 Task: Find connections with filter location Gandia with filter topic #staysafewith filter profile language German with filter current company Novo Nordisk with filter school Netaji Subhash Engineering College with filter industry E-Learning Providers with filter service category Public Relations with filter keywords title Director of Ethical Hacking
Action: Mouse moved to (622, 86)
Screenshot: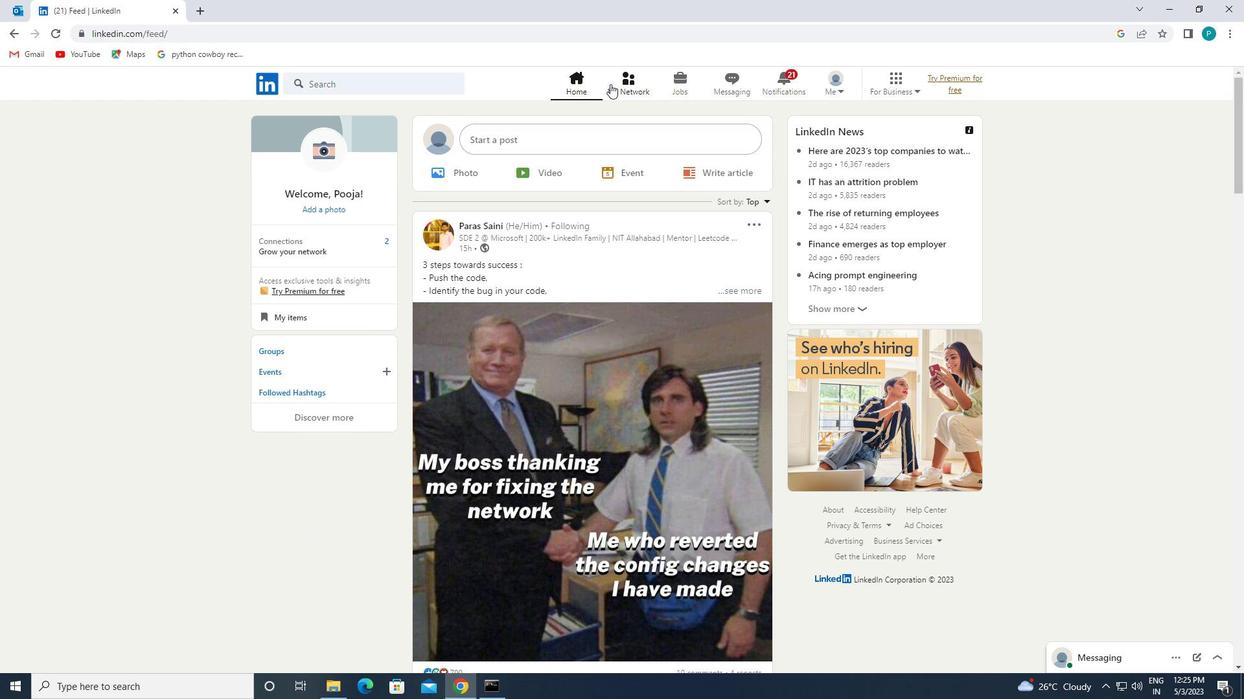 
Action: Mouse pressed left at (622, 86)
Screenshot: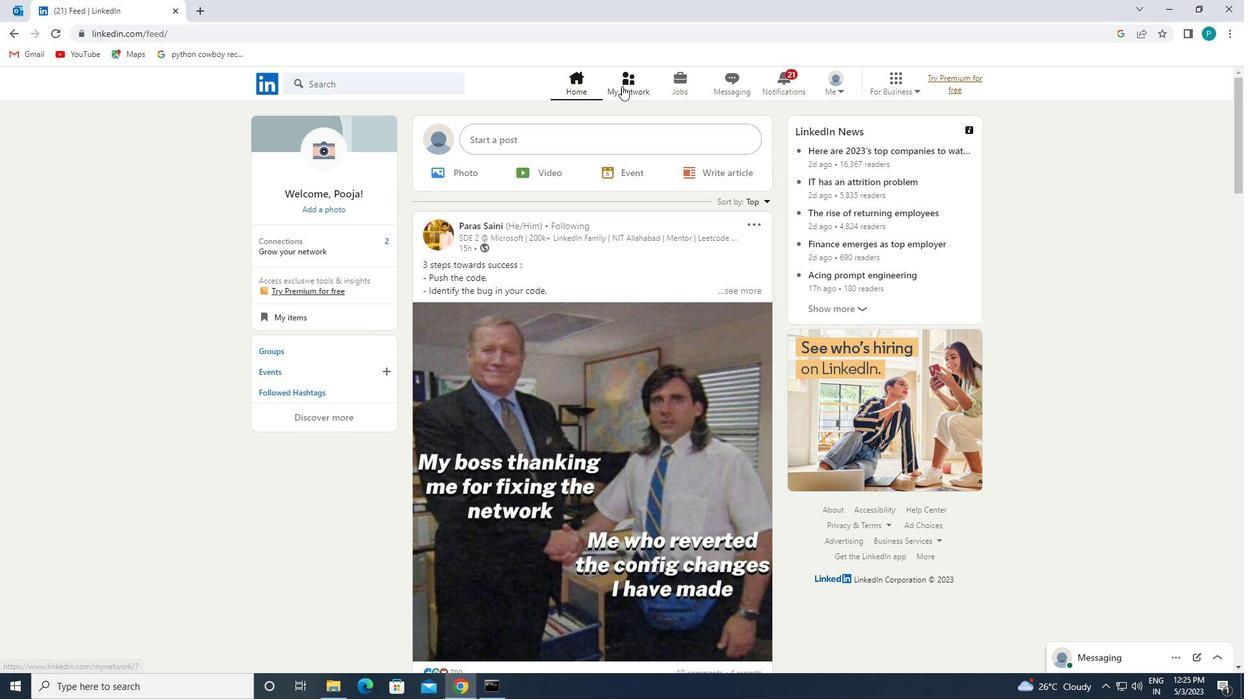 
Action: Mouse moved to (364, 160)
Screenshot: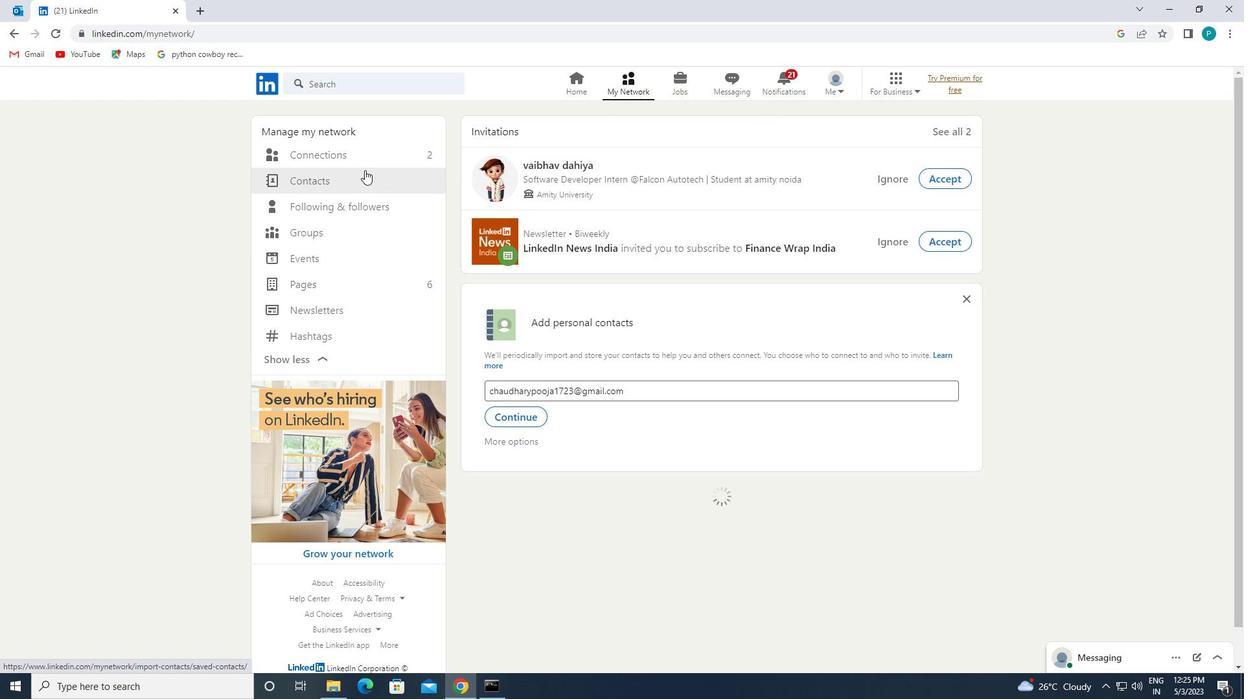
Action: Mouse pressed left at (364, 160)
Screenshot: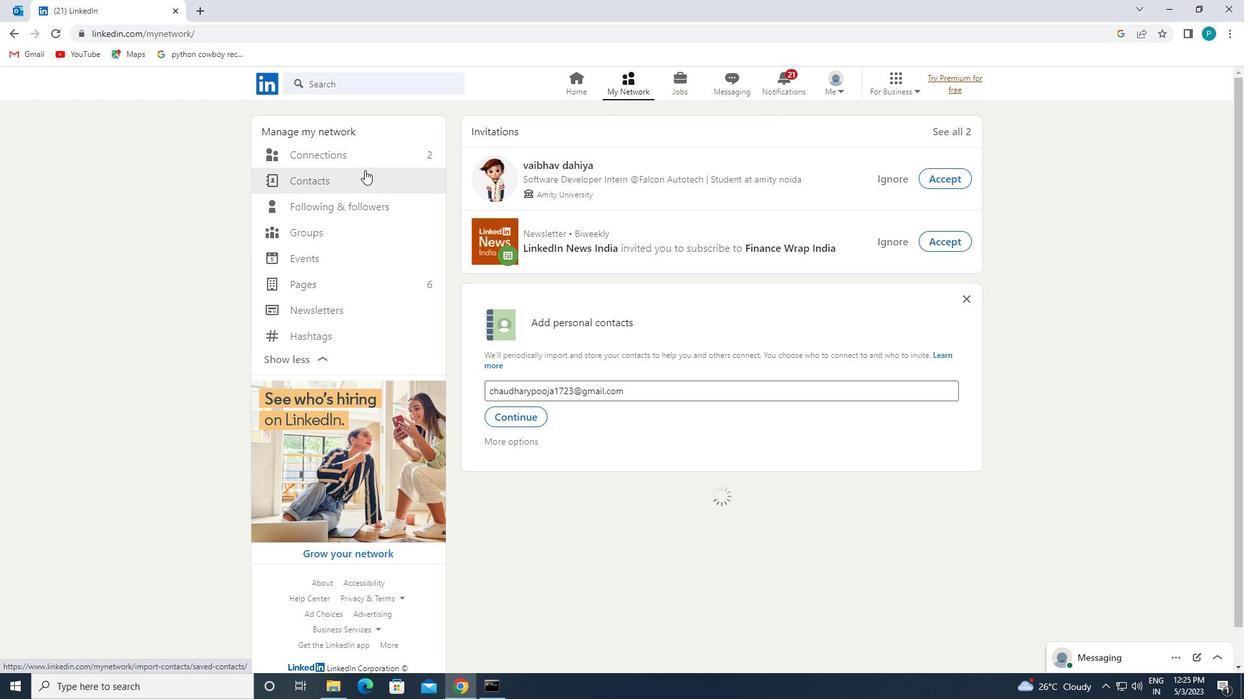 
Action: Mouse moved to (703, 158)
Screenshot: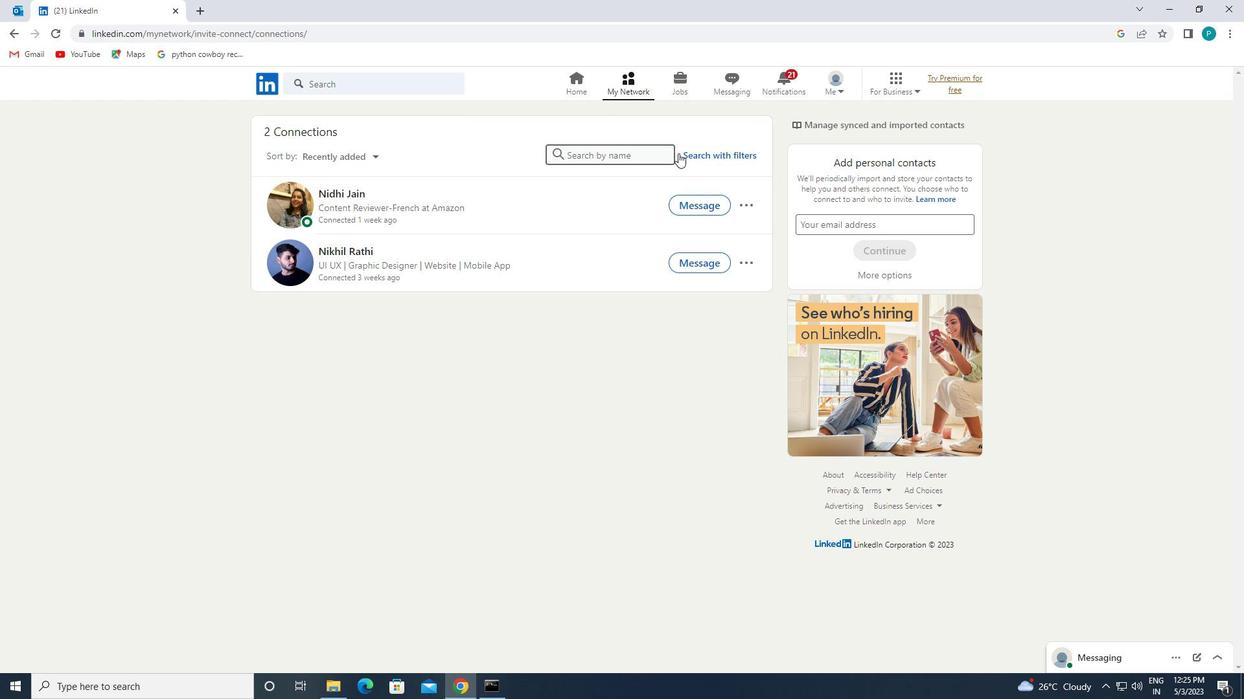 
Action: Mouse pressed left at (703, 158)
Screenshot: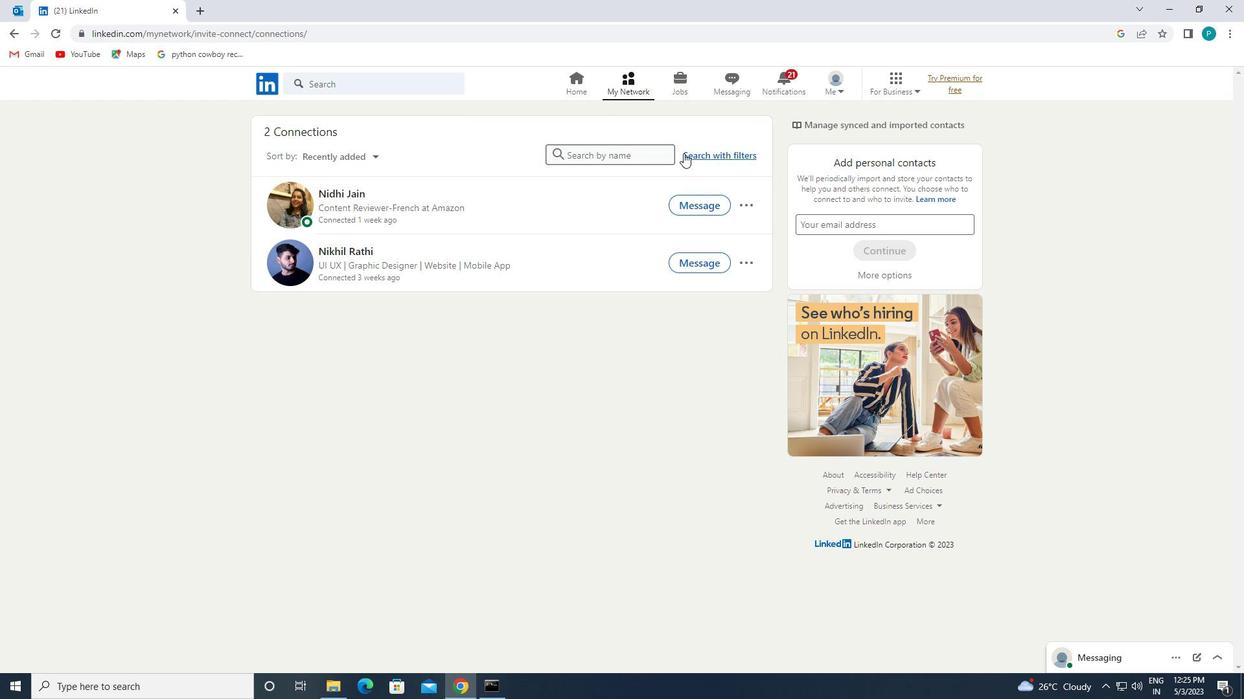 
Action: Mouse moved to (670, 119)
Screenshot: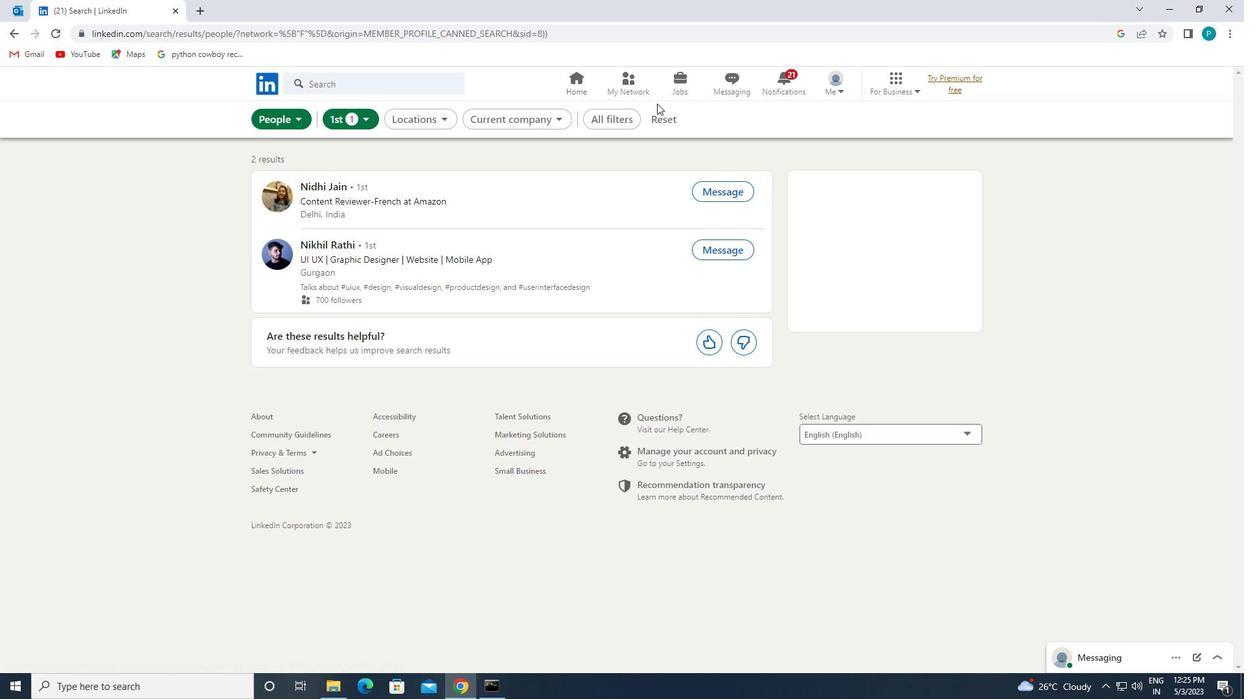 
Action: Mouse pressed left at (670, 119)
Screenshot: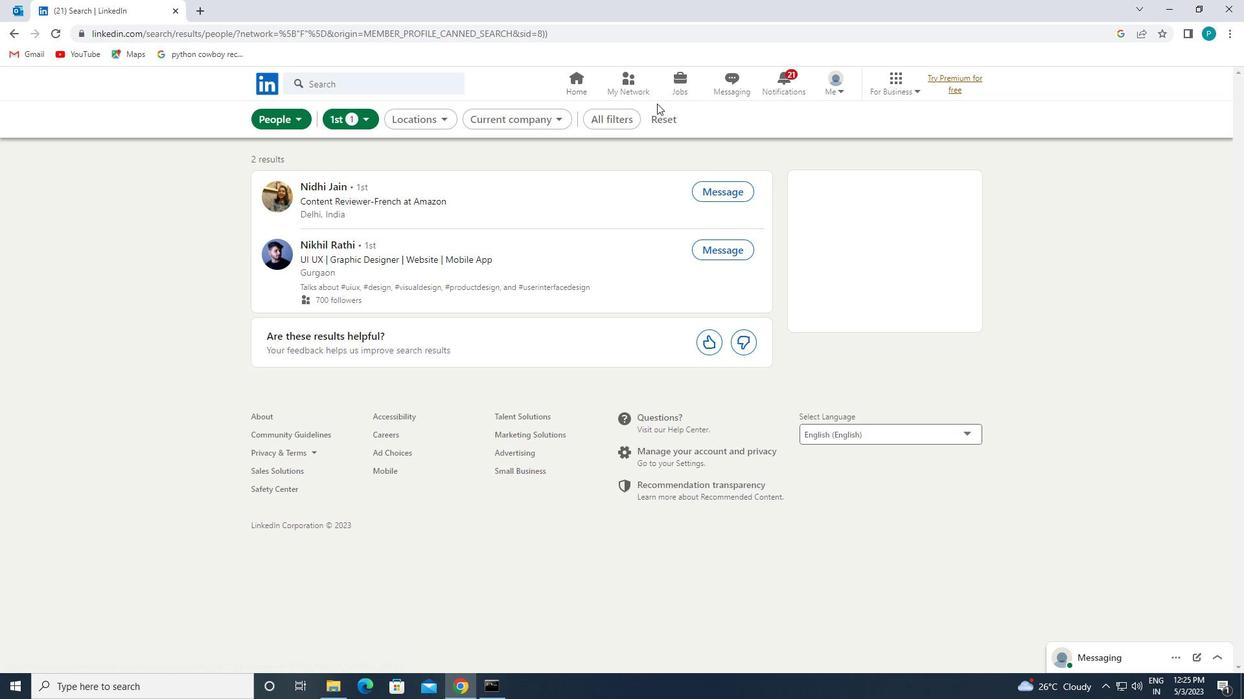 
Action: Mouse moved to (645, 115)
Screenshot: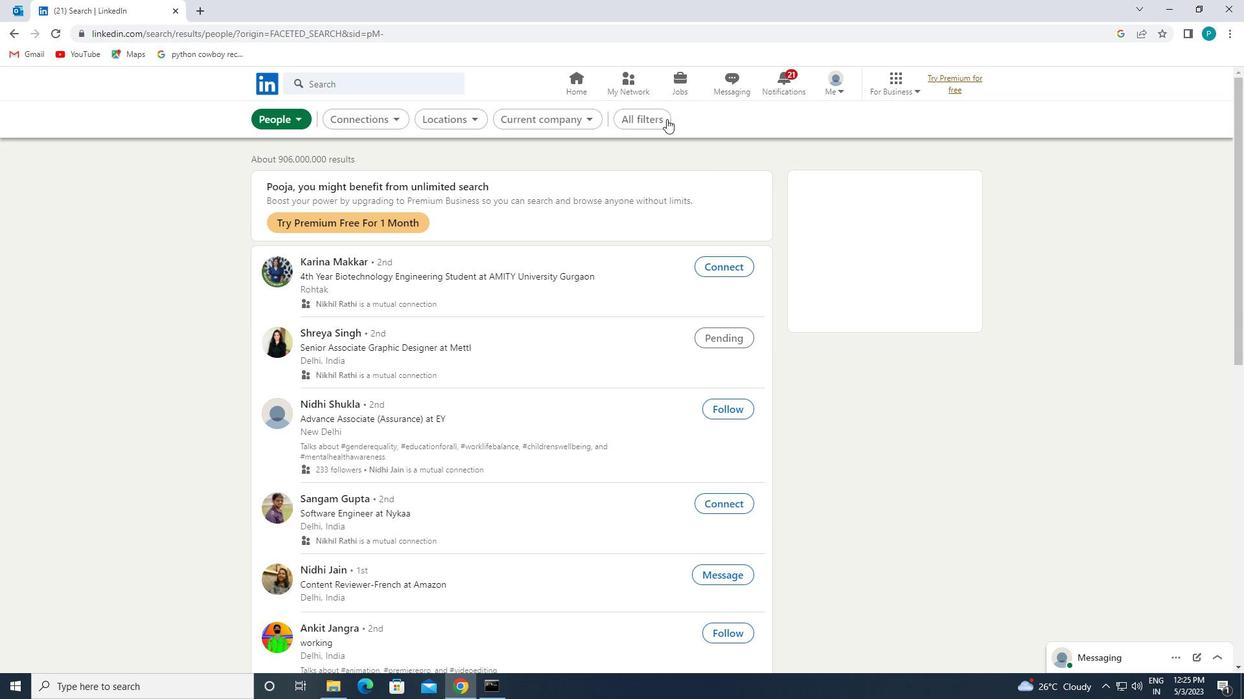 
Action: Mouse pressed left at (645, 115)
Screenshot: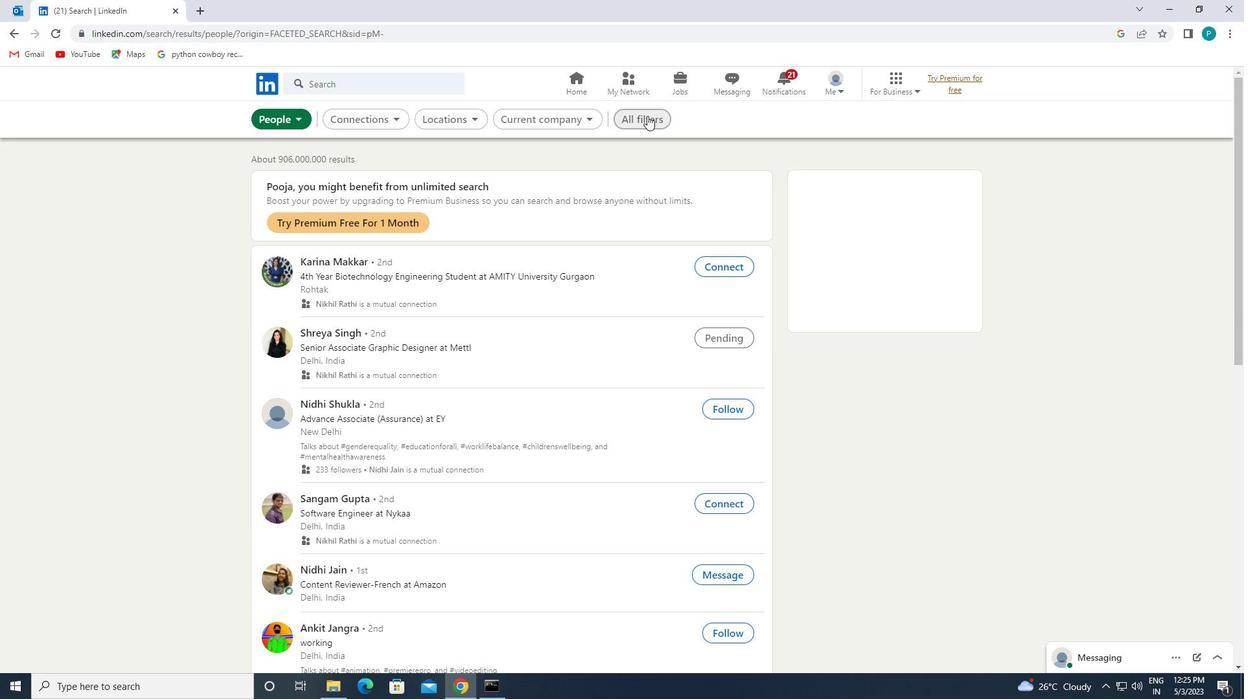 
Action: Mouse moved to (1049, 386)
Screenshot: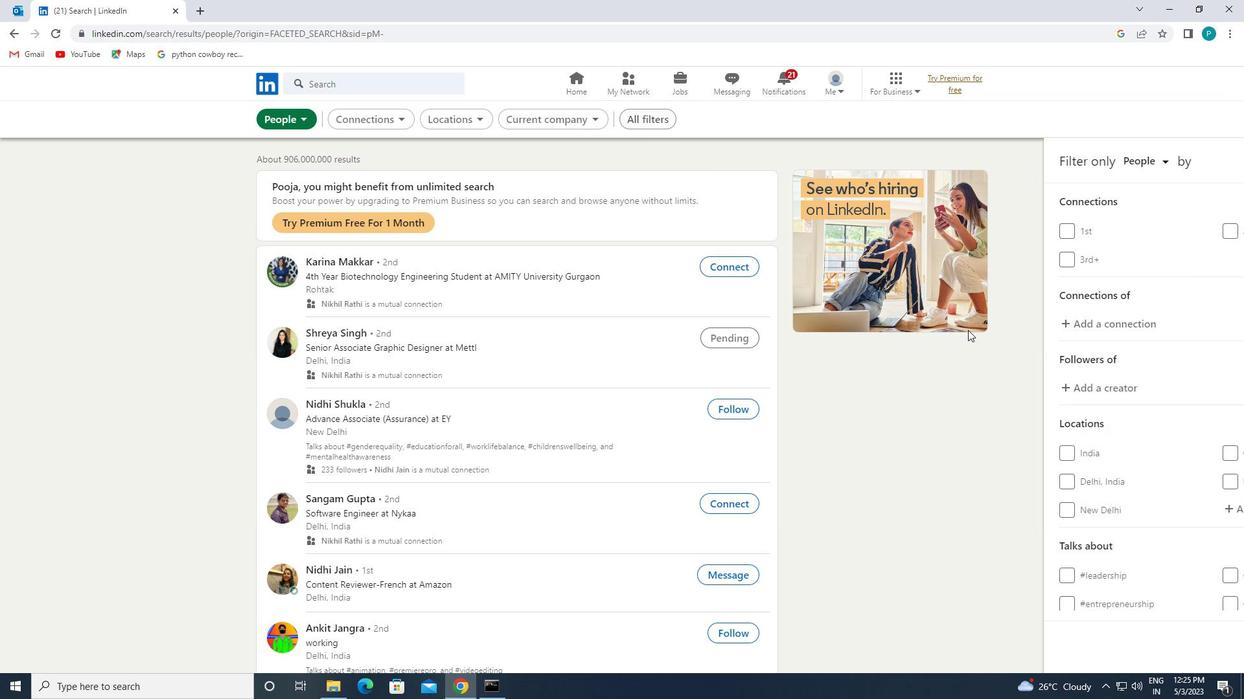
Action: Mouse scrolled (1049, 385) with delta (0, 0)
Screenshot: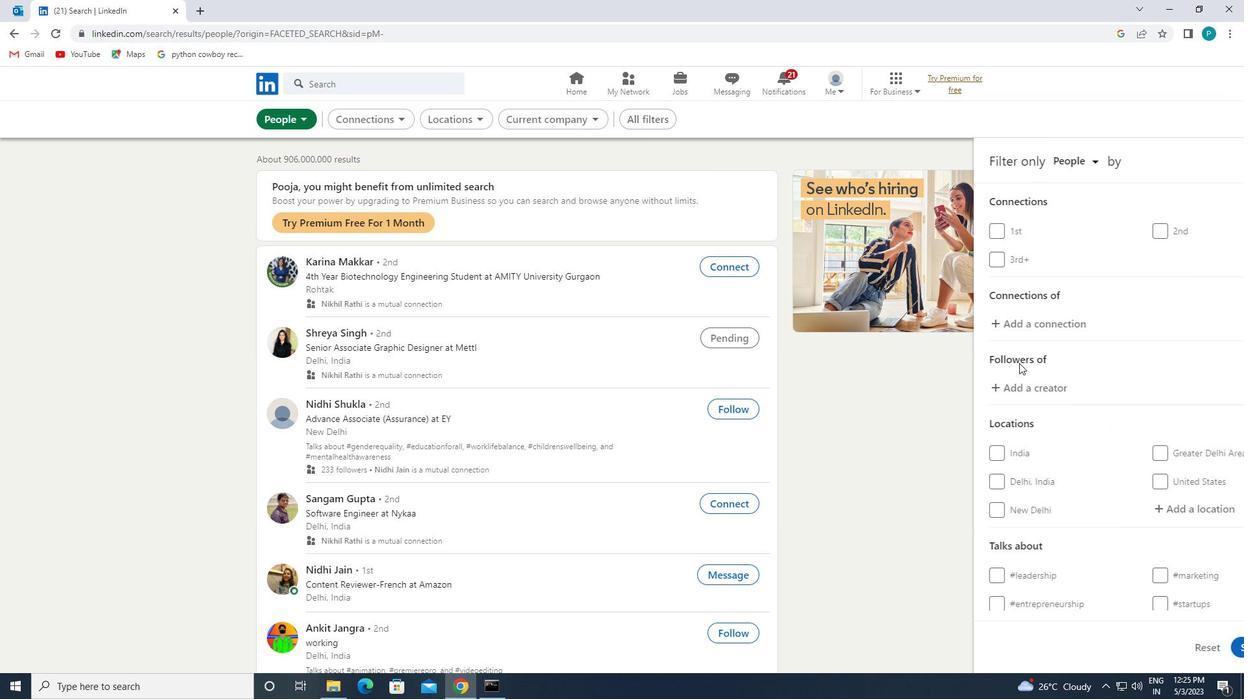 
Action: Mouse scrolled (1049, 385) with delta (0, 0)
Screenshot: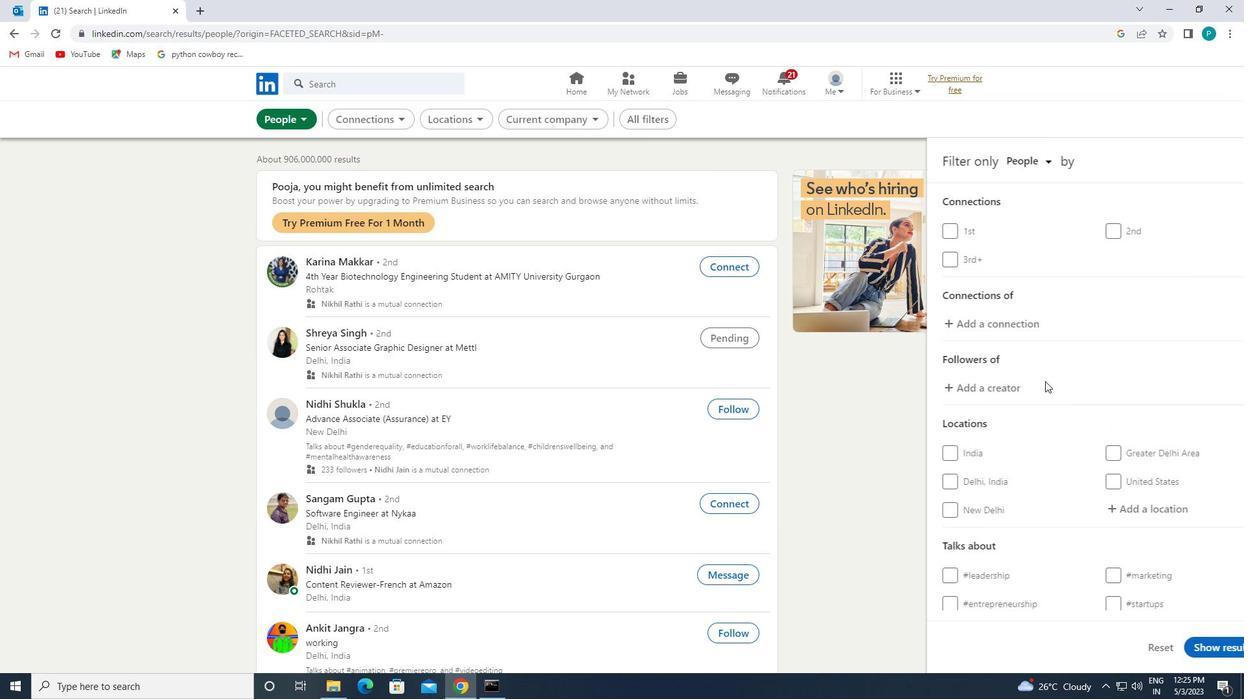 
Action: Mouse moved to (1071, 382)
Screenshot: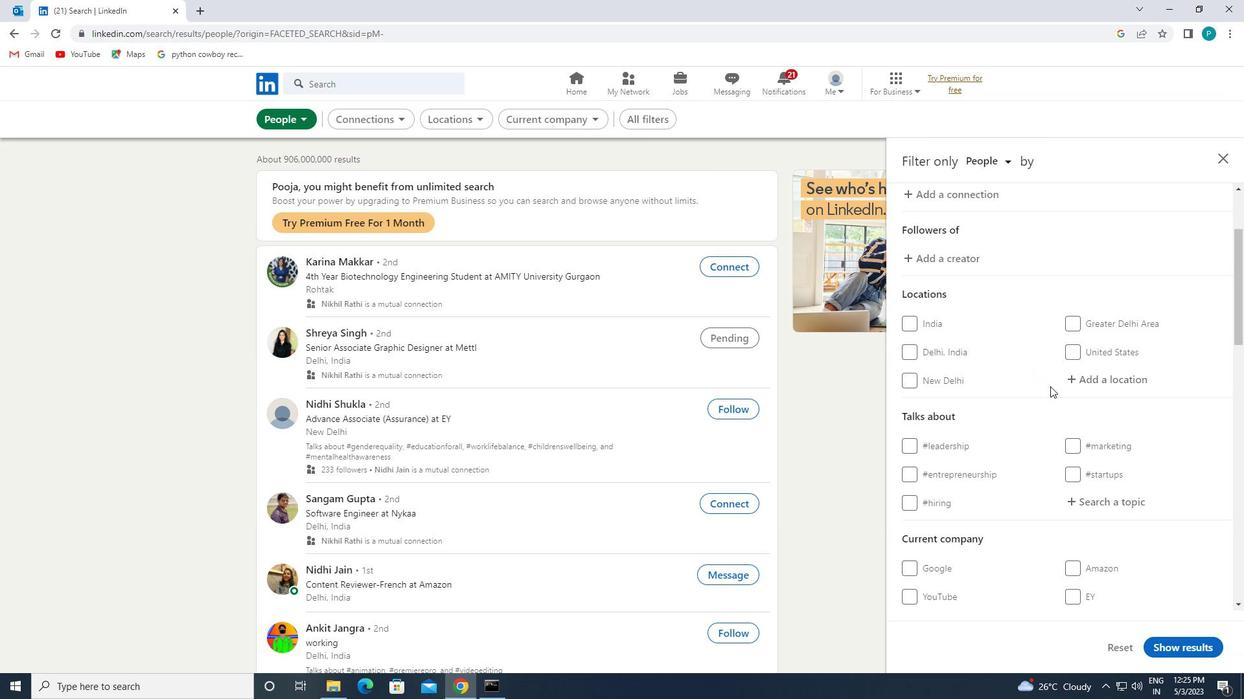 
Action: Mouse pressed left at (1071, 382)
Screenshot: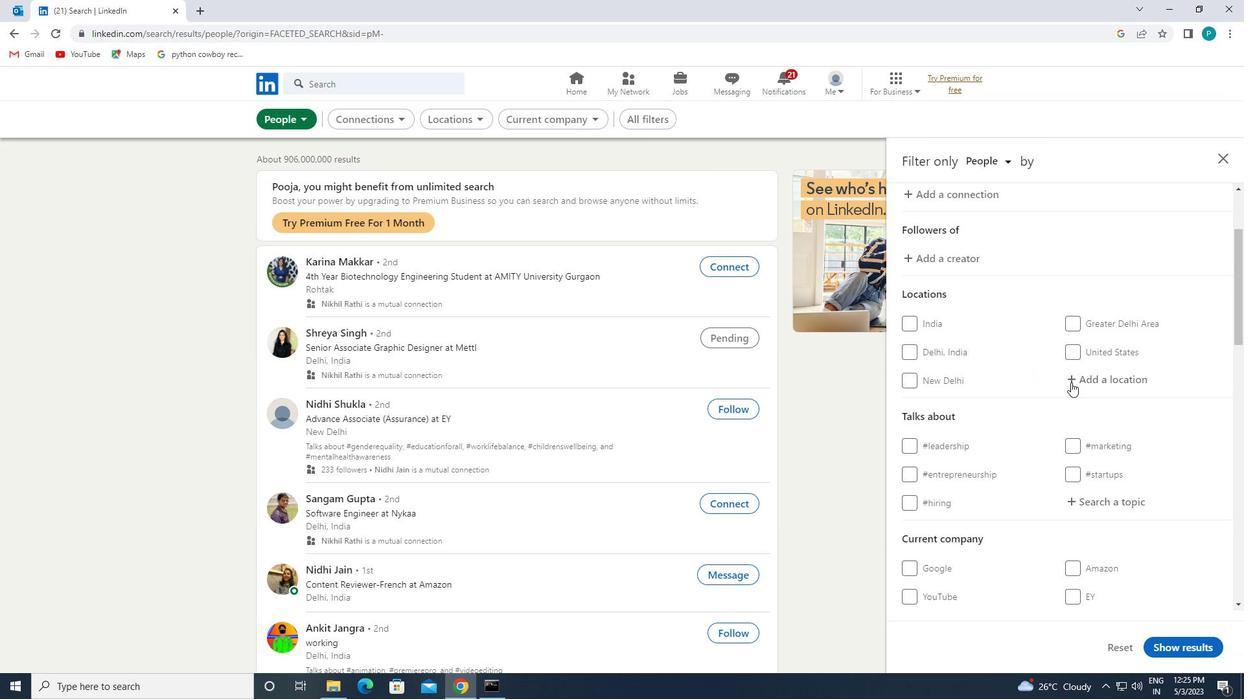 
Action: Mouse moved to (1085, 419)
Screenshot: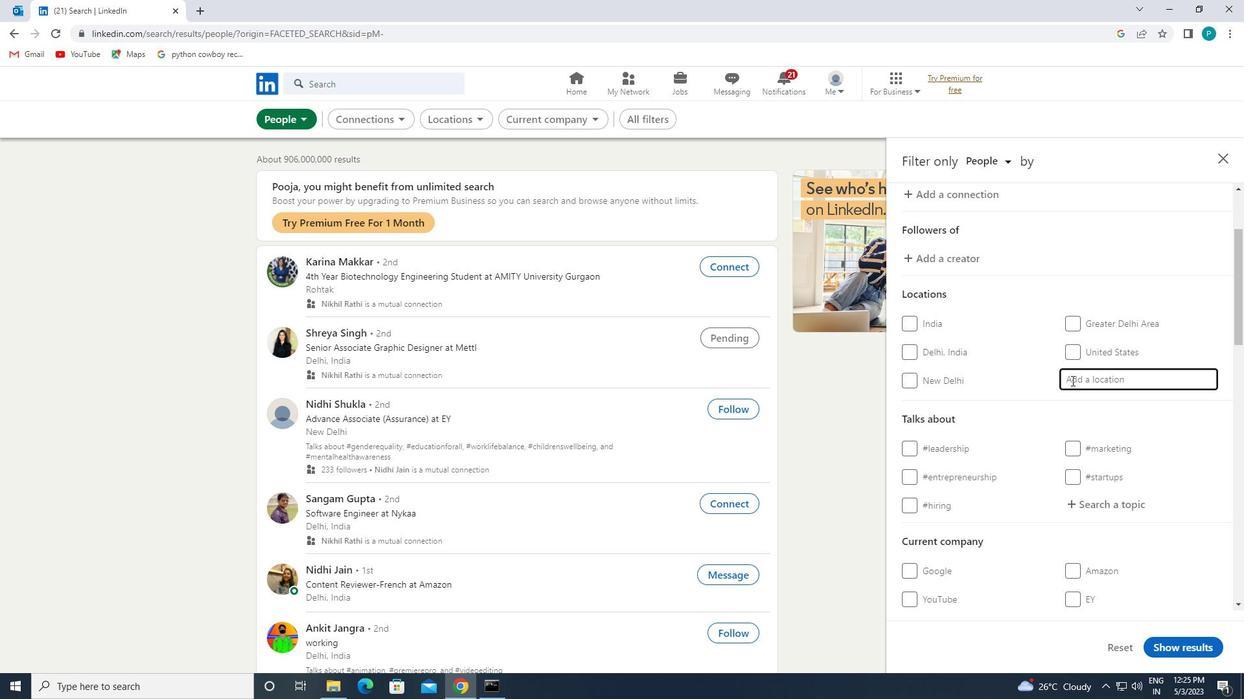 
Action: Key pressed <Key.caps_lock>g<Key.caps_lock>andia
Screenshot: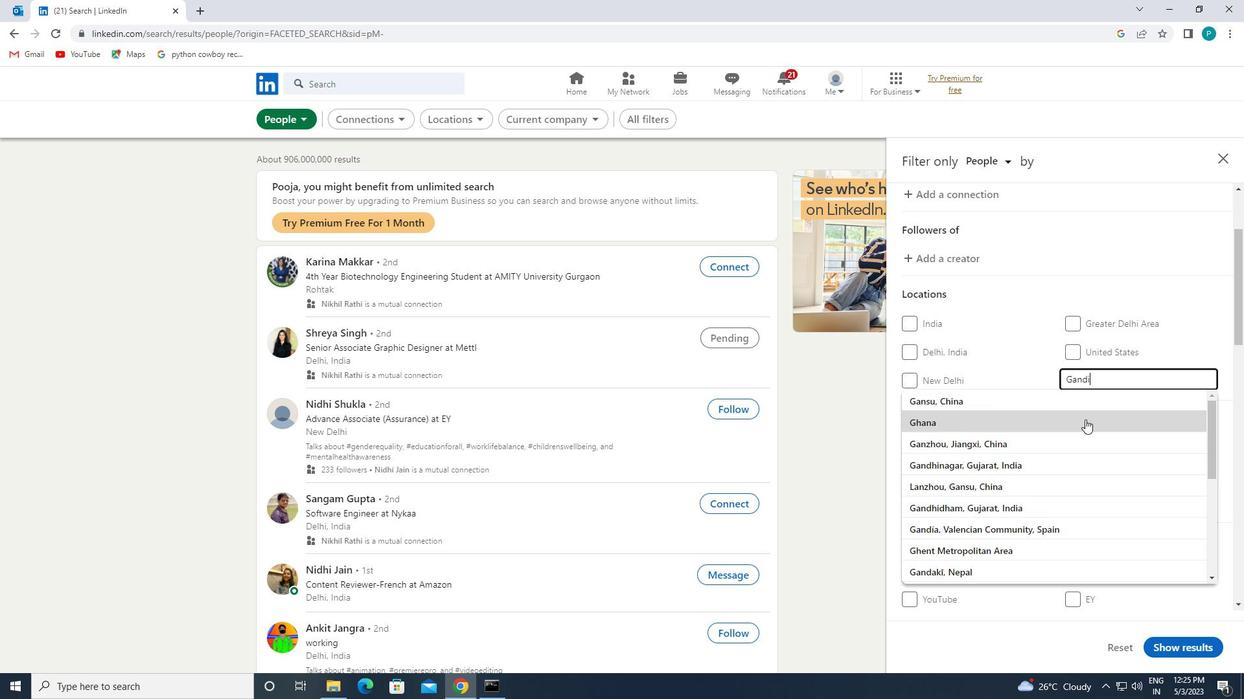 
Action: Mouse moved to (1082, 405)
Screenshot: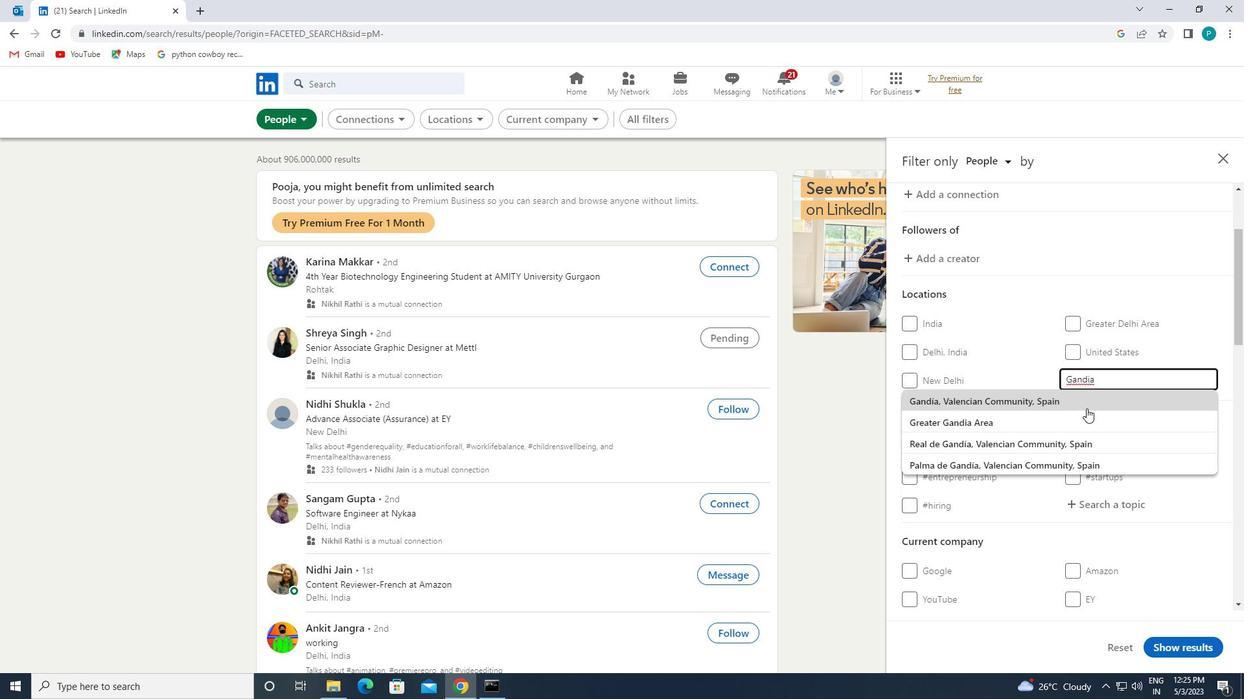 
Action: Mouse pressed left at (1082, 405)
Screenshot: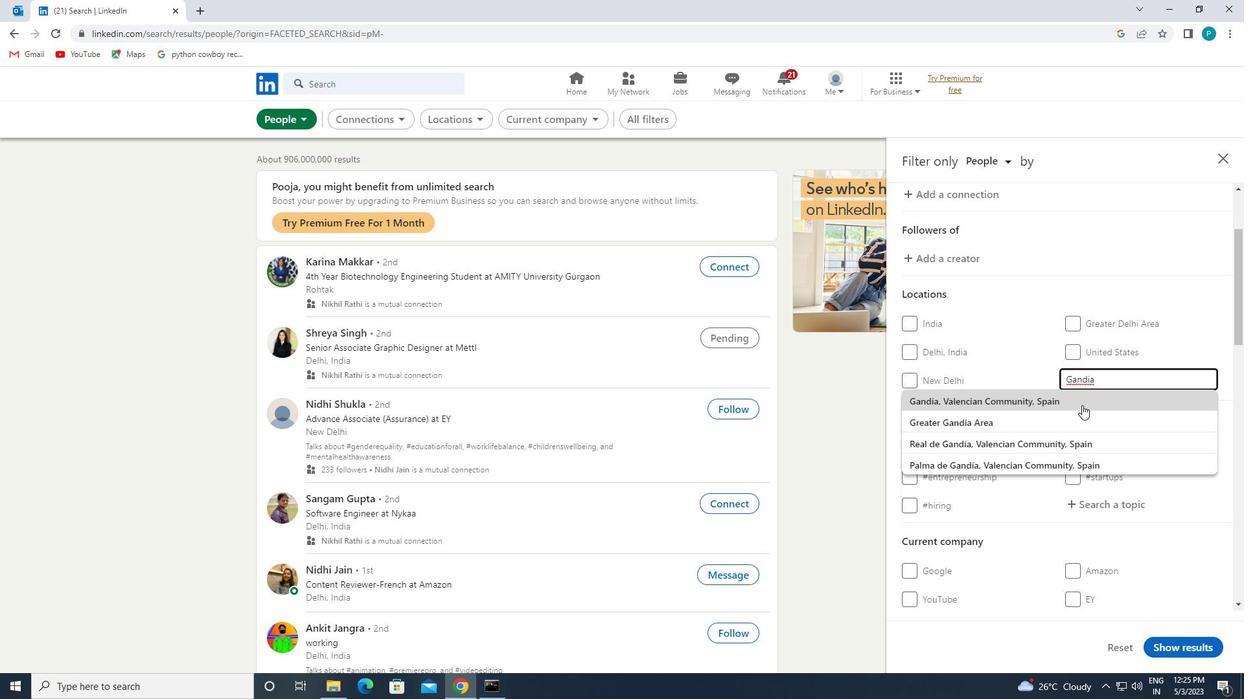
Action: Mouse moved to (1111, 436)
Screenshot: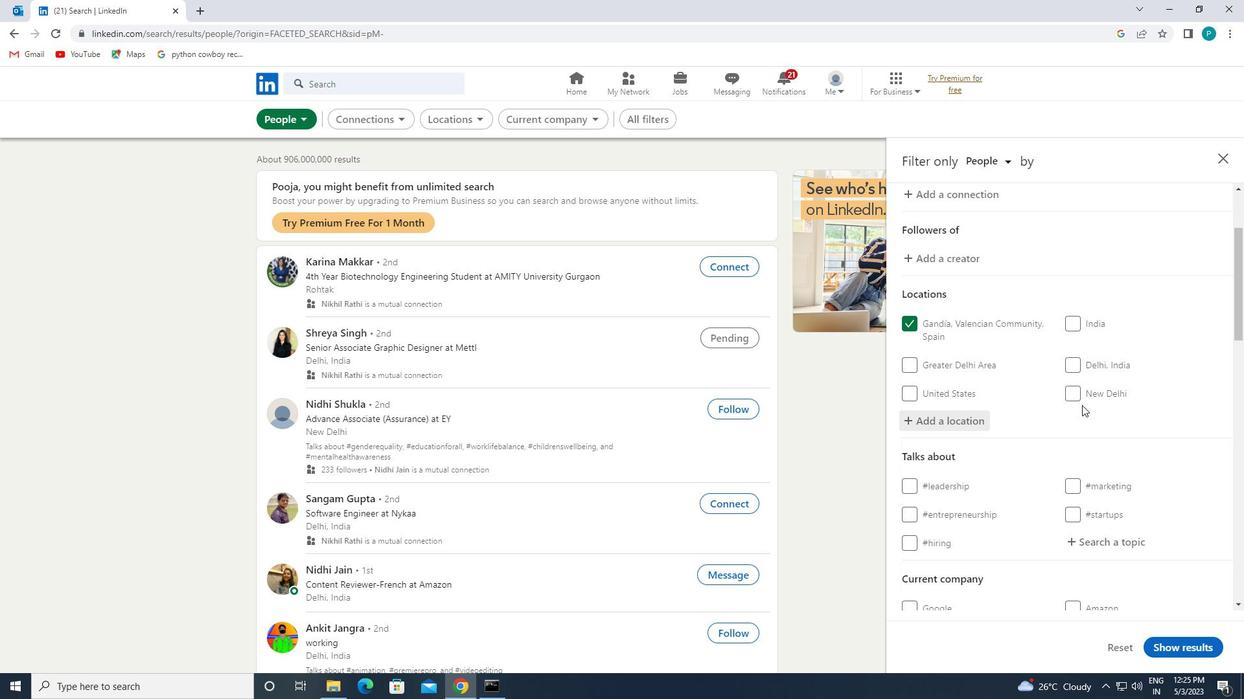 
Action: Mouse scrolled (1111, 436) with delta (0, 0)
Screenshot: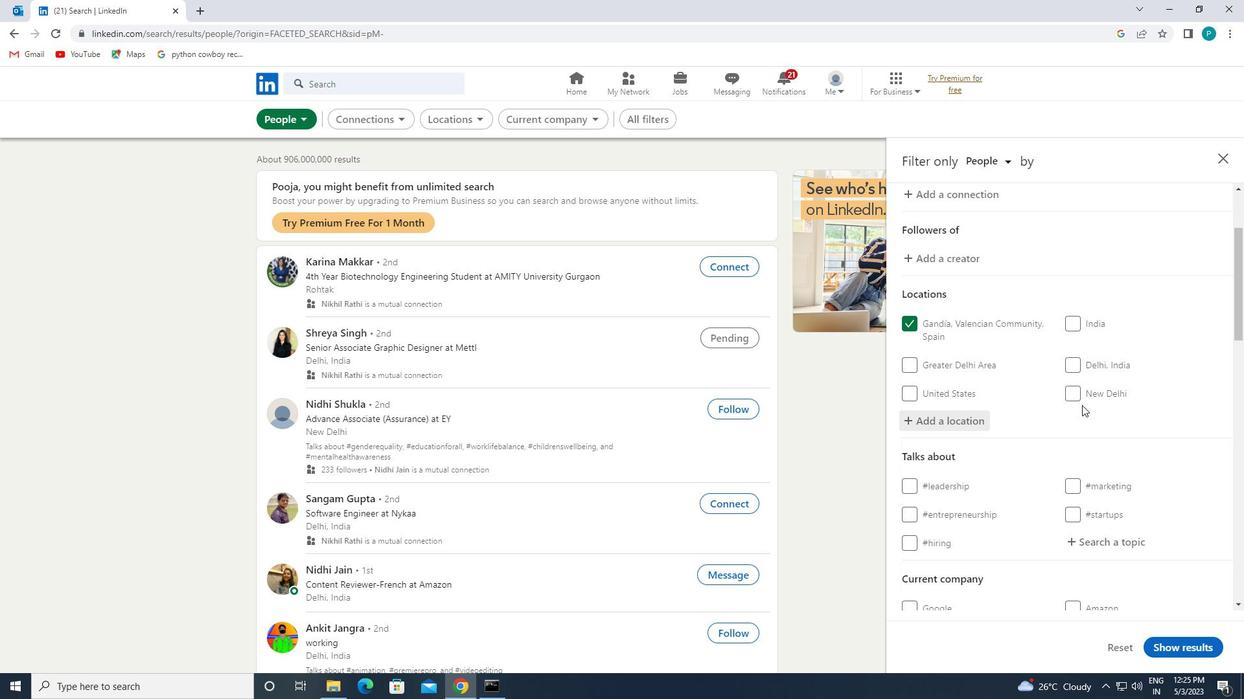 
Action: Mouse moved to (1111, 437)
Screenshot: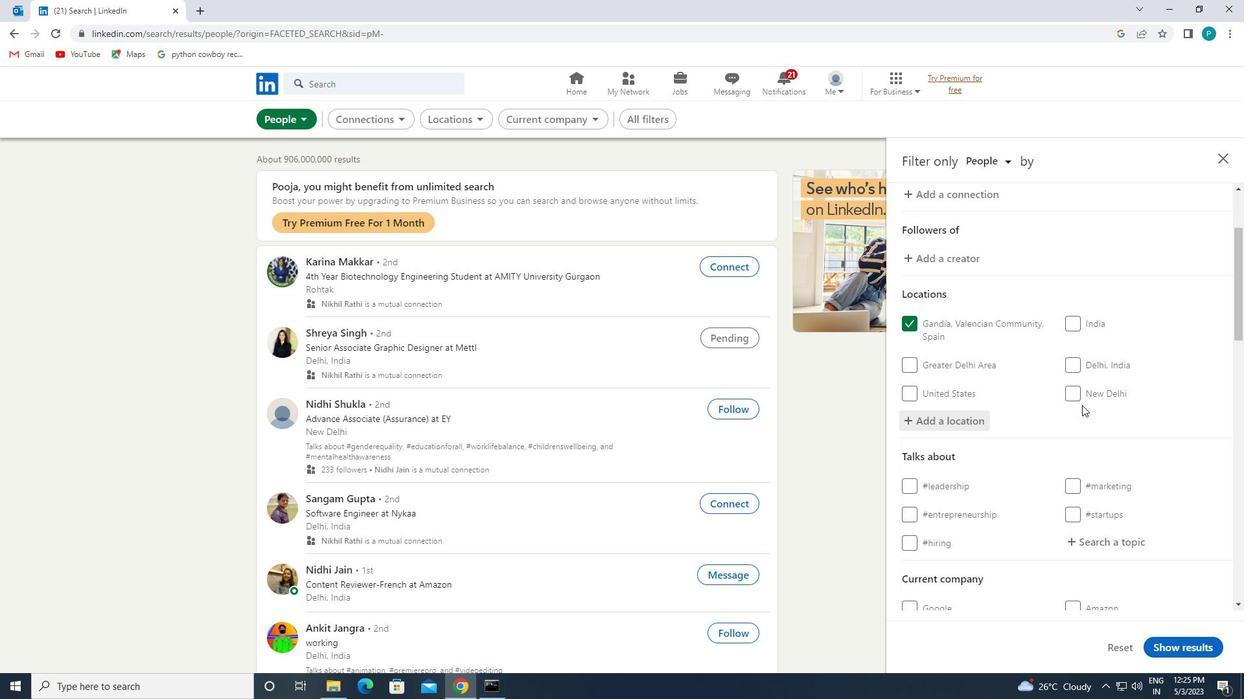 
Action: Mouse scrolled (1111, 436) with delta (0, 0)
Screenshot: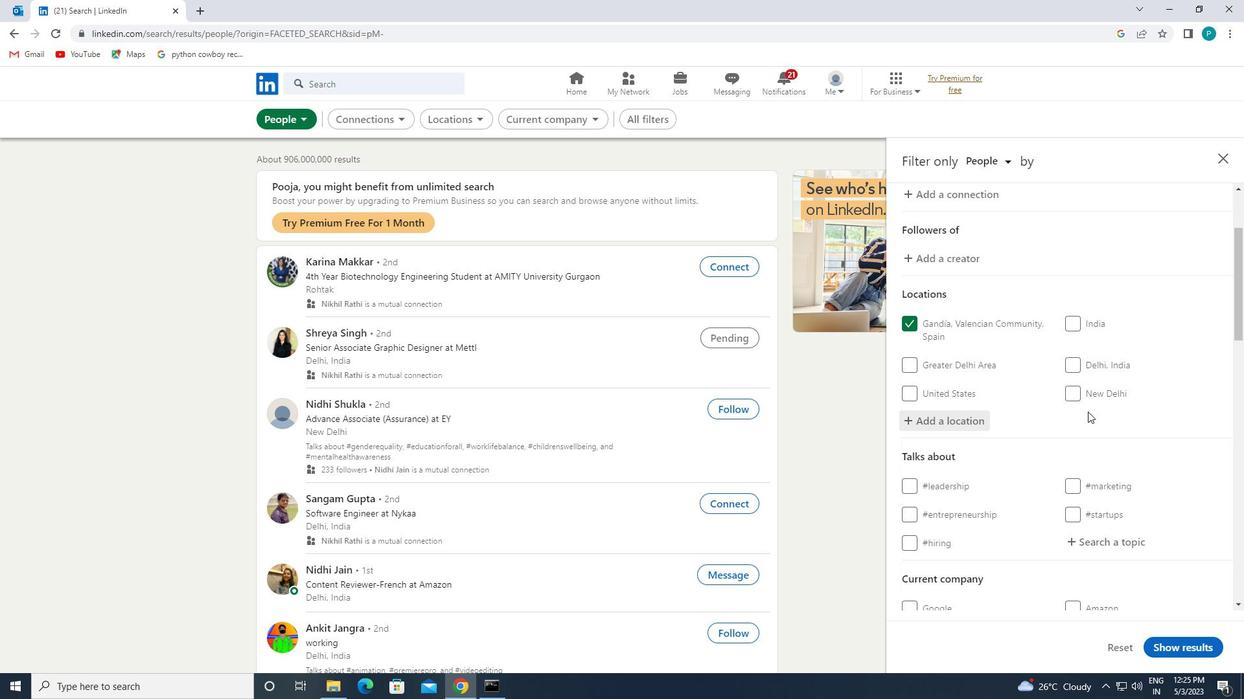 
Action: Mouse scrolled (1111, 436) with delta (0, 0)
Screenshot: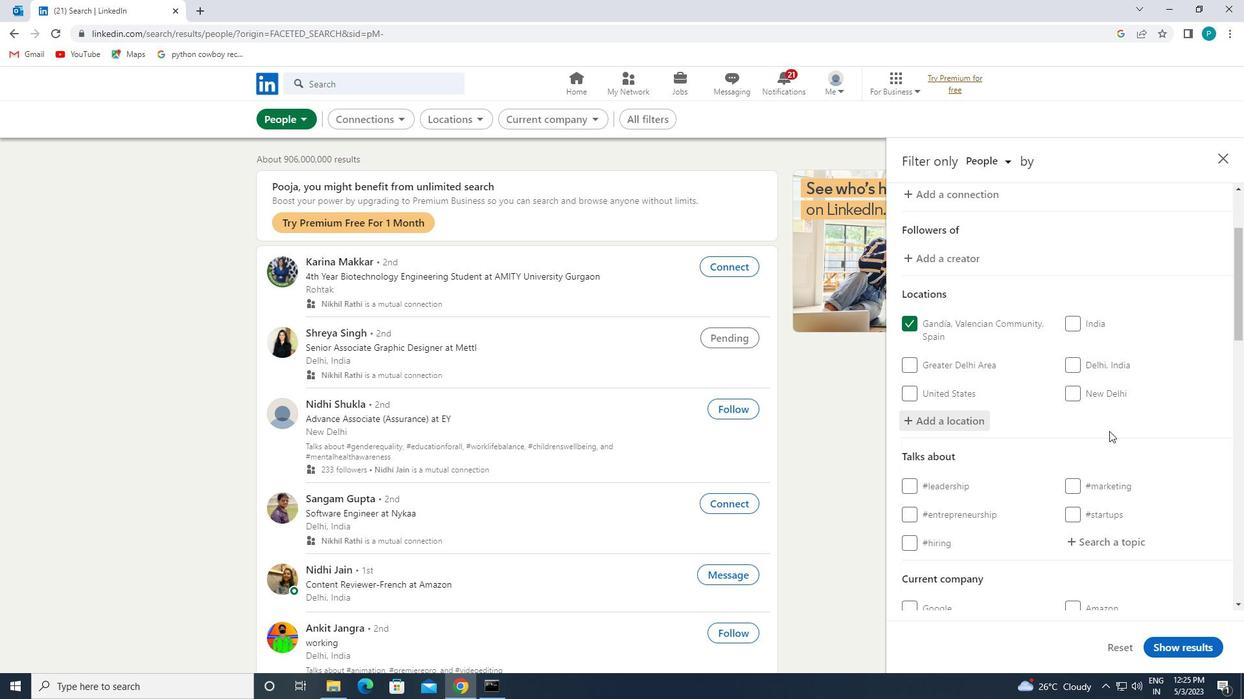 
Action: Mouse moved to (1108, 338)
Screenshot: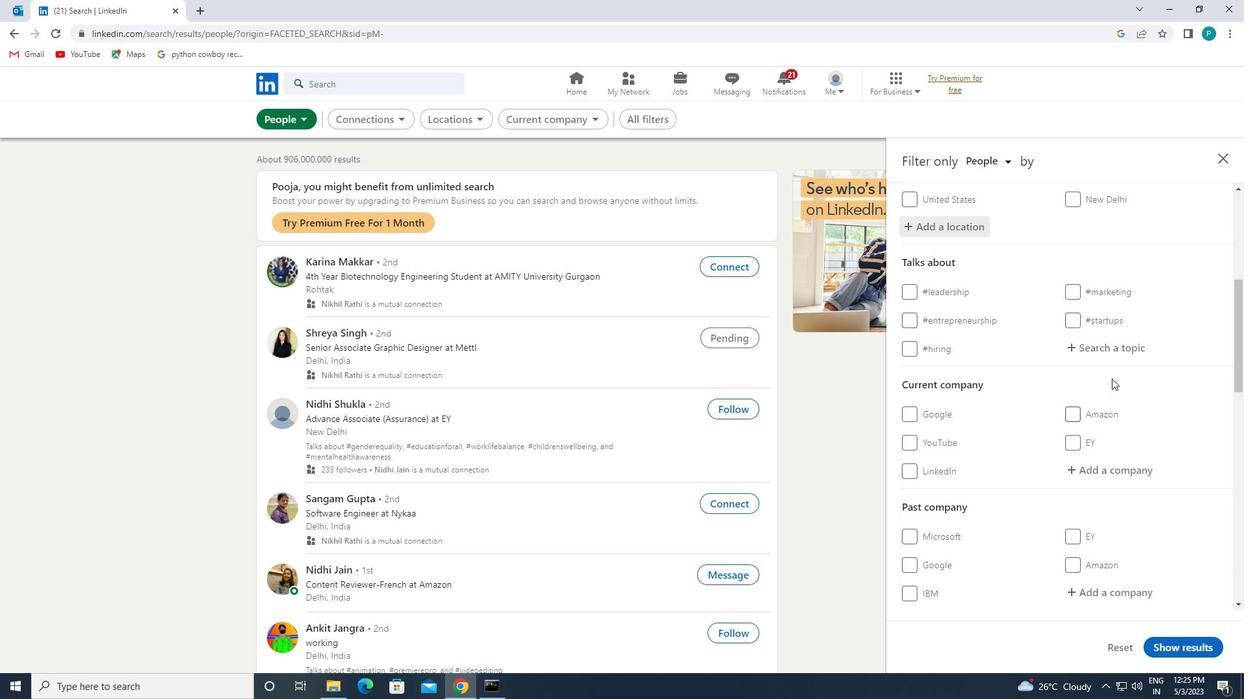 
Action: Mouse pressed left at (1108, 338)
Screenshot: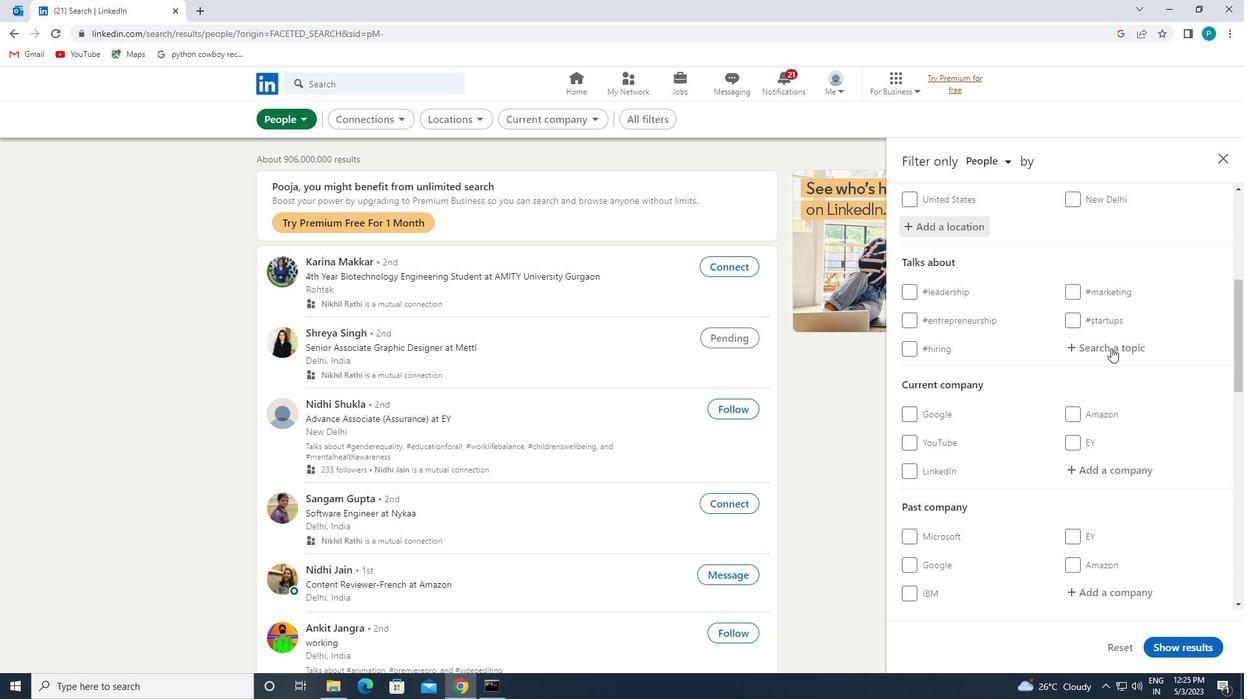 
Action: Mouse moved to (1118, 374)
Screenshot: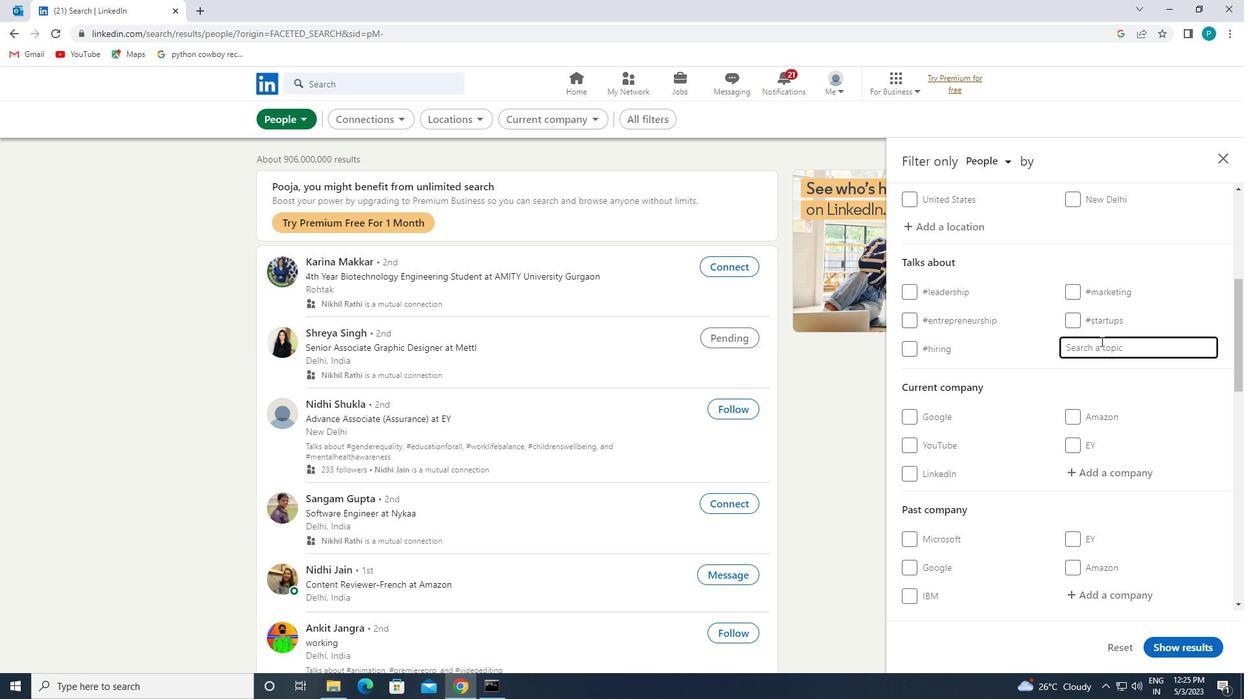 
Action: Key pressed <Key.shift>#STAYSAFE
Screenshot: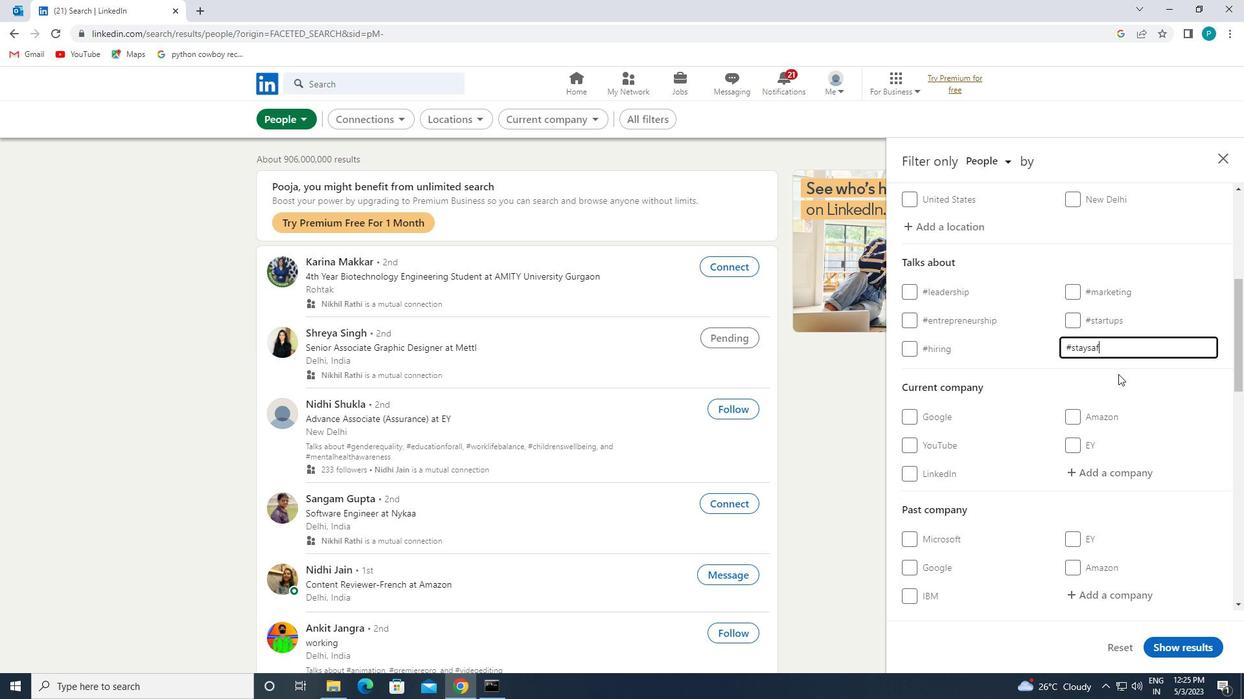 
Action: Mouse moved to (1111, 388)
Screenshot: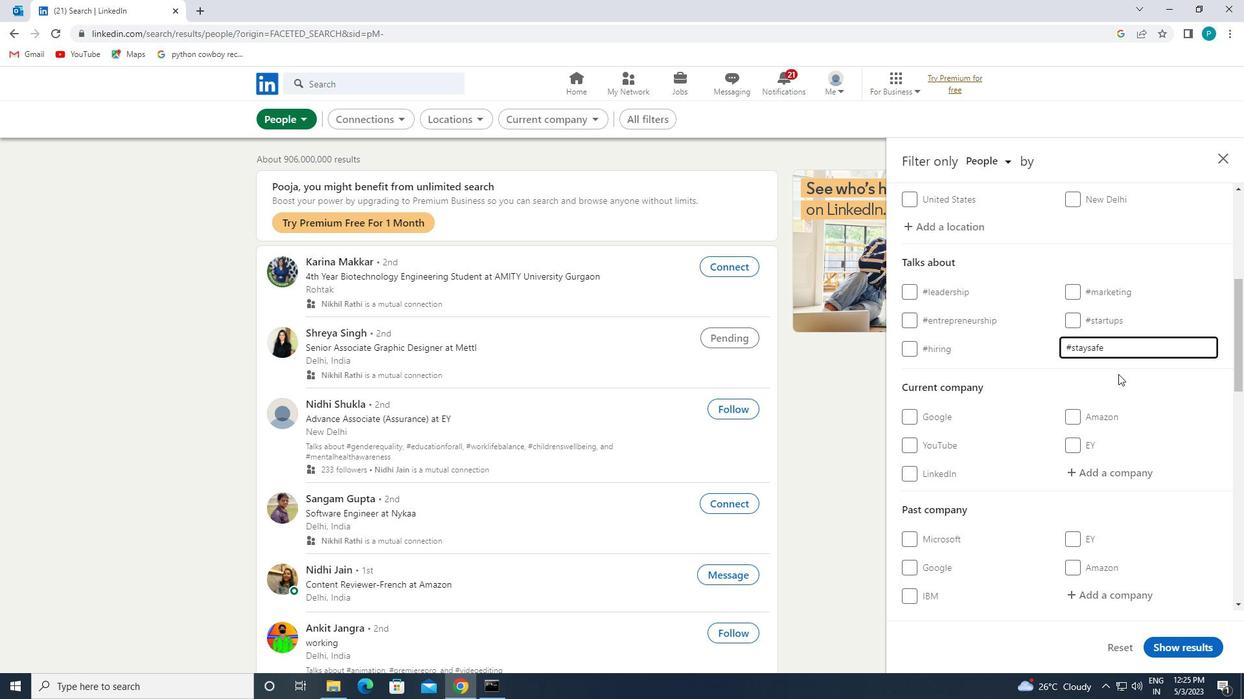 
Action: Mouse scrolled (1111, 387) with delta (0, 0)
Screenshot: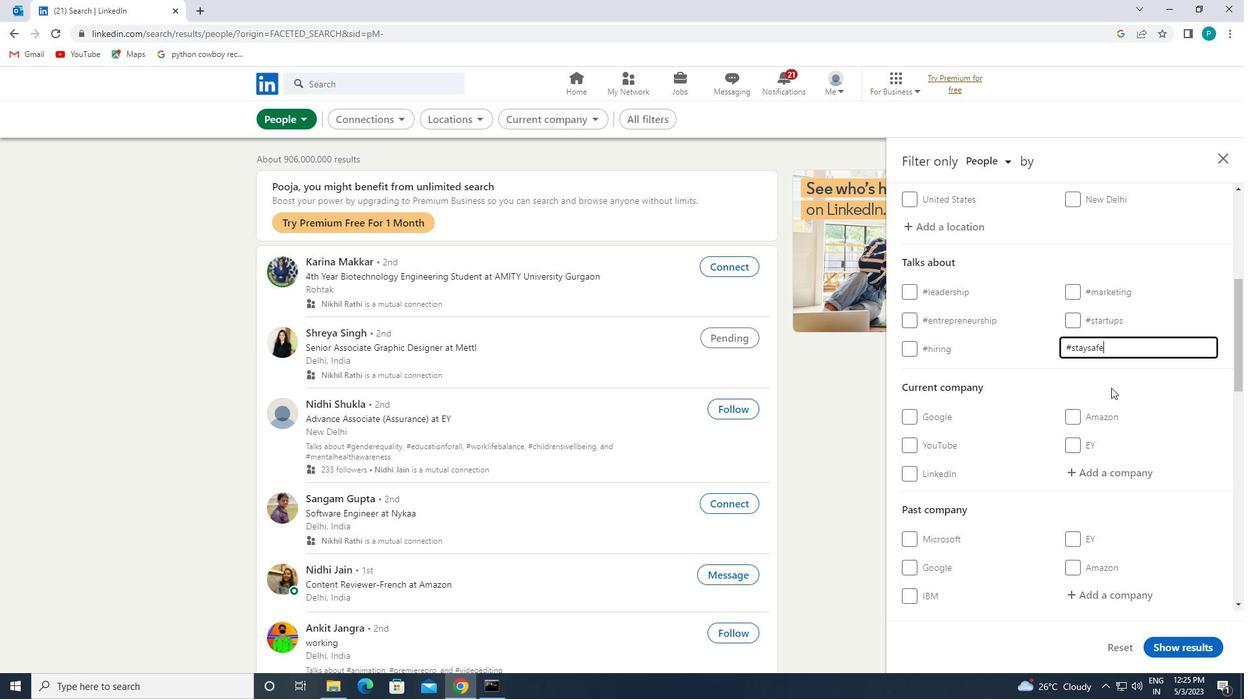 
Action: Mouse scrolled (1111, 387) with delta (0, 0)
Screenshot: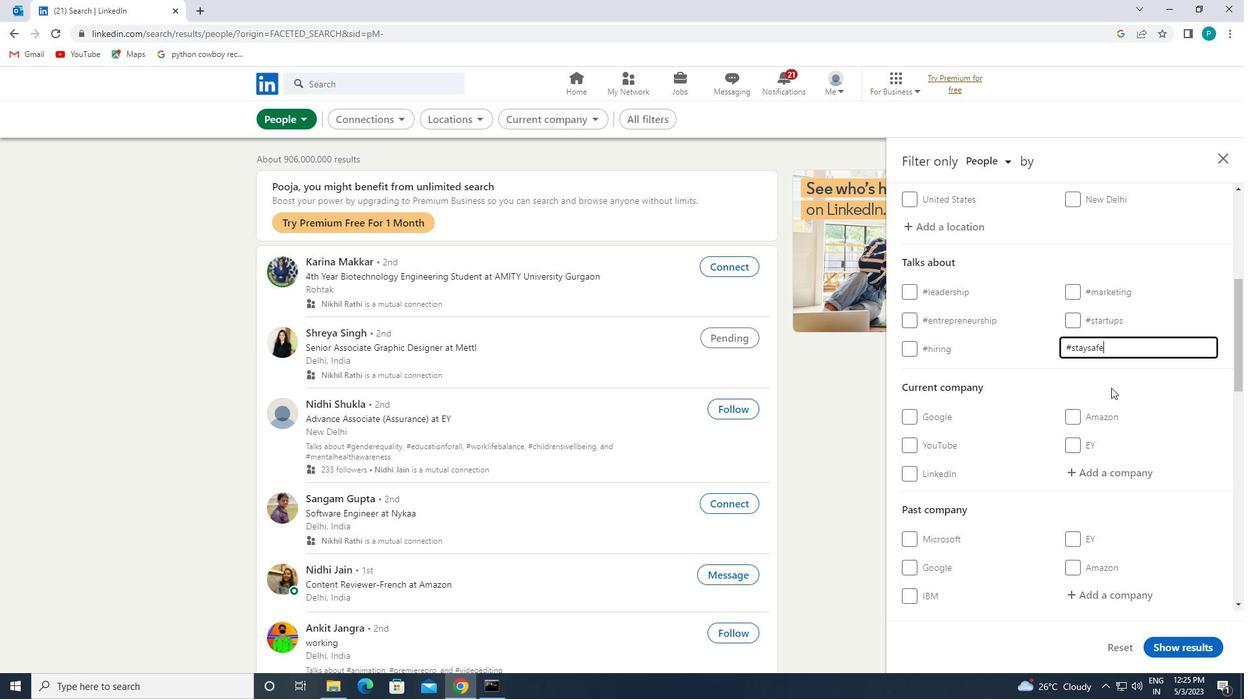 
Action: Mouse scrolled (1111, 387) with delta (0, 0)
Screenshot: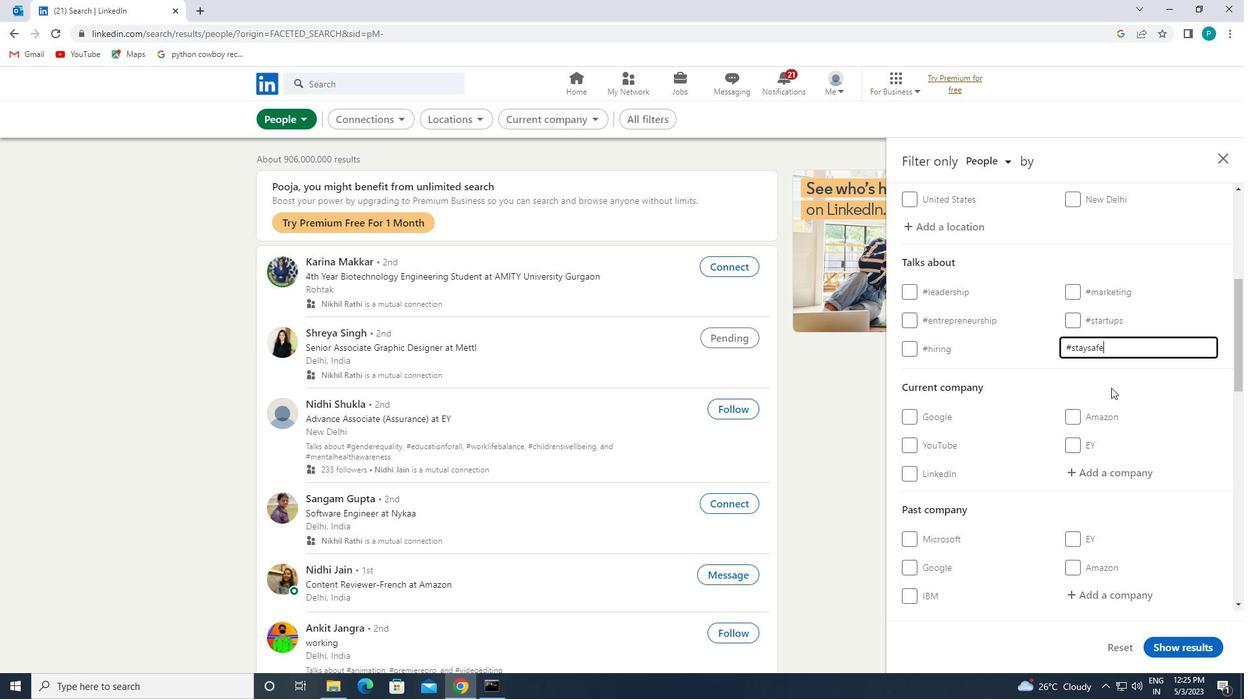 
Action: Mouse scrolled (1111, 387) with delta (0, 0)
Screenshot: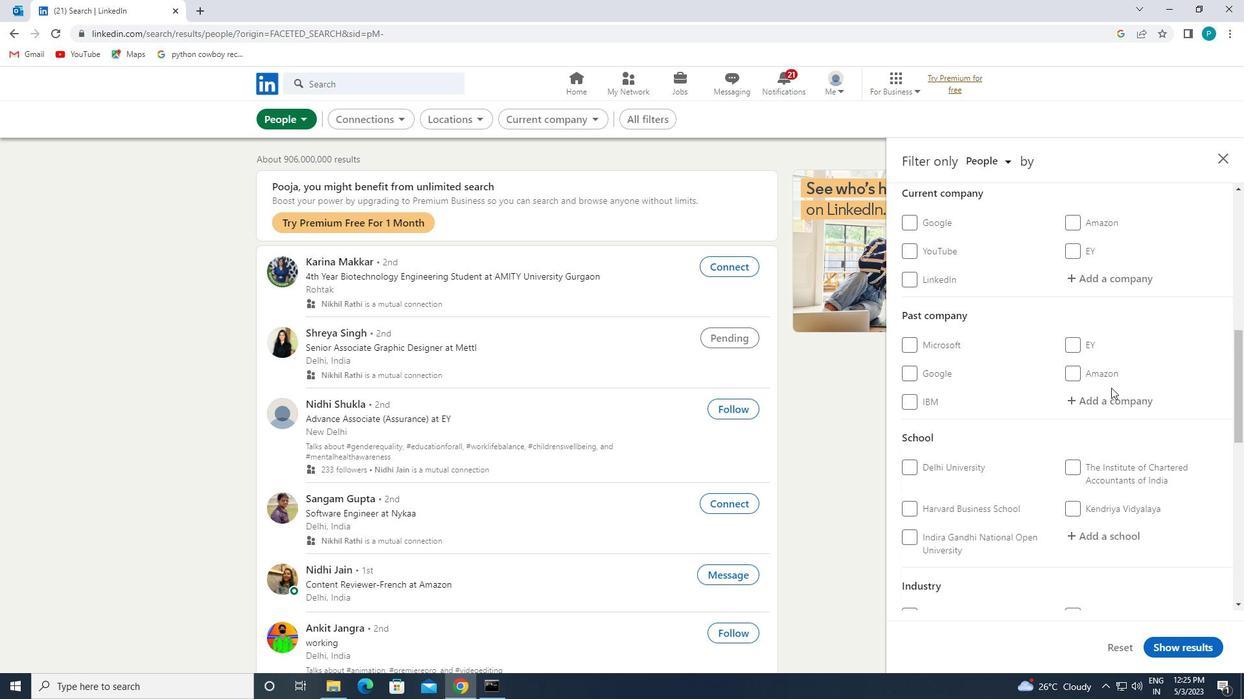 
Action: Mouse scrolled (1111, 387) with delta (0, 0)
Screenshot: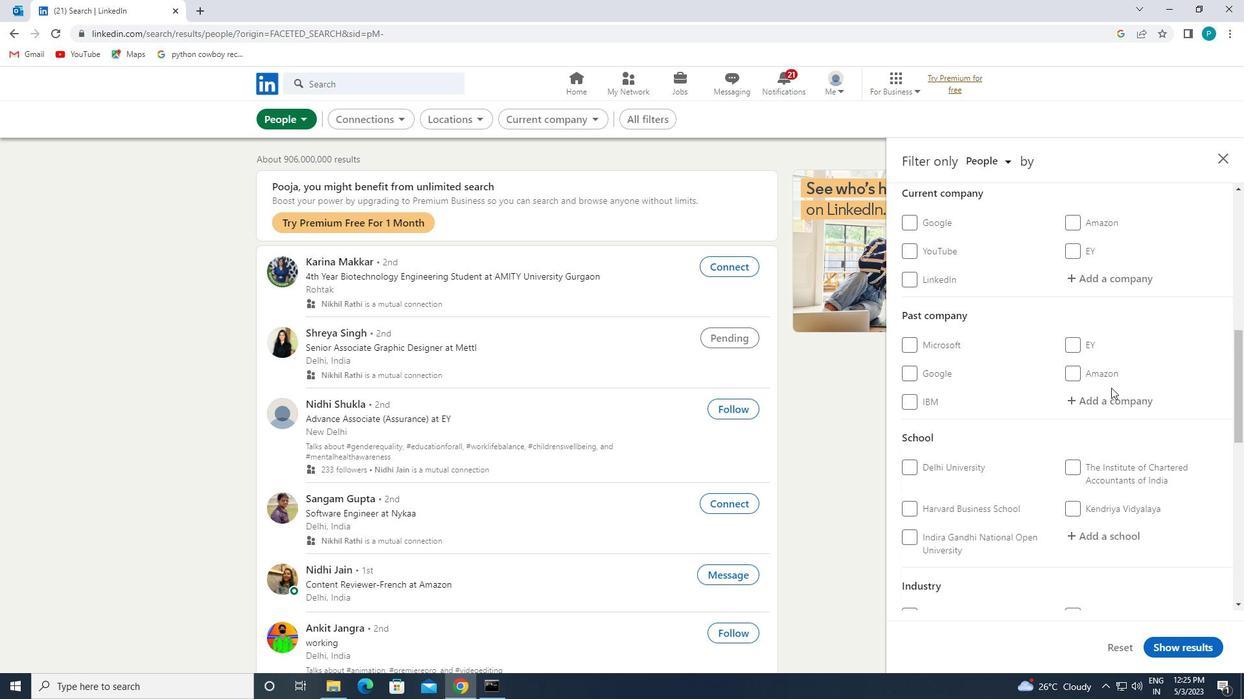 
Action: Mouse moved to (1109, 388)
Screenshot: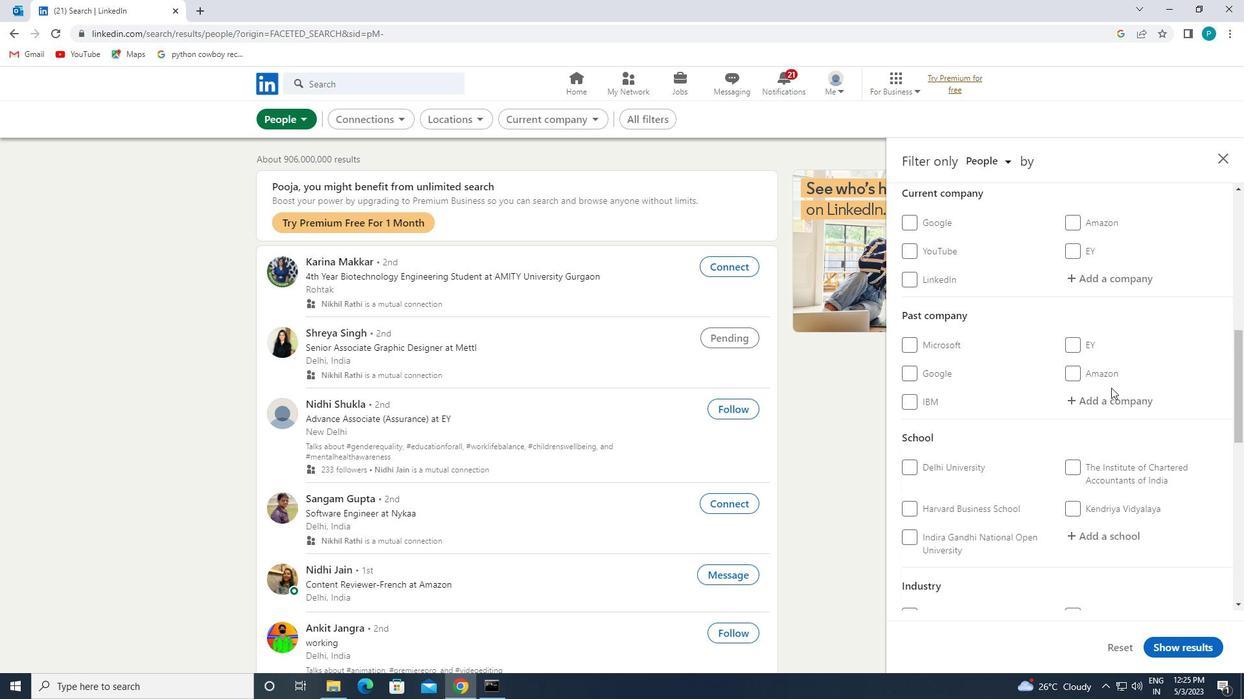 
Action: Mouse scrolled (1109, 387) with delta (0, 0)
Screenshot: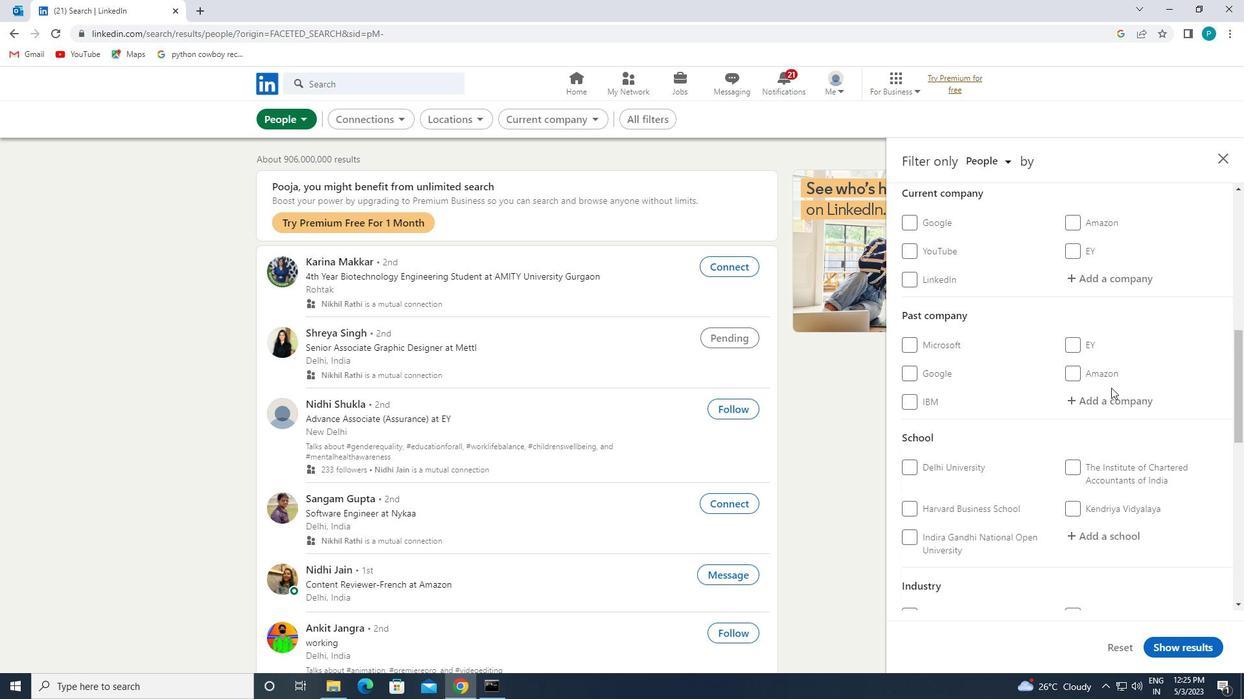 
Action: Mouse moved to (999, 491)
Screenshot: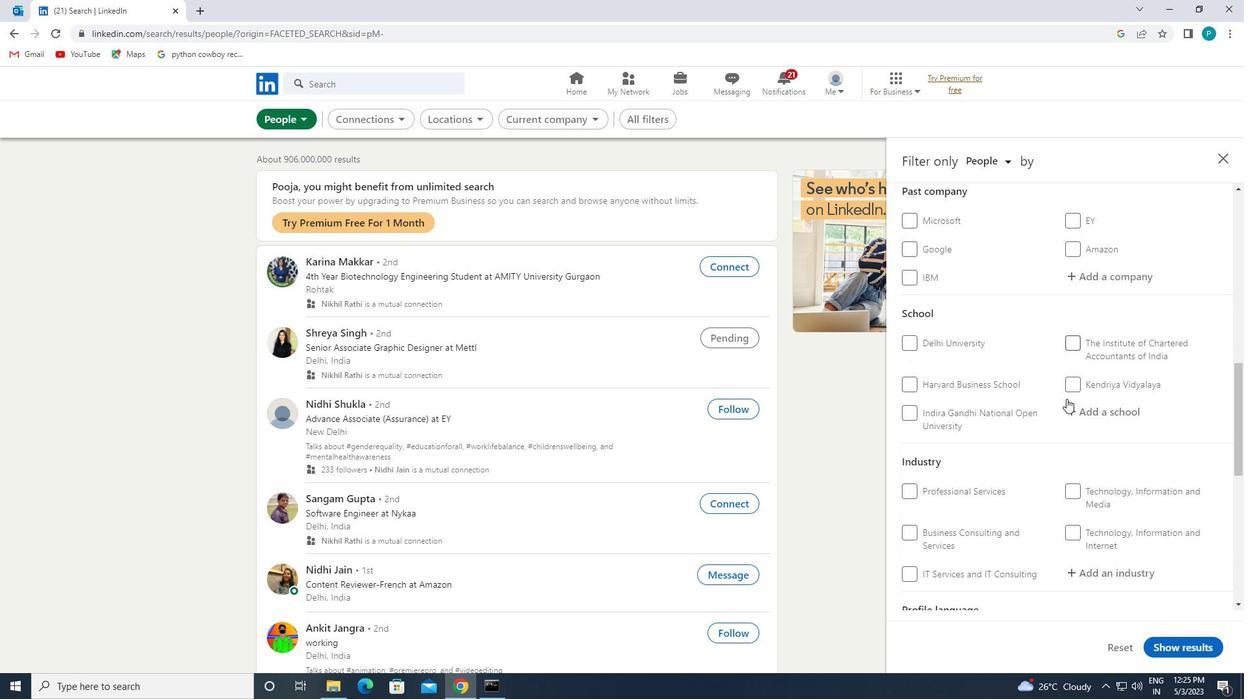 
Action: Mouse scrolled (999, 490) with delta (0, 0)
Screenshot: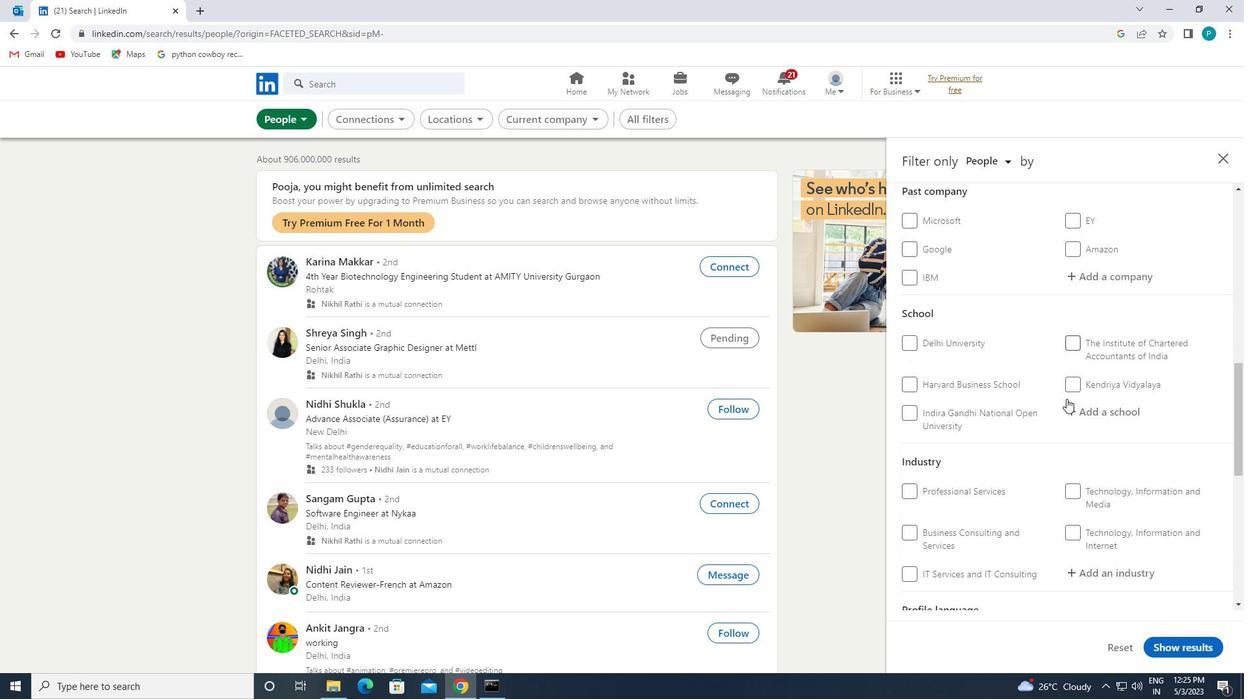 
Action: Mouse moved to (997, 492)
Screenshot: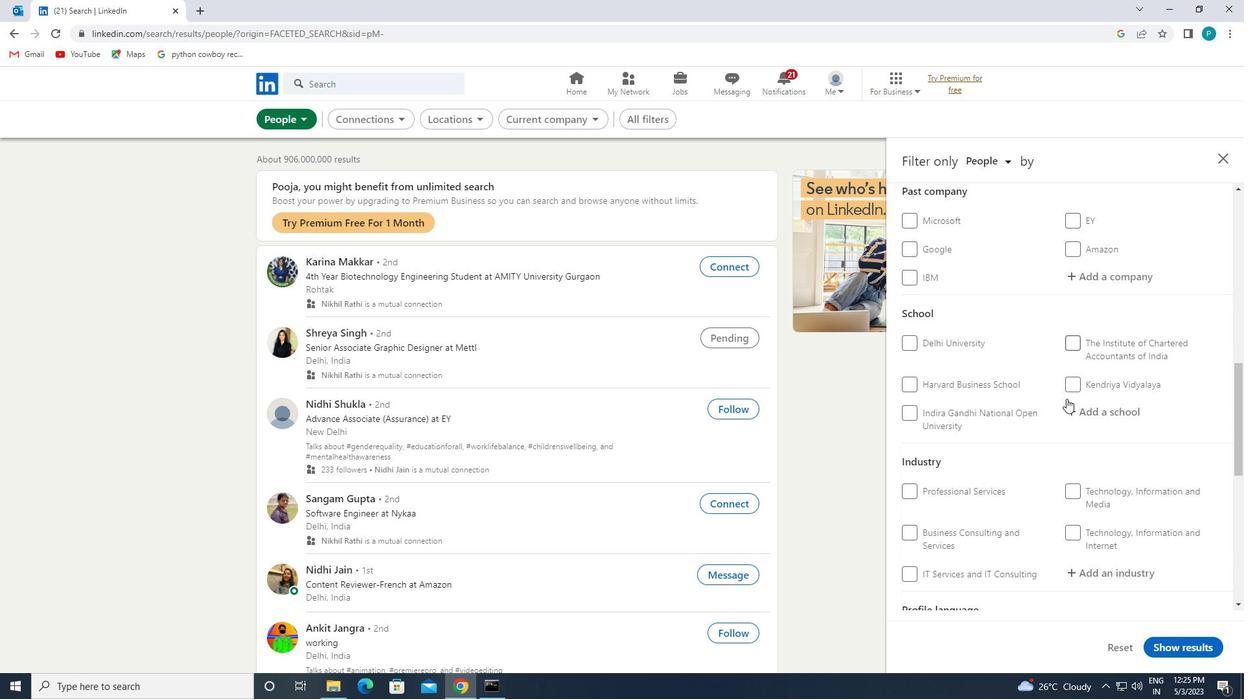 
Action: Mouse scrolled (997, 491) with delta (0, 0)
Screenshot: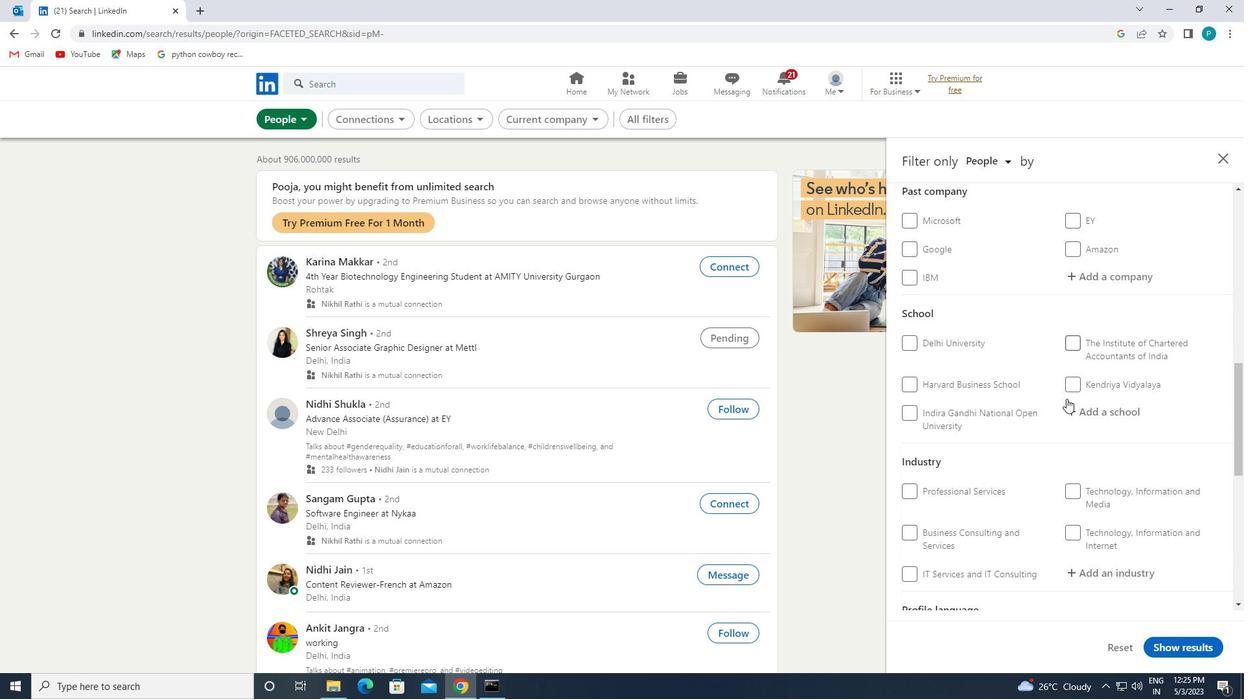 
Action: Mouse scrolled (997, 491) with delta (0, 0)
Screenshot: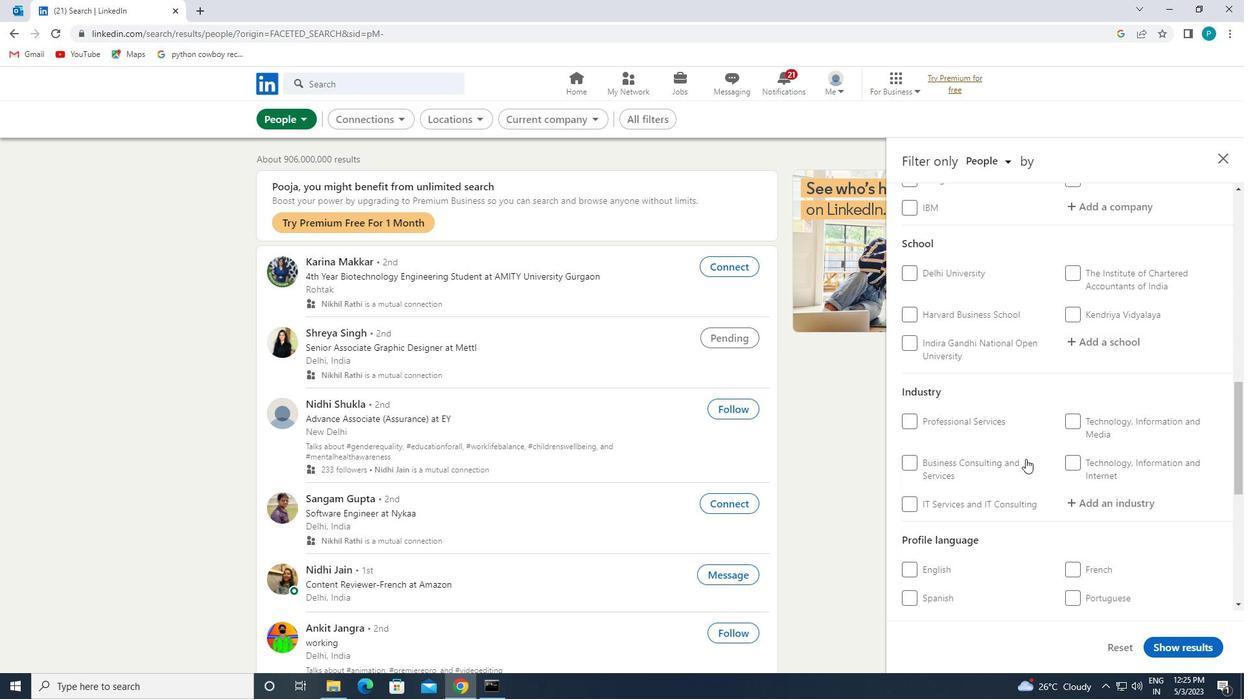 
Action: Mouse moved to (940, 426)
Screenshot: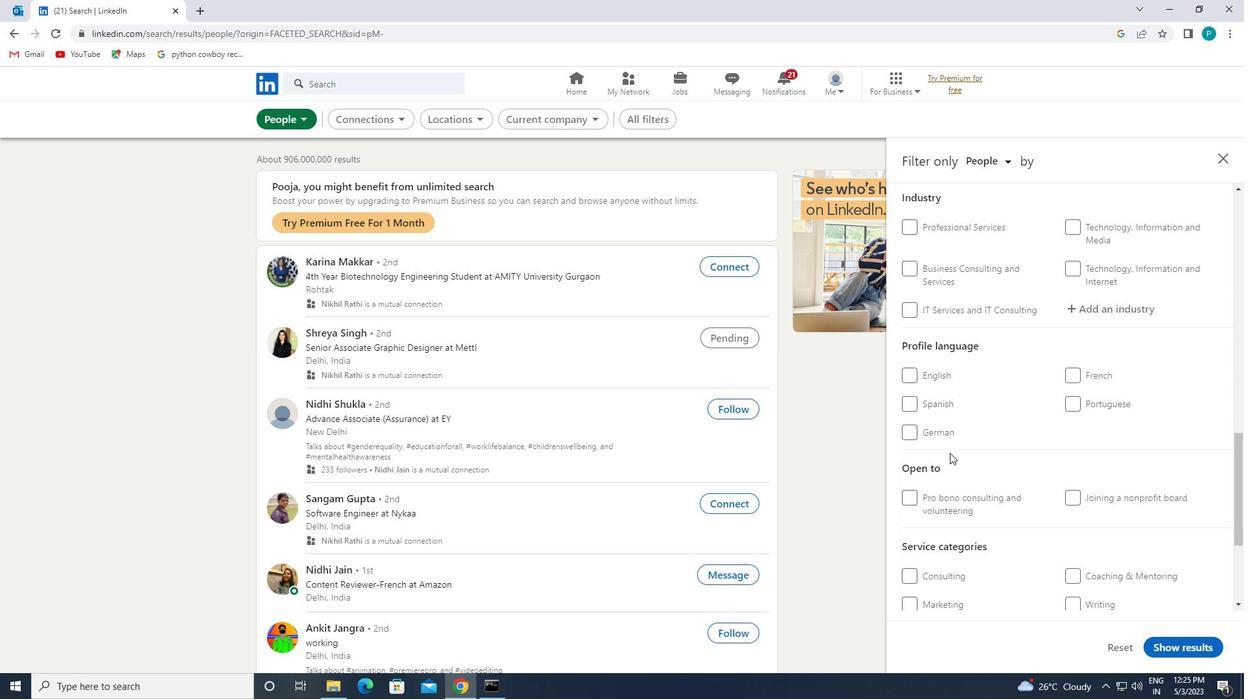 
Action: Mouse pressed left at (940, 426)
Screenshot: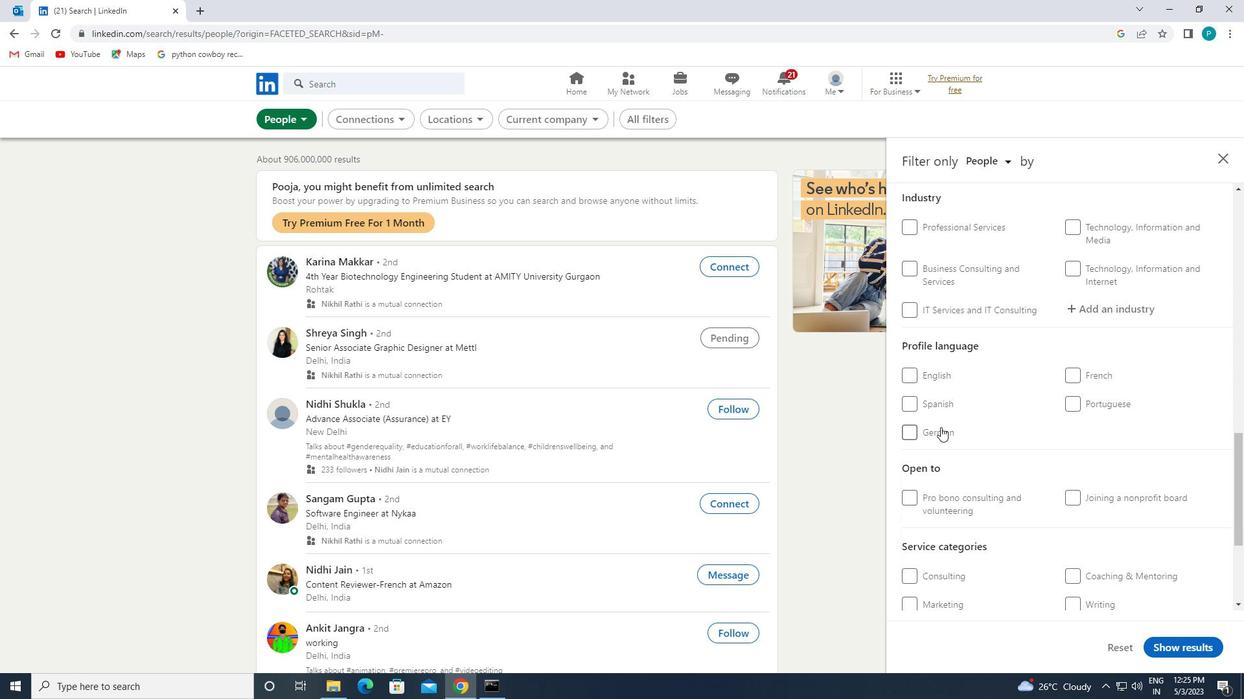 
Action: Mouse moved to (1025, 432)
Screenshot: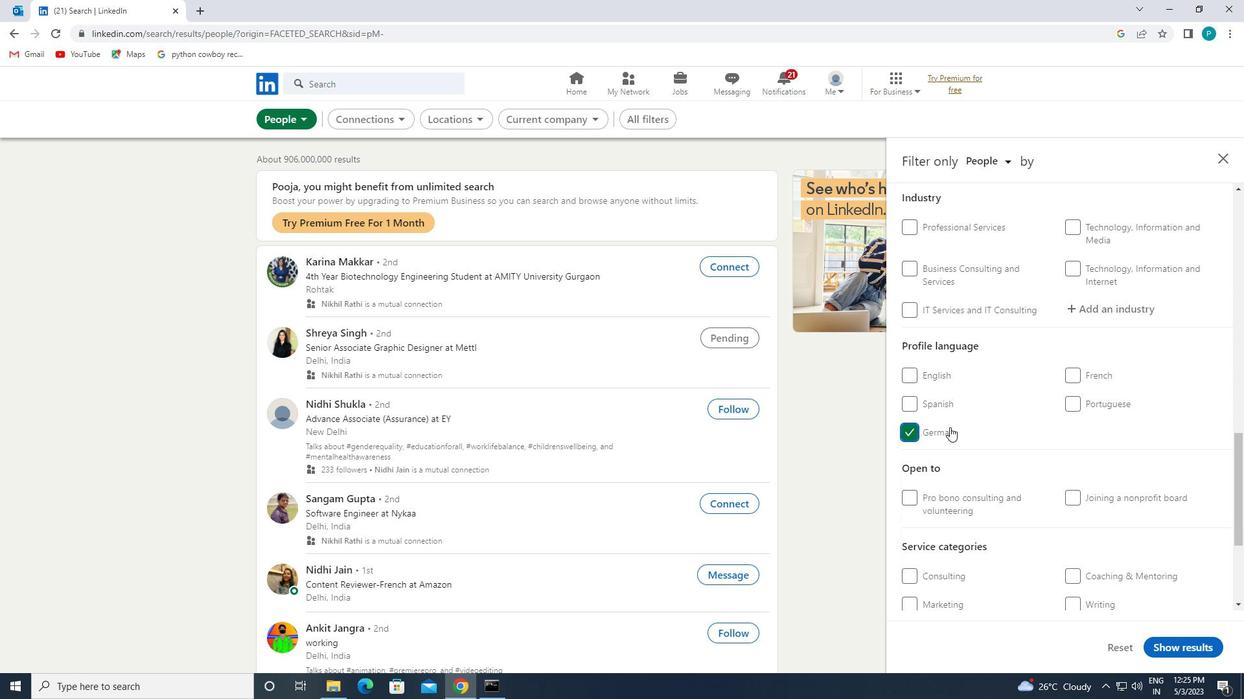 
Action: Mouse scrolled (1025, 432) with delta (0, 0)
Screenshot: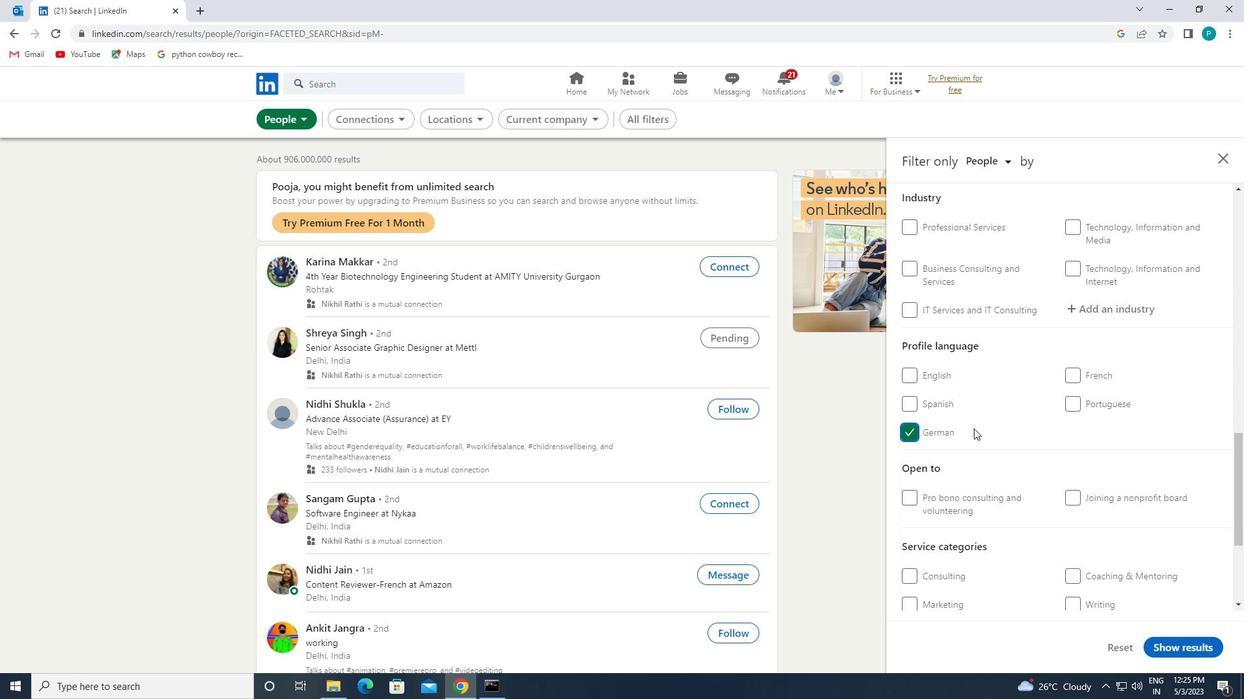 
Action: Mouse scrolled (1025, 432) with delta (0, 0)
Screenshot: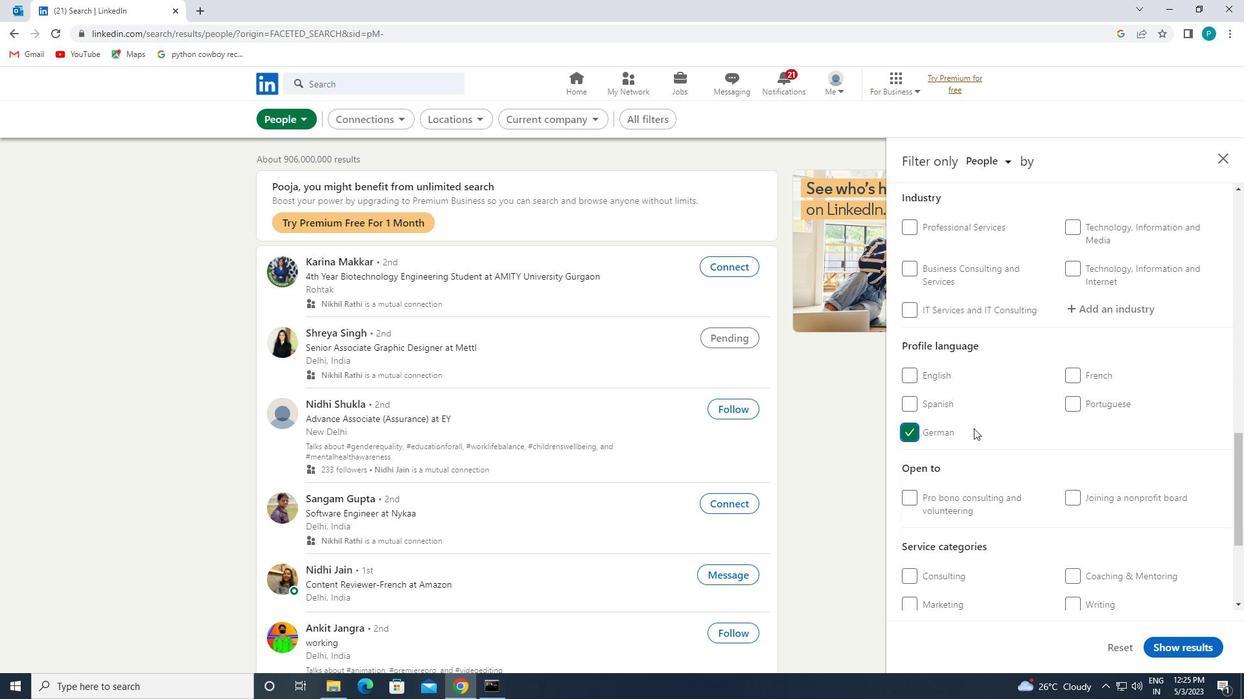 
Action: Mouse scrolled (1025, 432) with delta (0, 0)
Screenshot: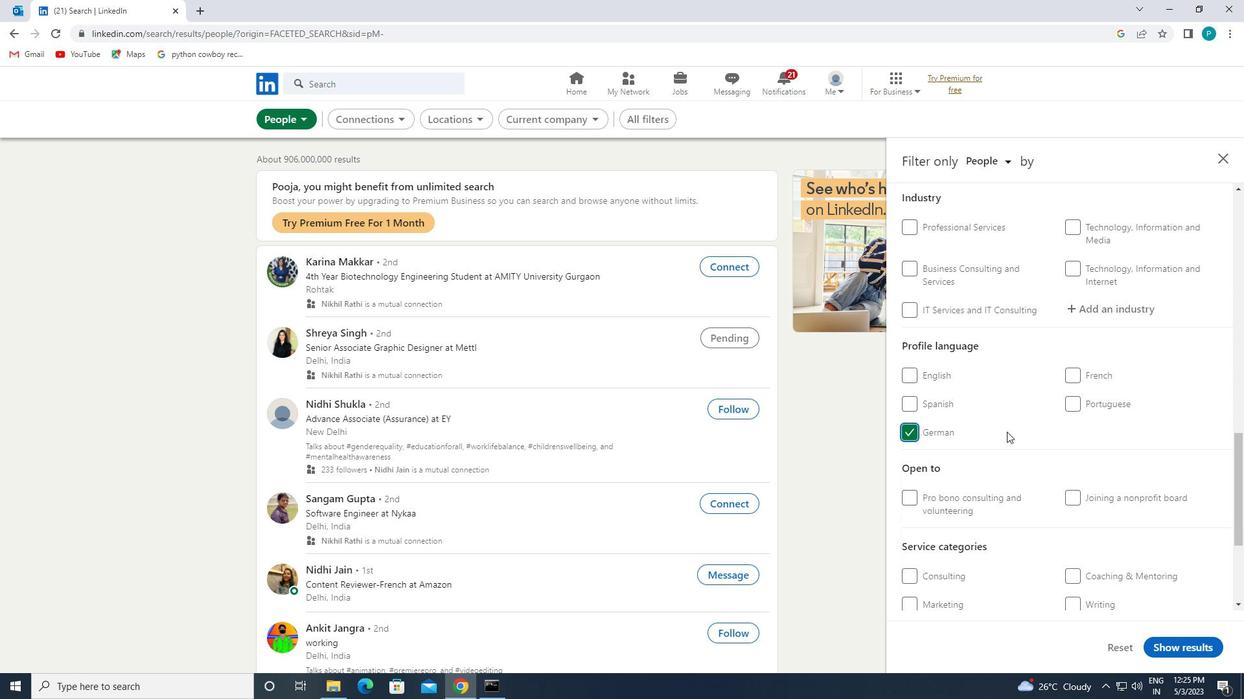 
Action: Mouse scrolled (1025, 432) with delta (0, 0)
Screenshot: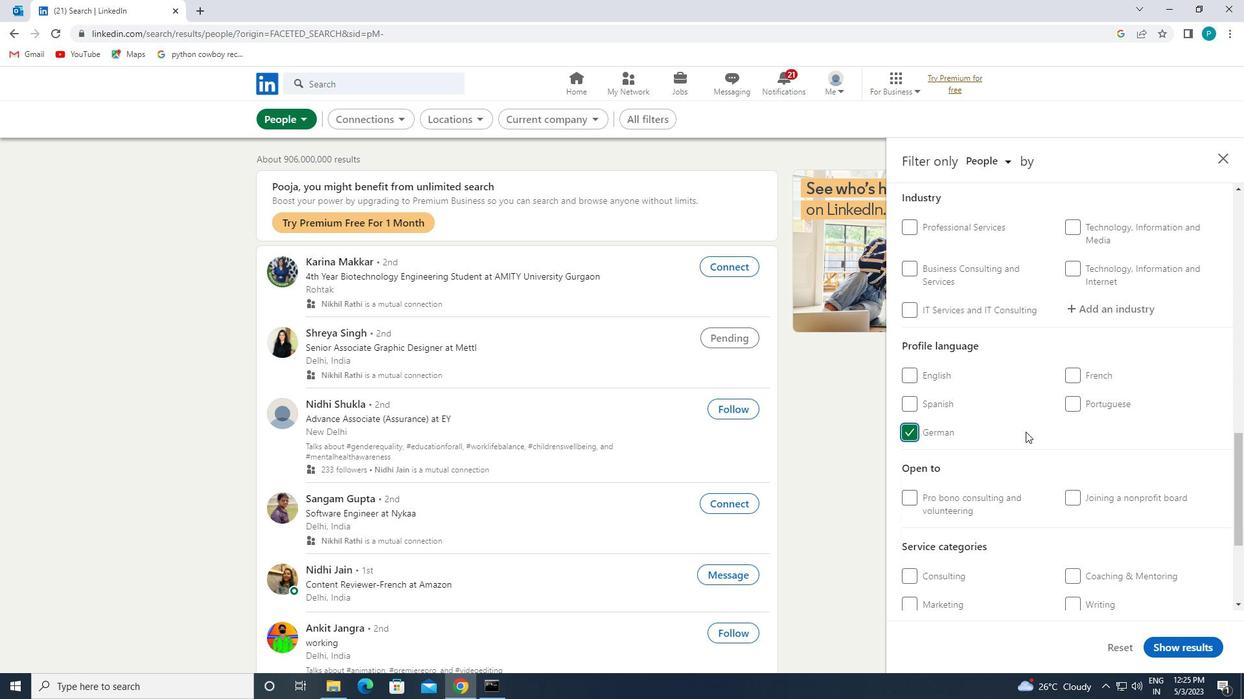 
Action: Mouse moved to (1029, 432)
Screenshot: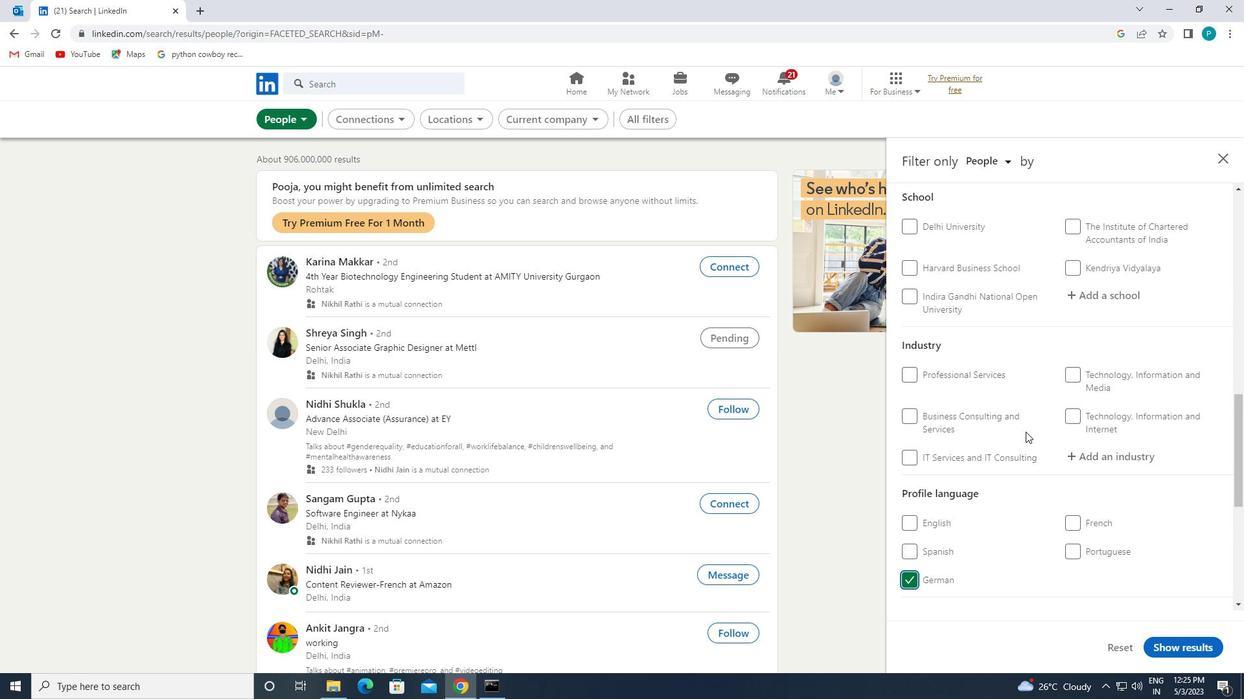 
Action: Mouse scrolled (1029, 432) with delta (0, 0)
Screenshot: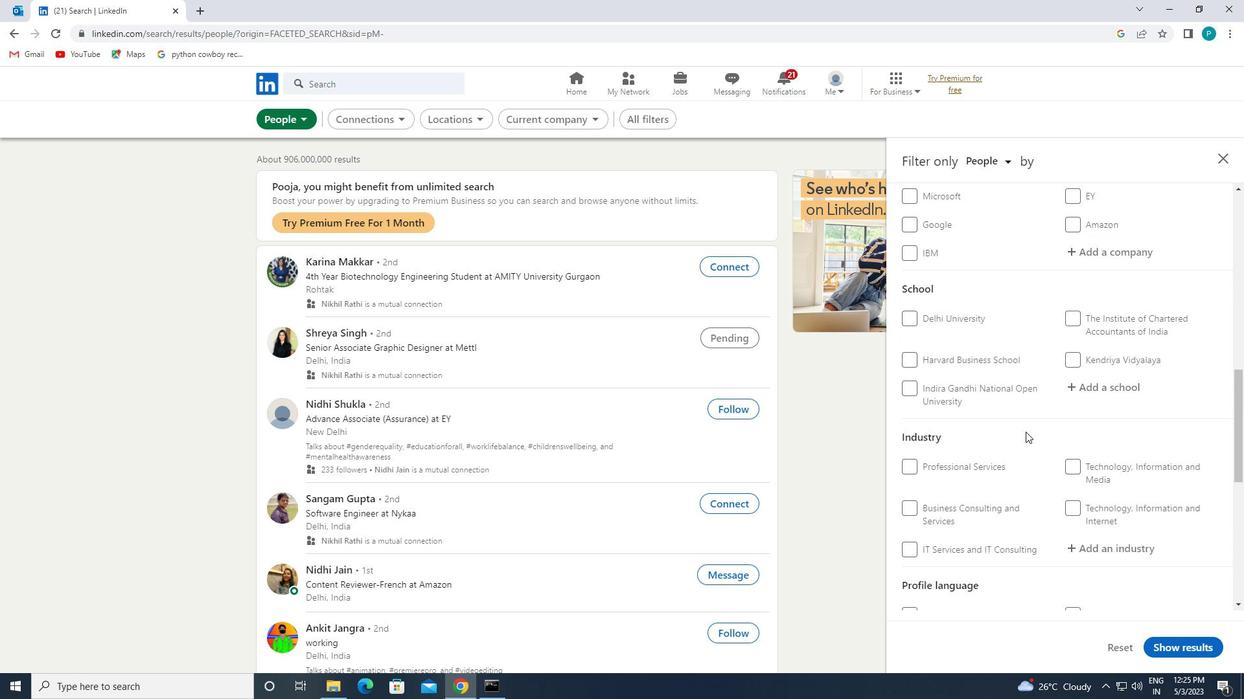 
Action: Mouse scrolled (1029, 432) with delta (0, 0)
Screenshot: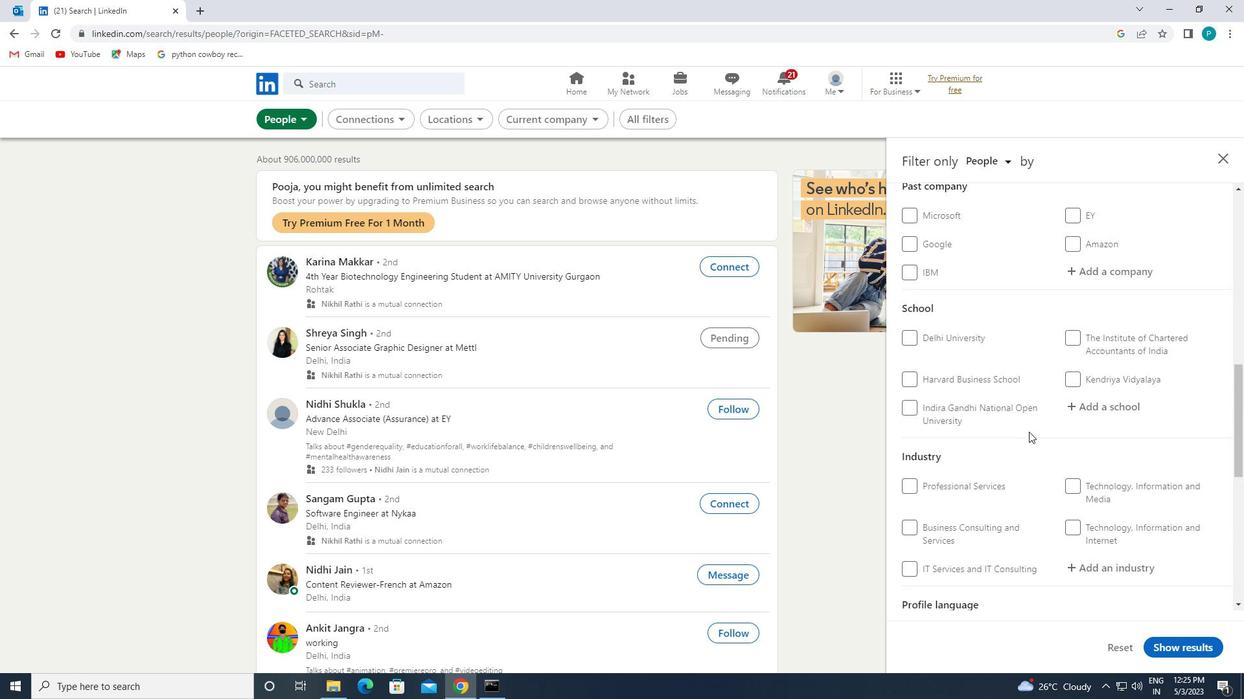 
Action: Mouse moved to (1122, 364)
Screenshot: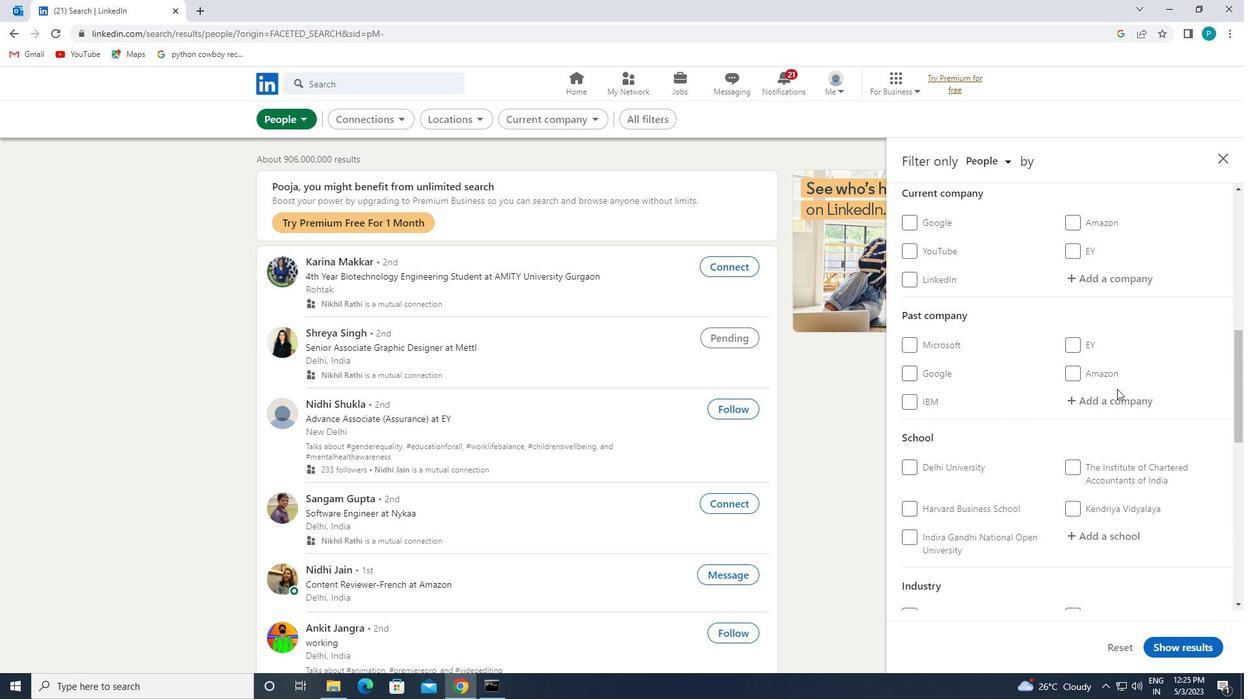 
Action: Mouse scrolled (1122, 365) with delta (0, 0)
Screenshot: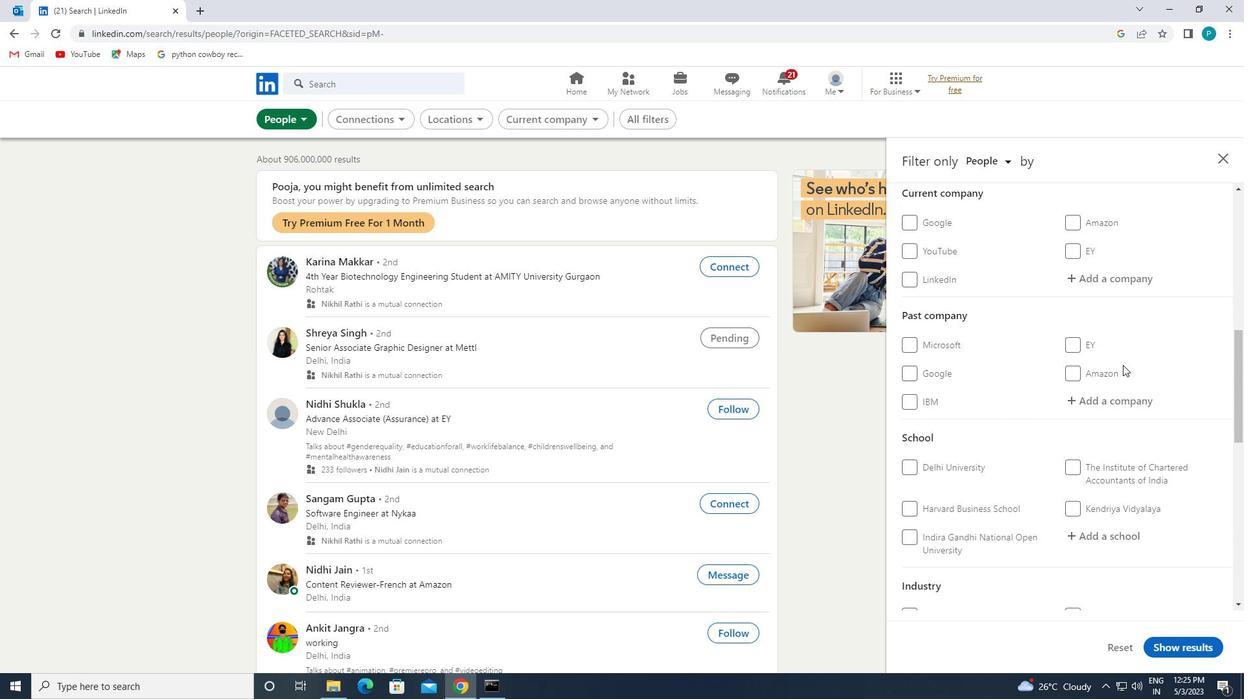 
Action: Mouse moved to (1111, 346)
Screenshot: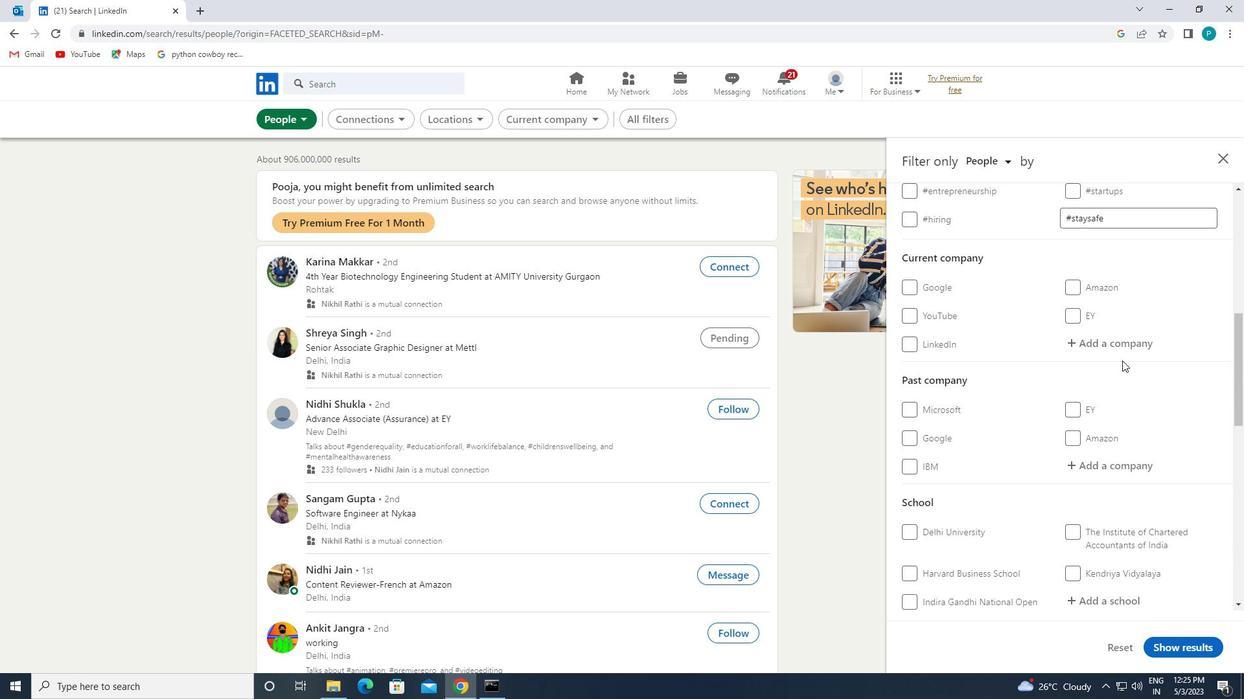 
Action: Mouse pressed left at (1111, 346)
Screenshot: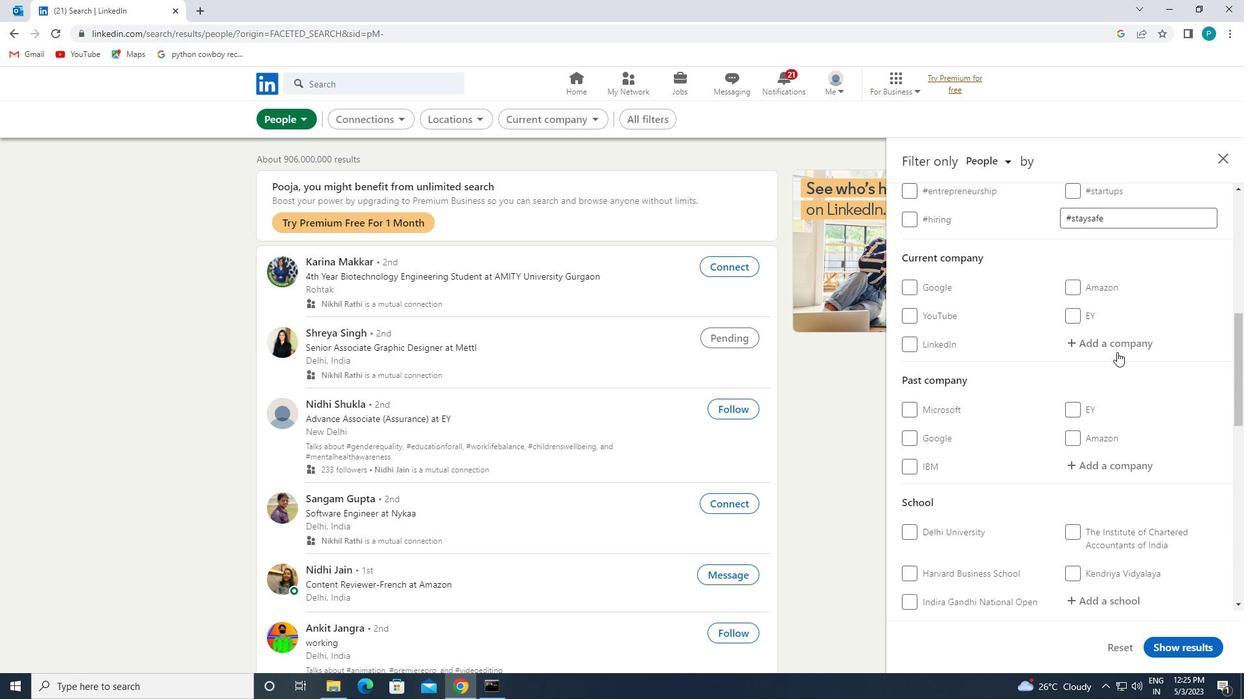 
Action: Key pressed <Key.caps_lock>N<Key.caps_lock>OB<Key.backspace>VO
Screenshot: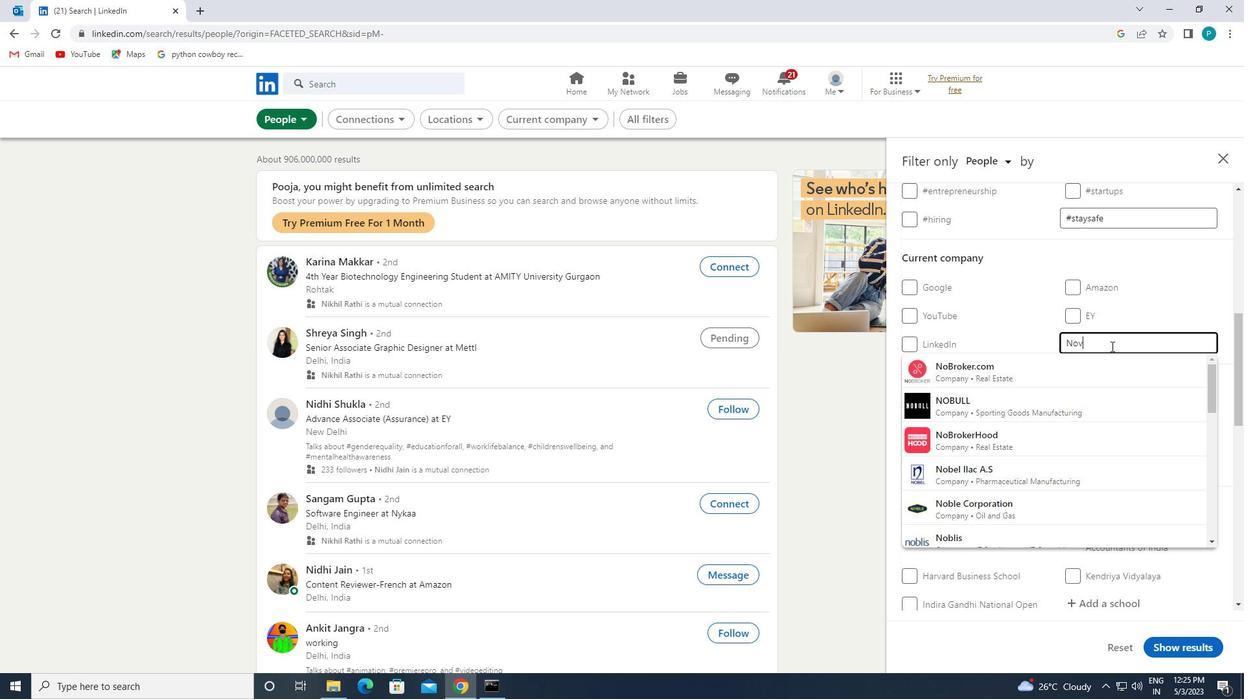 
Action: Mouse moved to (1063, 434)
Screenshot: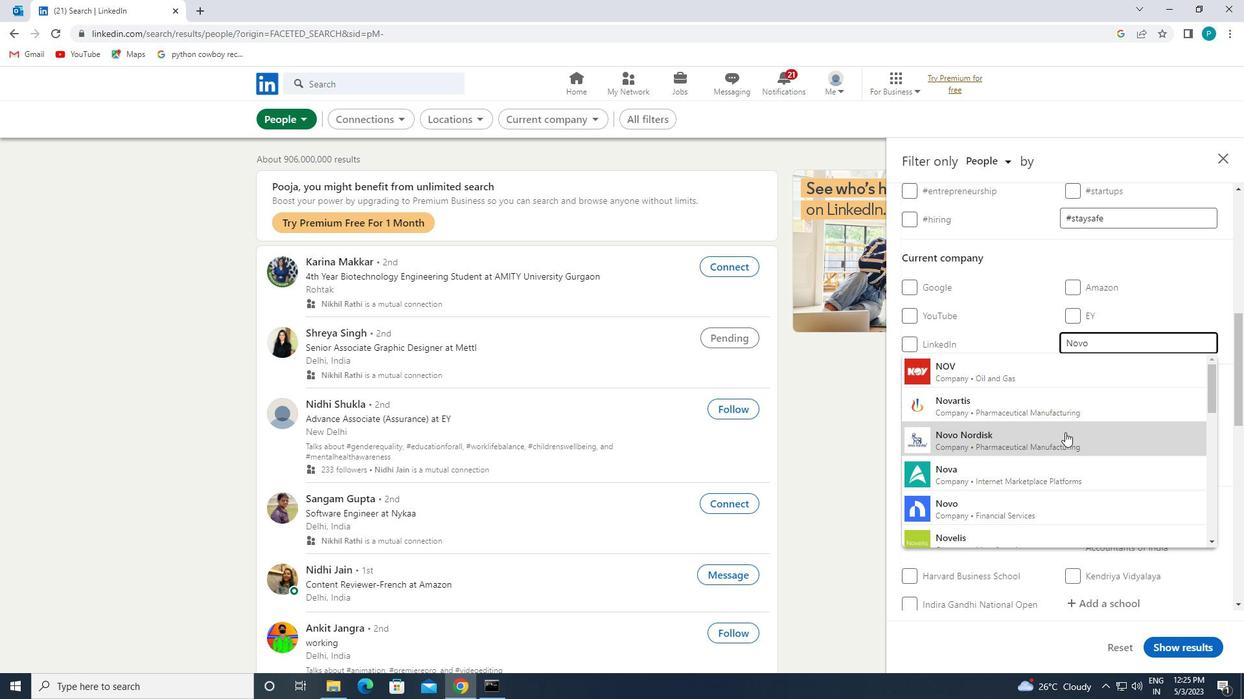 
Action: Mouse pressed left at (1063, 434)
Screenshot: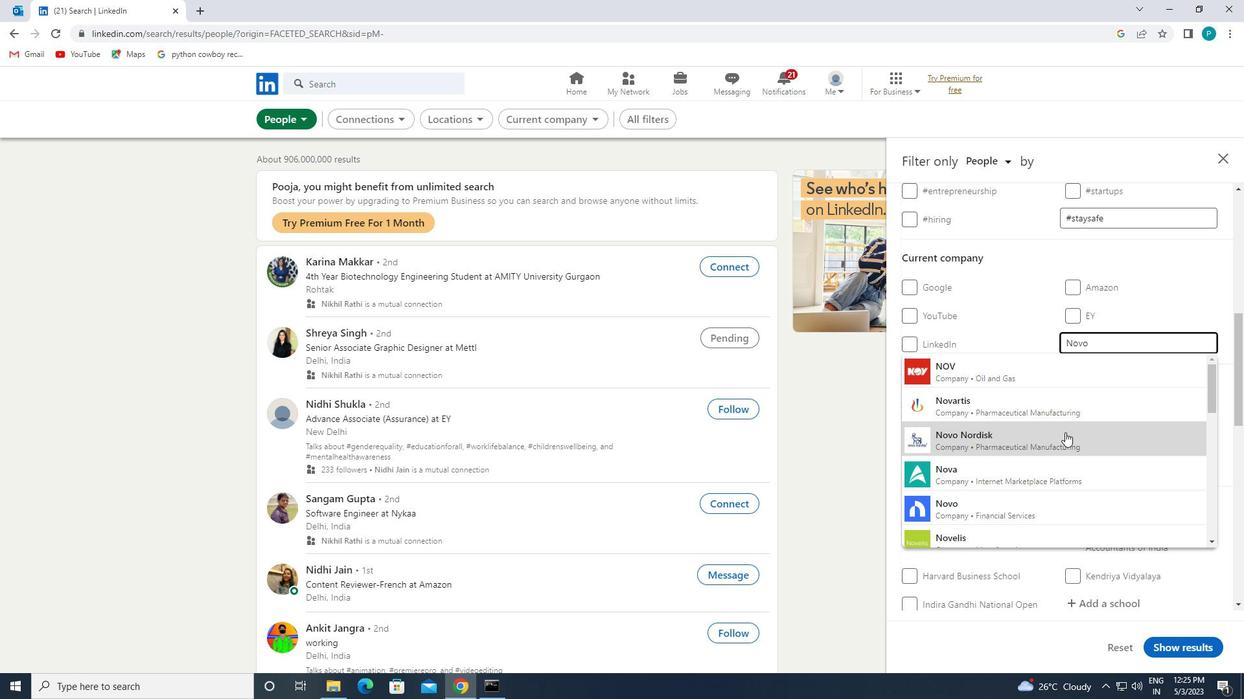 
Action: Mouse scrolled (1063, 433) with delta (0, 0)
Screenshot: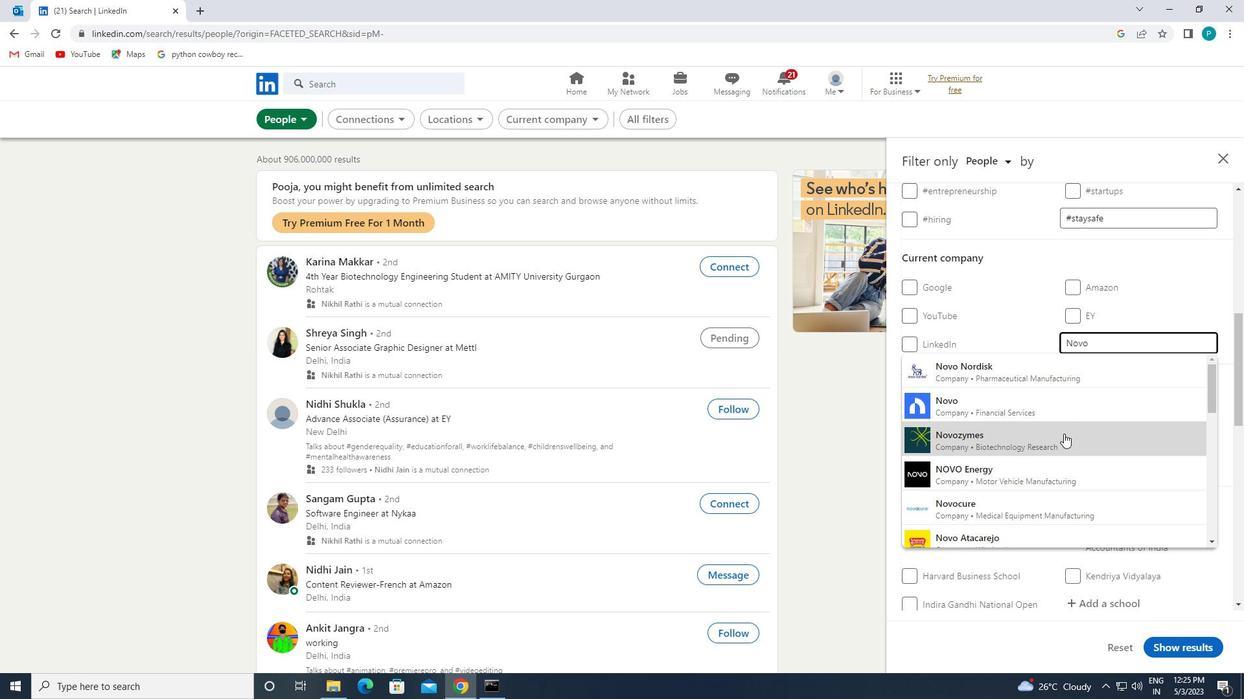 
Action: Mouse scrolled (1063, 433) with delta (0, 0)
Screenshot: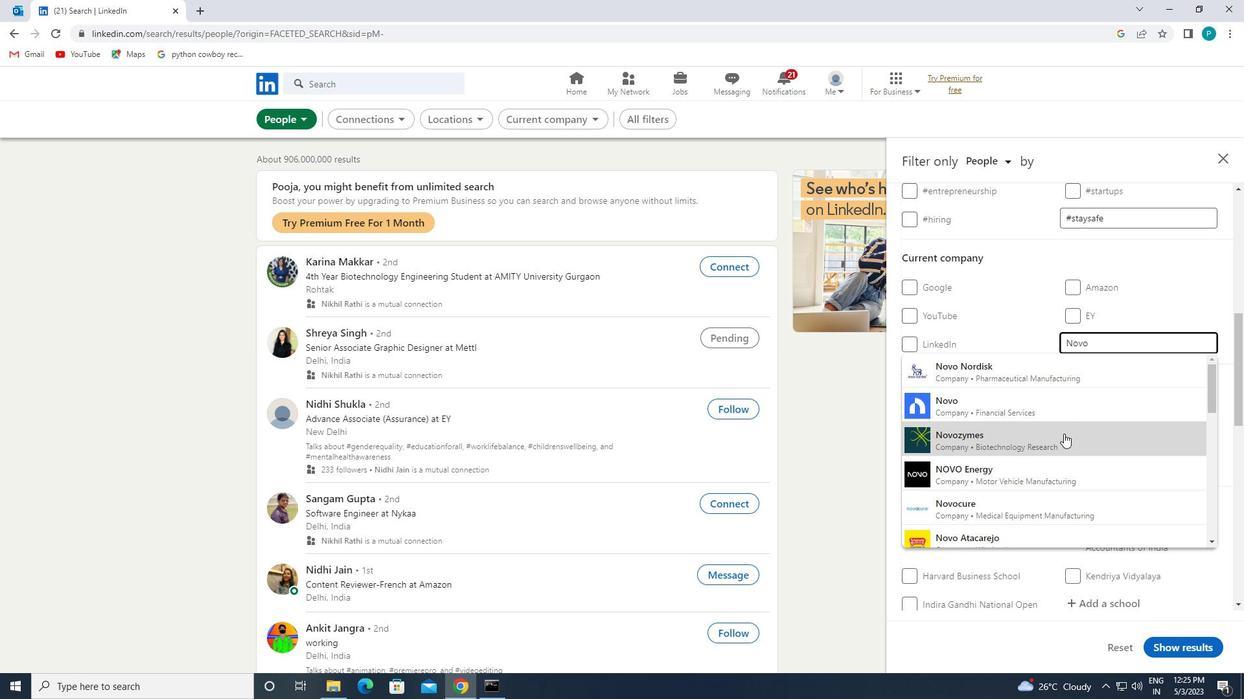 
Action: Mouse scrolled (1063, 433) with delta (0, 0)
Screenshot: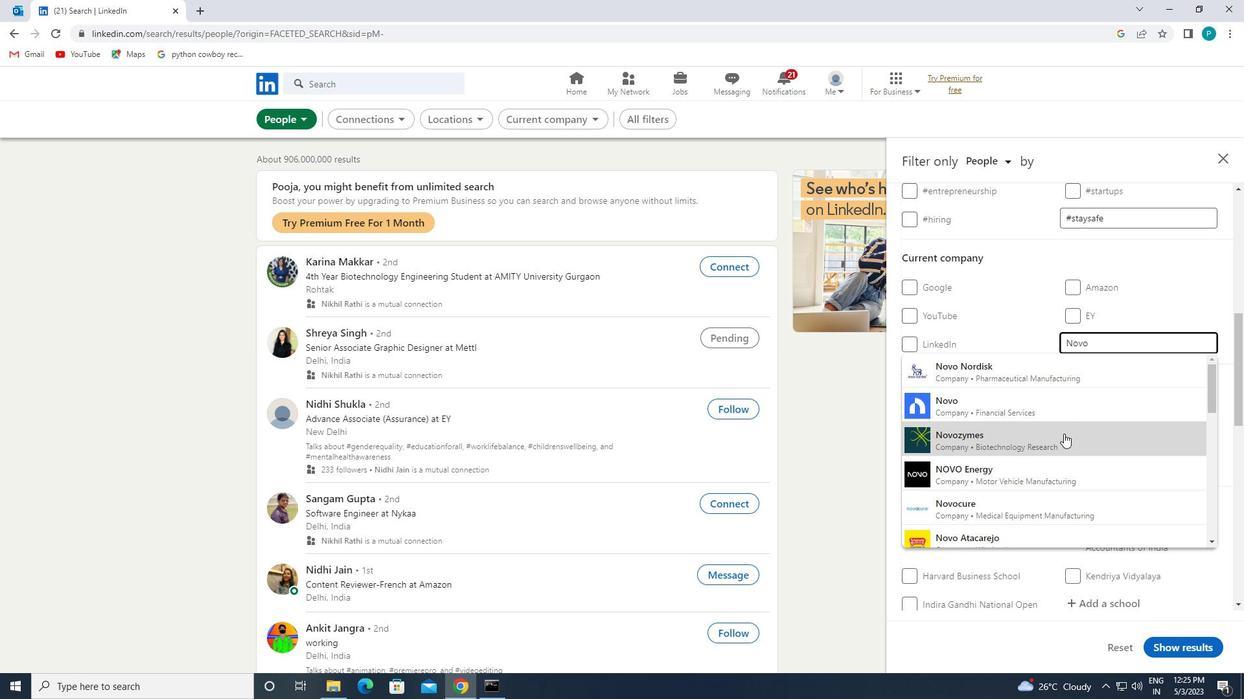 
Action: Mouse moved to (1086, 385)
Screenshot: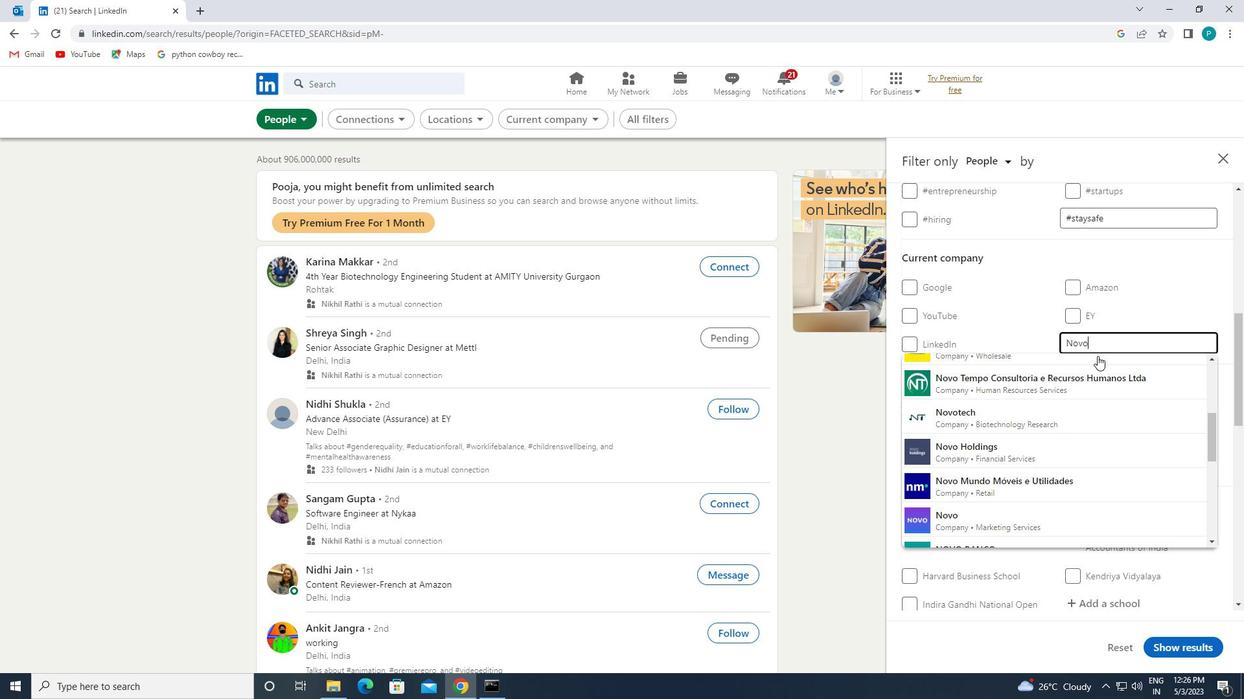 
Action: Mouse scrolled (1086, 386) with delta (0, 0)
Screenshot: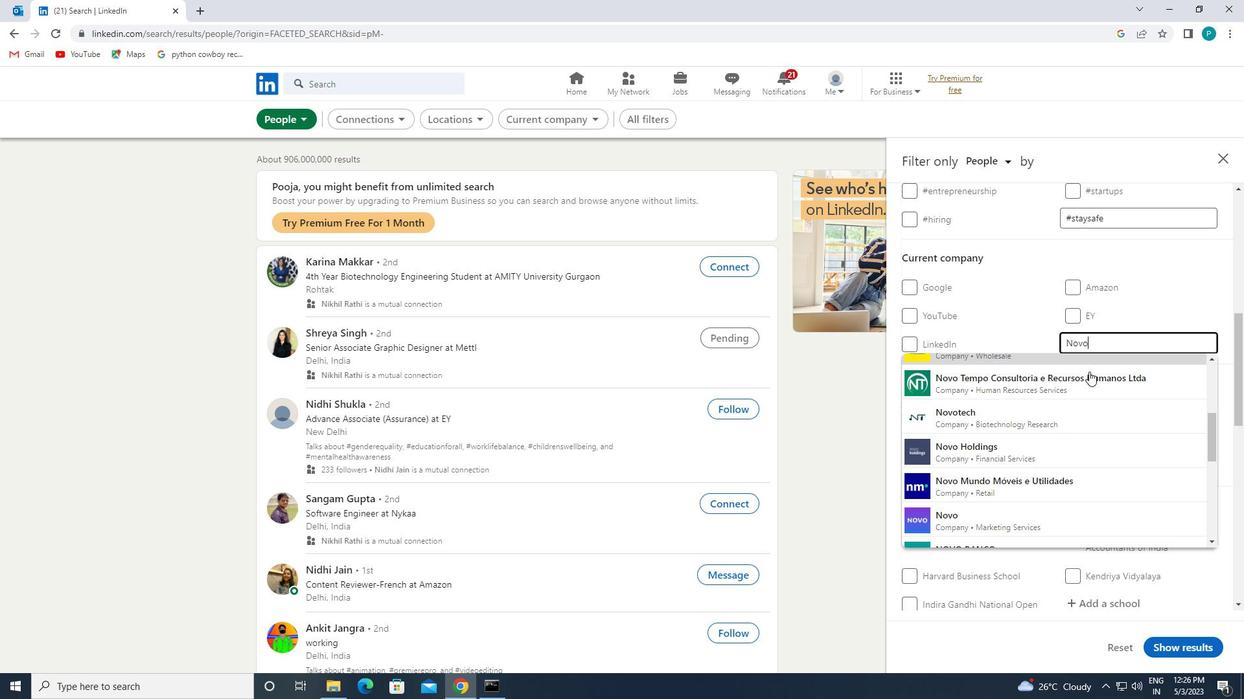 
Action: Mouse scrolled (1086, 386) with delta (0, 0)
Screenshot: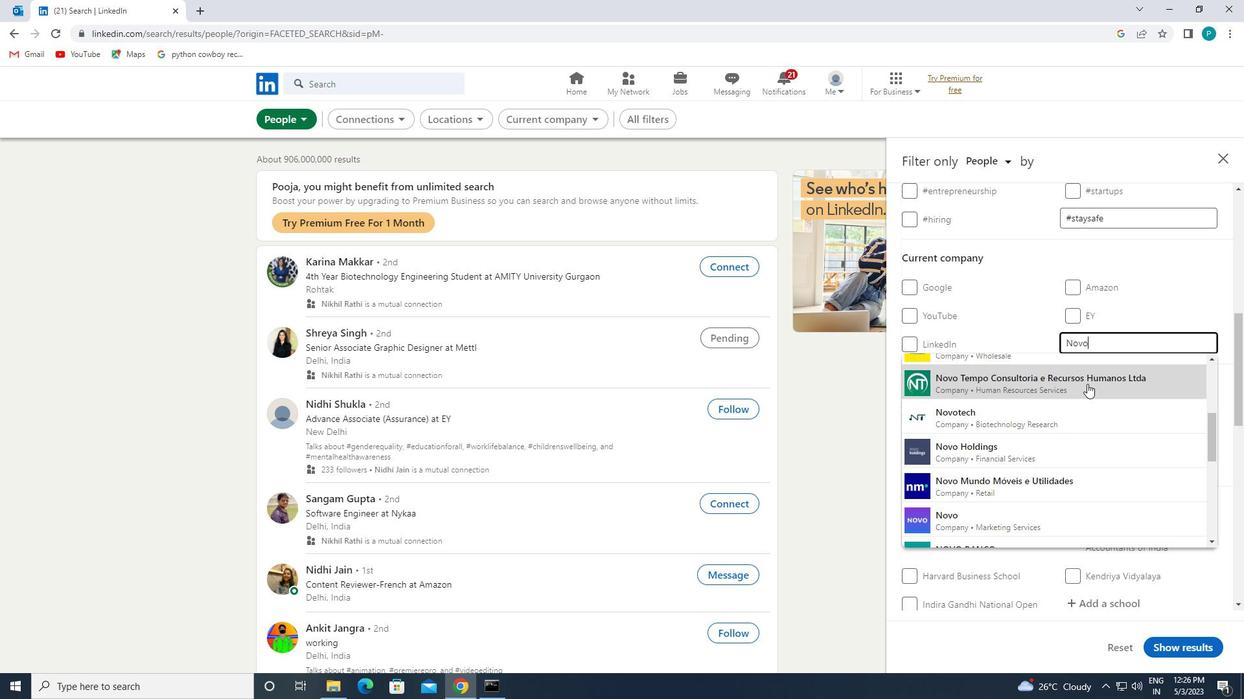 
Action: Mouse moved to (1086, 410)
Screenshot: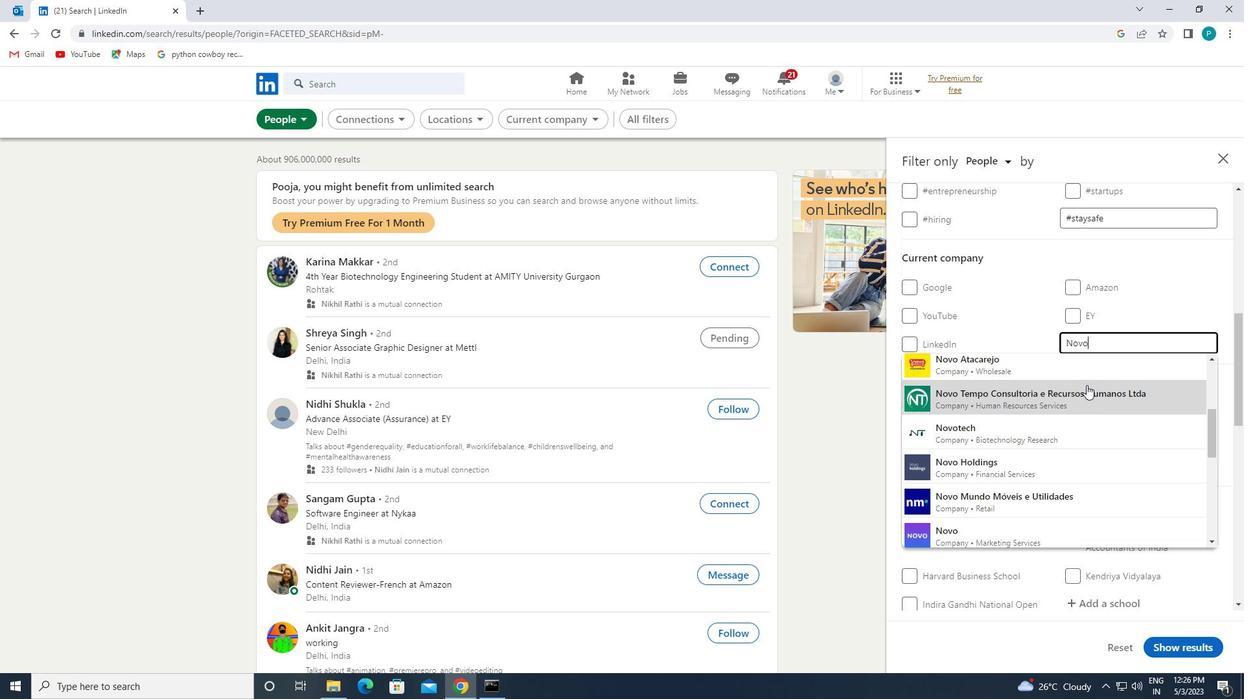 
Action: Mouse scrolled (1086, 410) with delta (0, 0)
Screenshot: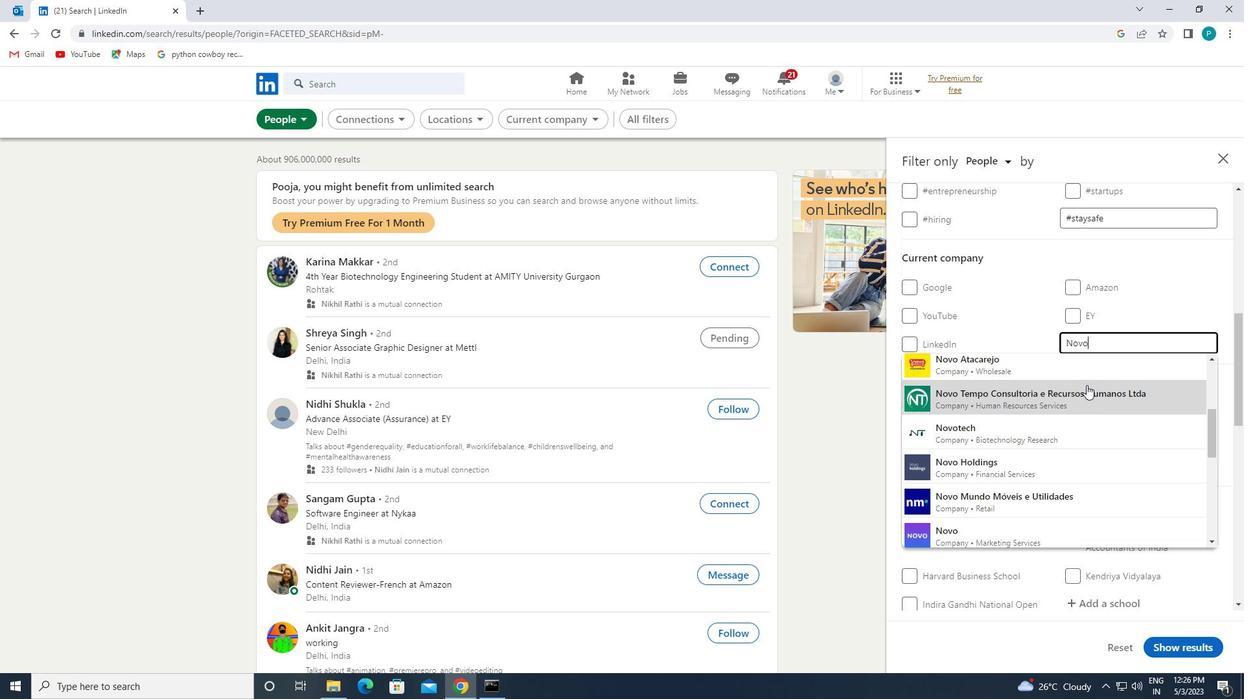 
Action: Mouse moved to (1008, 379)
Screenshot: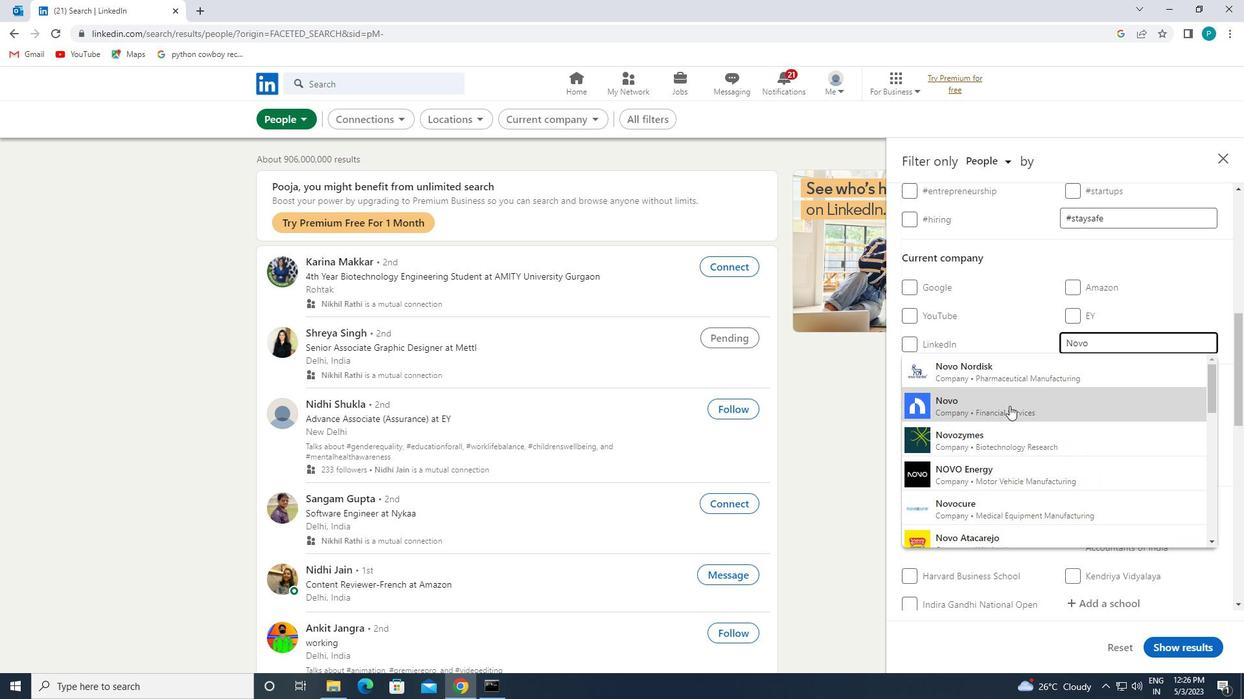 
Action: Mouse pressed left at (1008, 379)
Screenshot: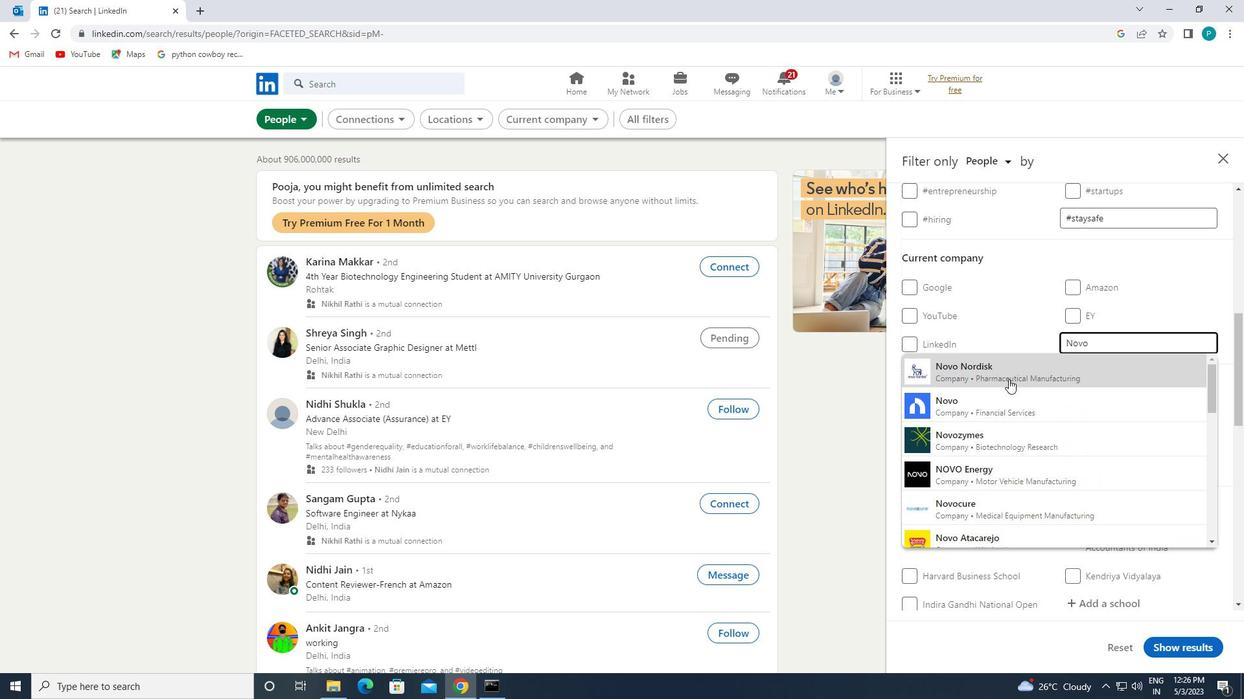 
Action: Mouse moved to (1034, 434)
Screenshot: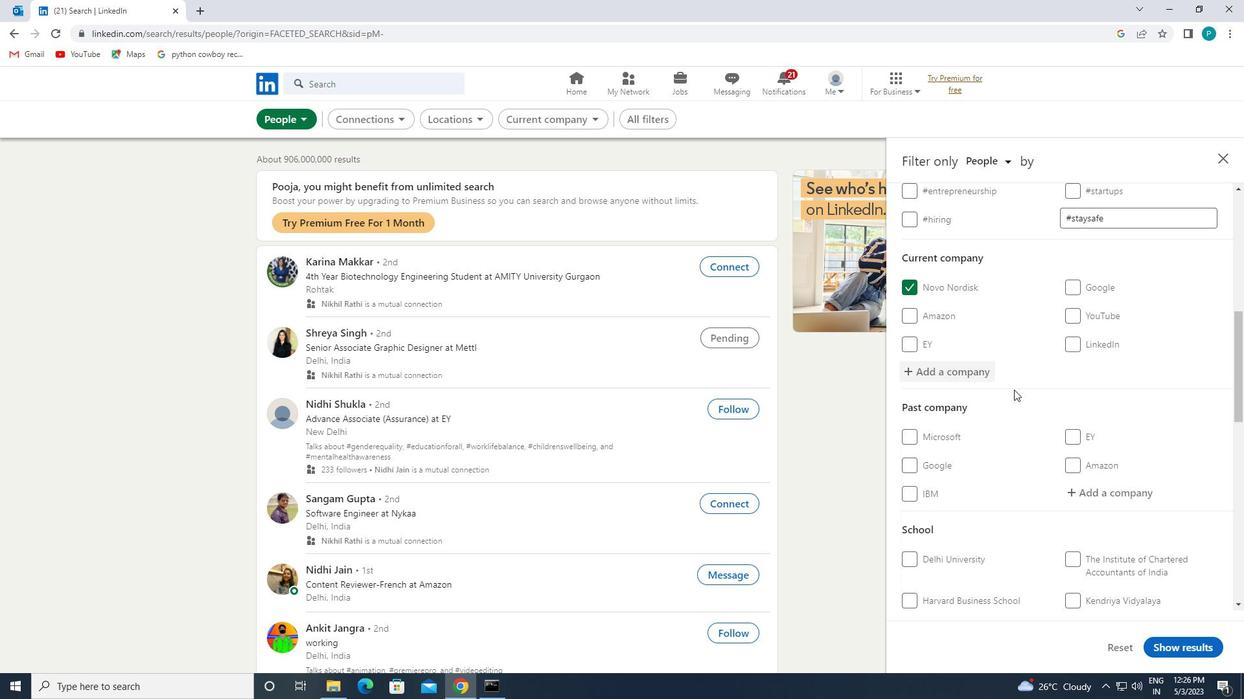 
Action: Mouse scrolled (1034, 433) with delta (0, 0)
Screenshot: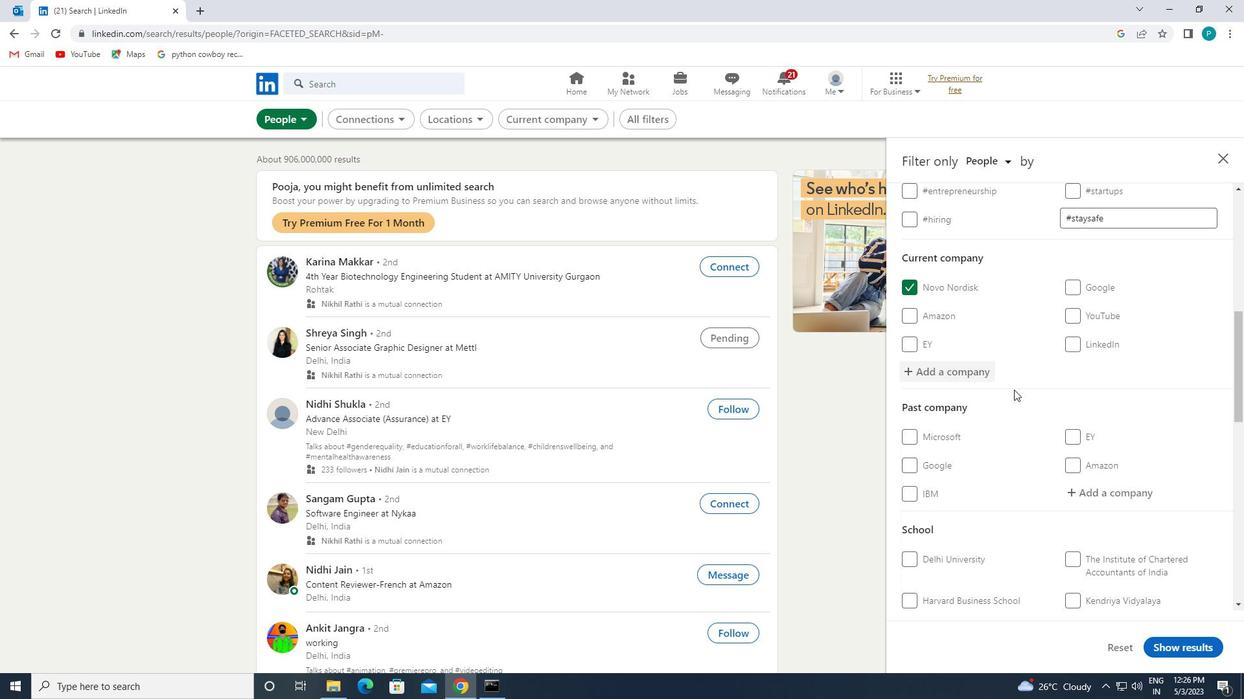 
Action: Mouse moved to (1044, 449)
Screenshot: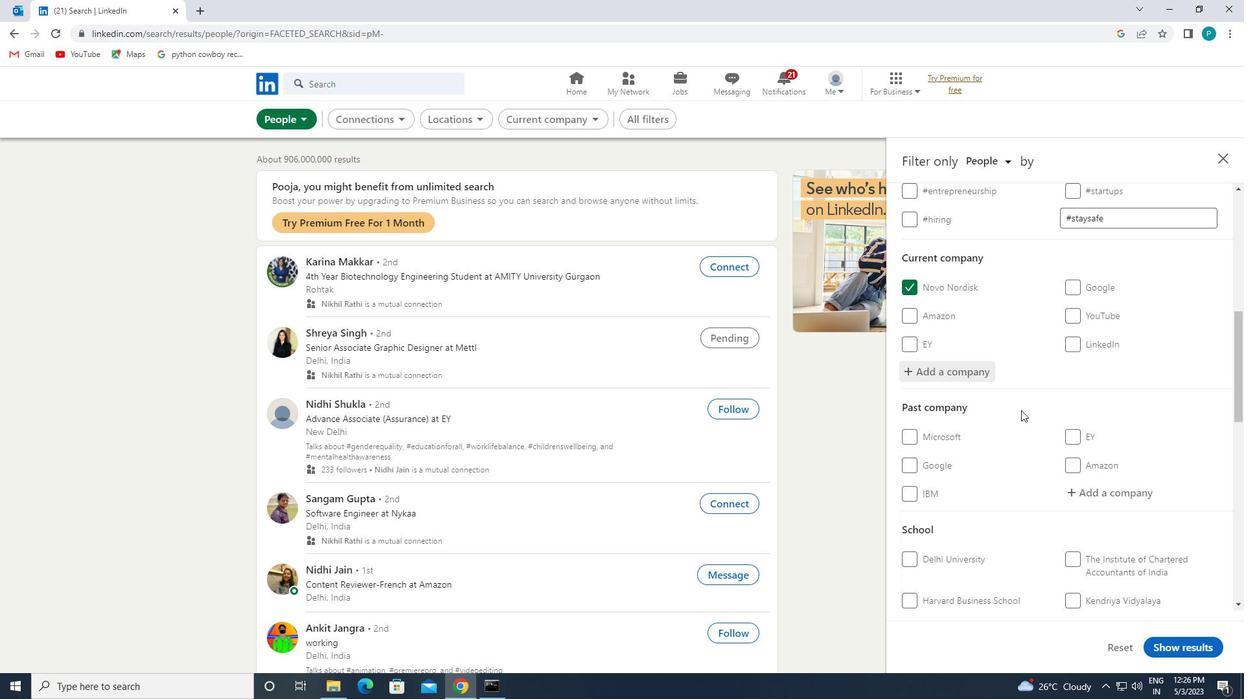 
Action: Mouse scrolled (1044, 449) with delta (0, 0)
Screenshot: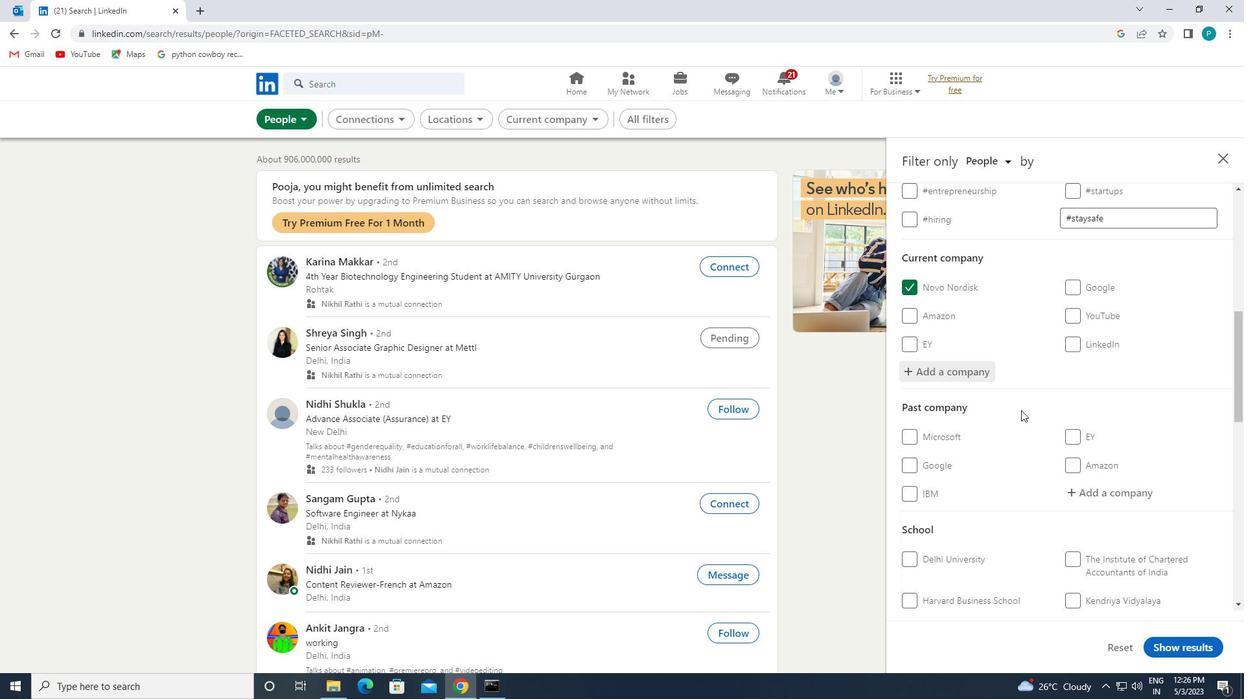 
Action: Mouse moved to (1096, 494)
Screenshot: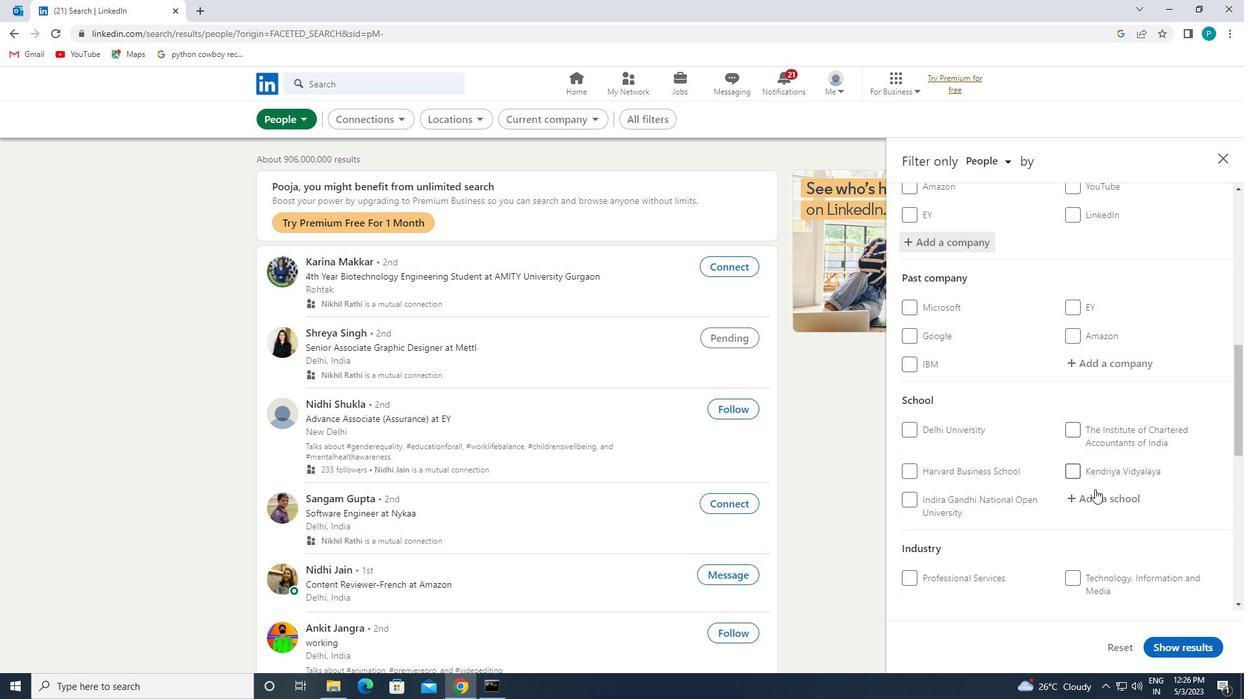 
Action: Mouse pressed left at (1096, 494)
Screenshot: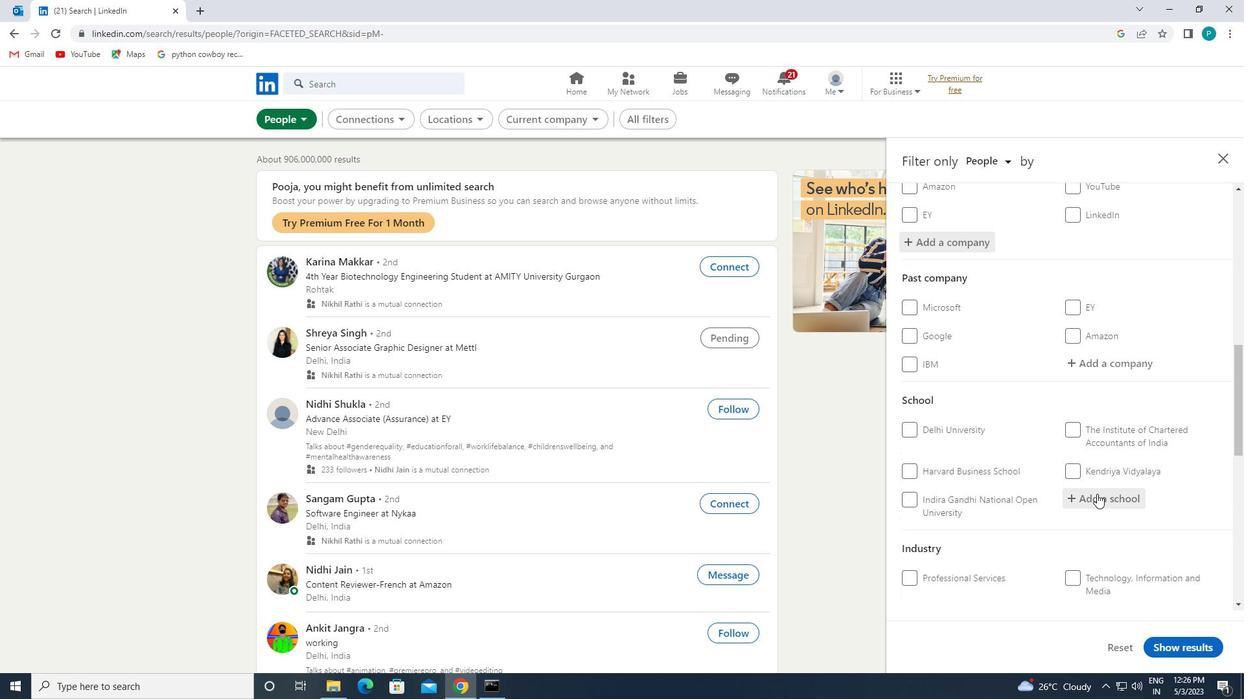 
Action: Mouse moved to (1089, 484)
Screenshot: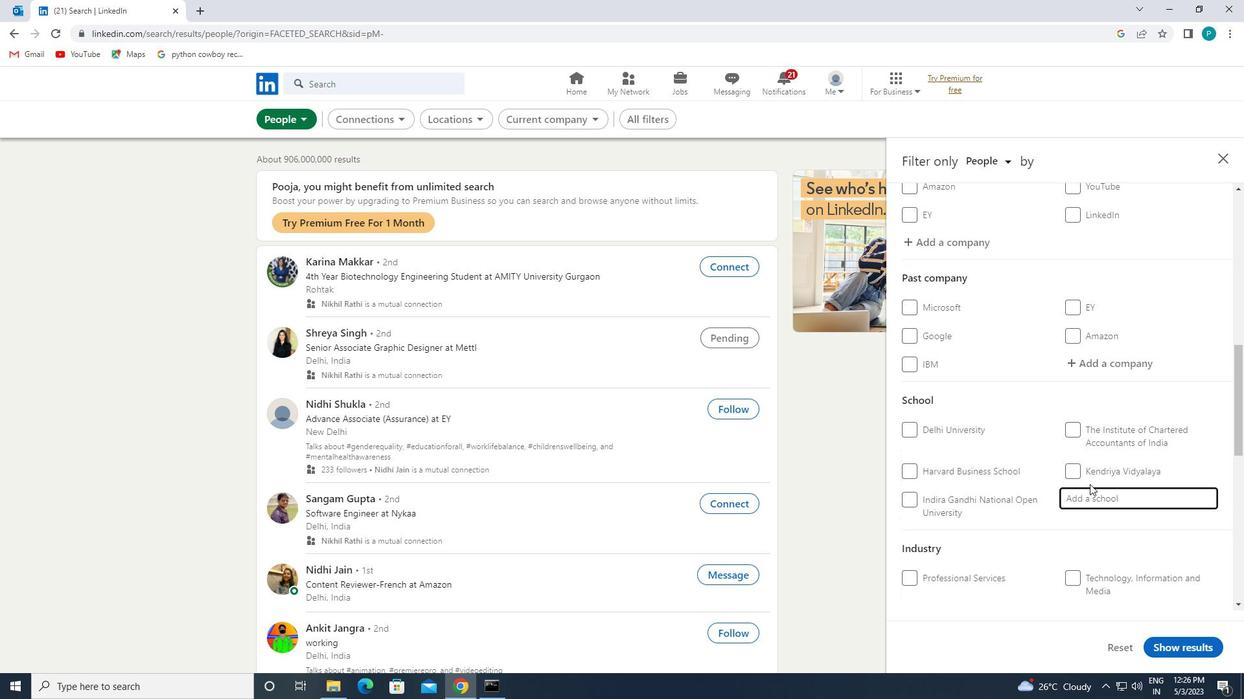 
Action: Key pressed <Key.caps_lock>N<Key.caps_lock>ETAJI<Key.space>
Screenshot: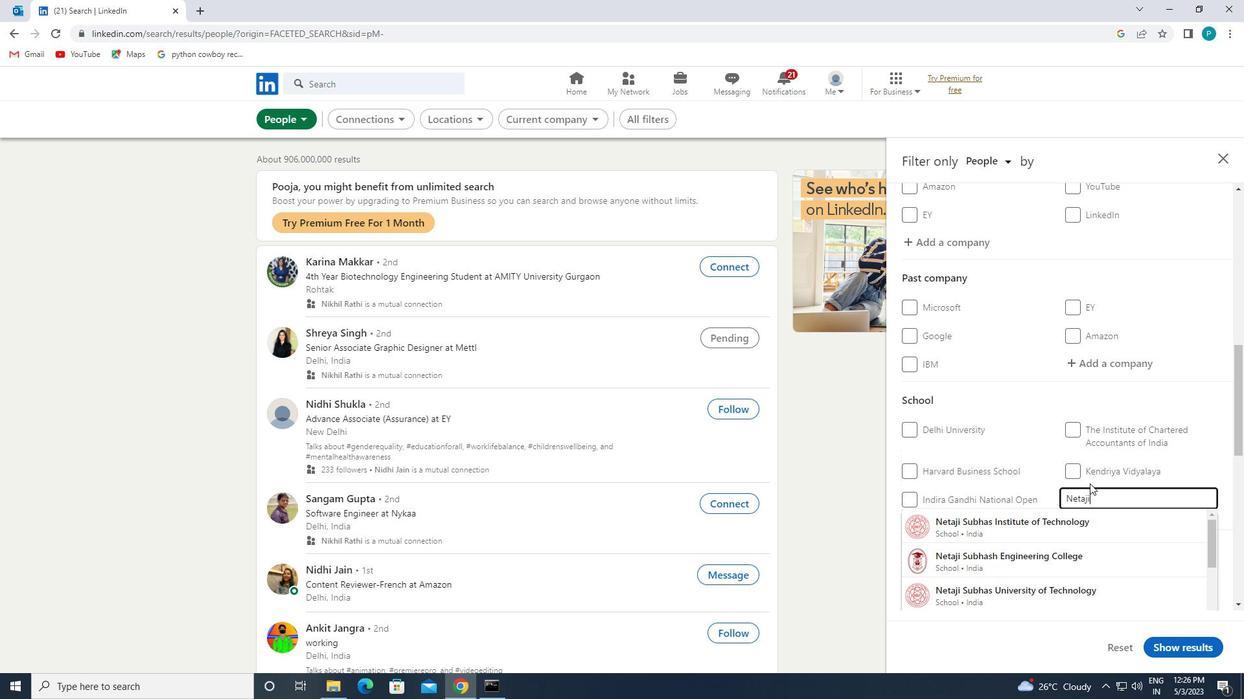 
Action: Mouse moved to (1014, 553)
Screenshot: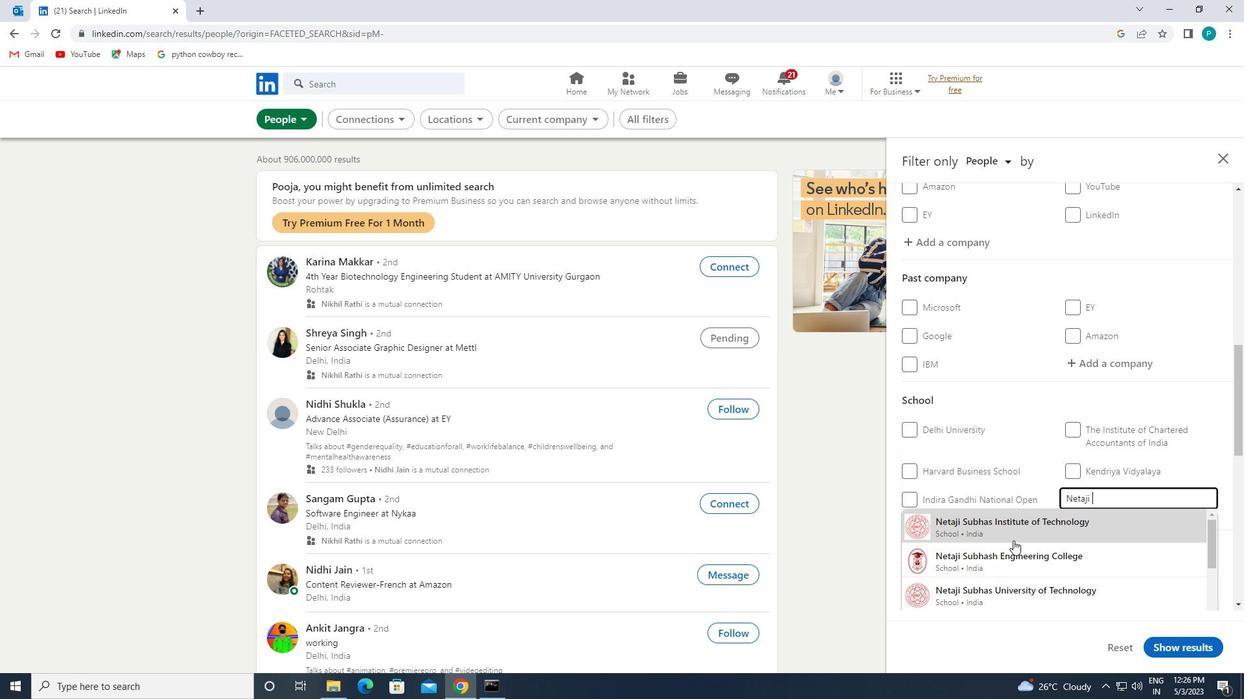 
Action: Mouse pressed left at (1014, 553)
Screenshot: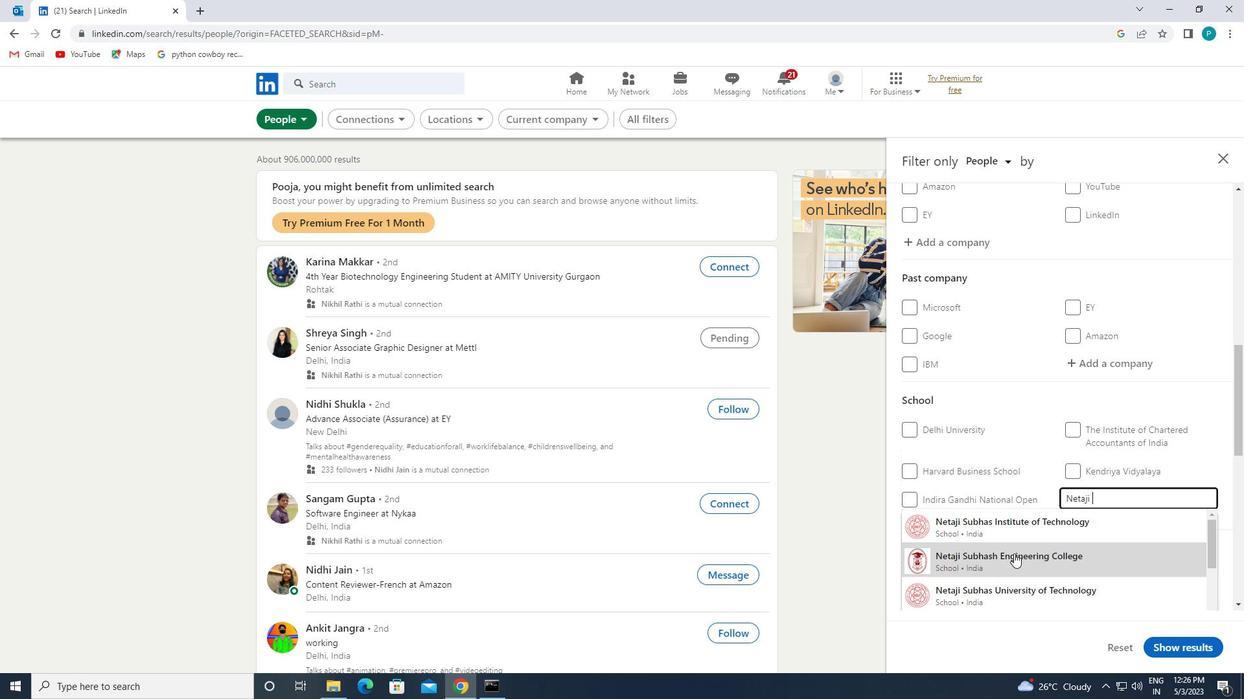 
Action: Mouse scrolled (1014, 553) with delta (0, 0)
Screenshot: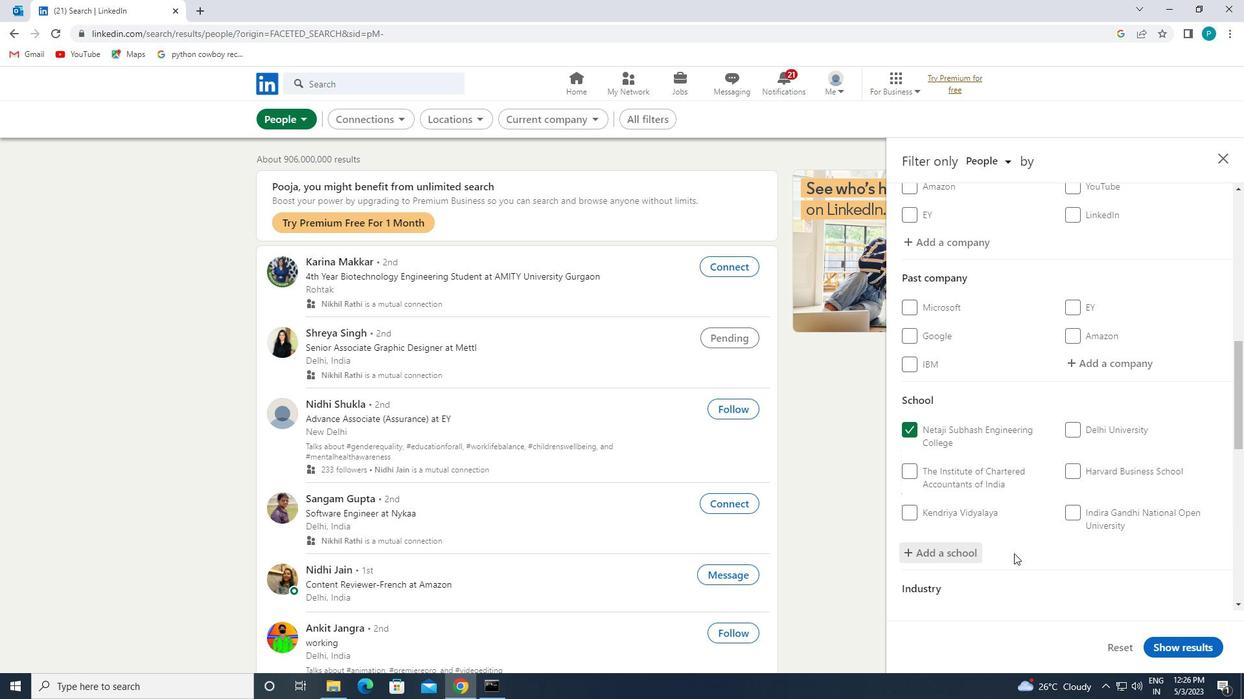 
Action: Mouse scrolled (1014, 553) with delta (0, 0)
Screenshot: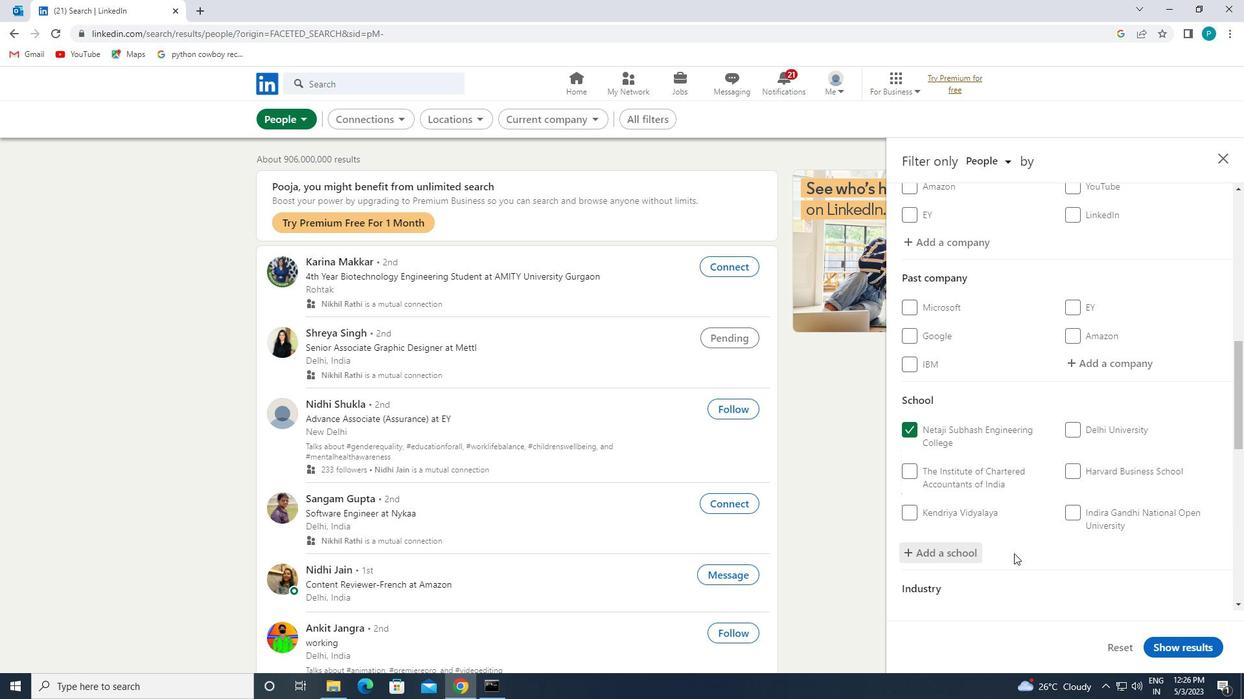 
Action: Mouse moved to (1114, 580)
Screenshot: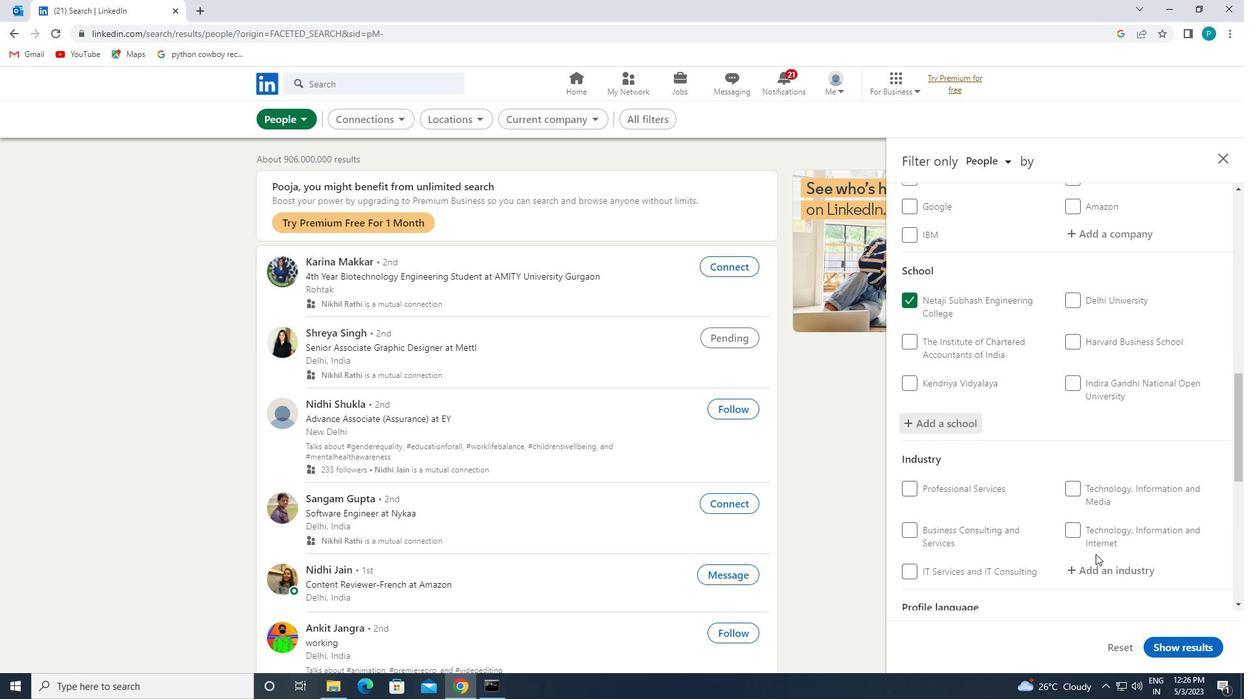 
Action: Mouse pressed left at (1114, 580)
Screenshot: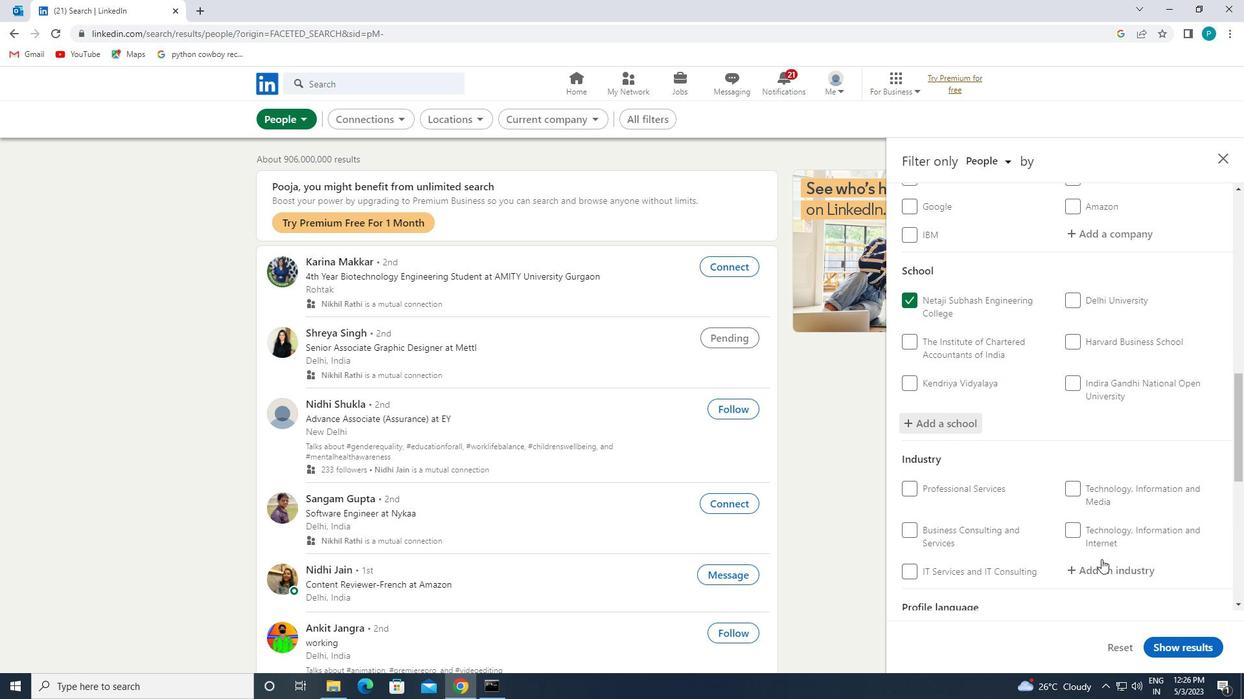
Action: Mouse moved to (1118, 593)
Screenshot: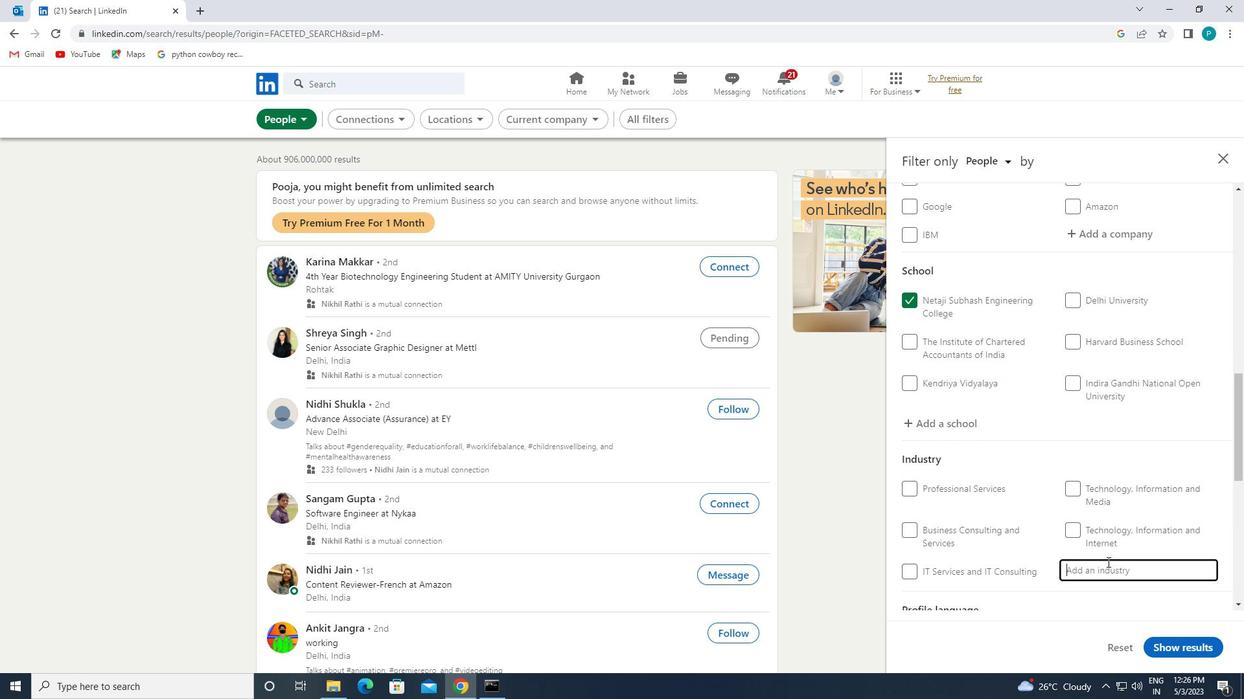 
Action: Key pressed <Key.caps_lock>E<Key.caps_lock>-
Screenshot: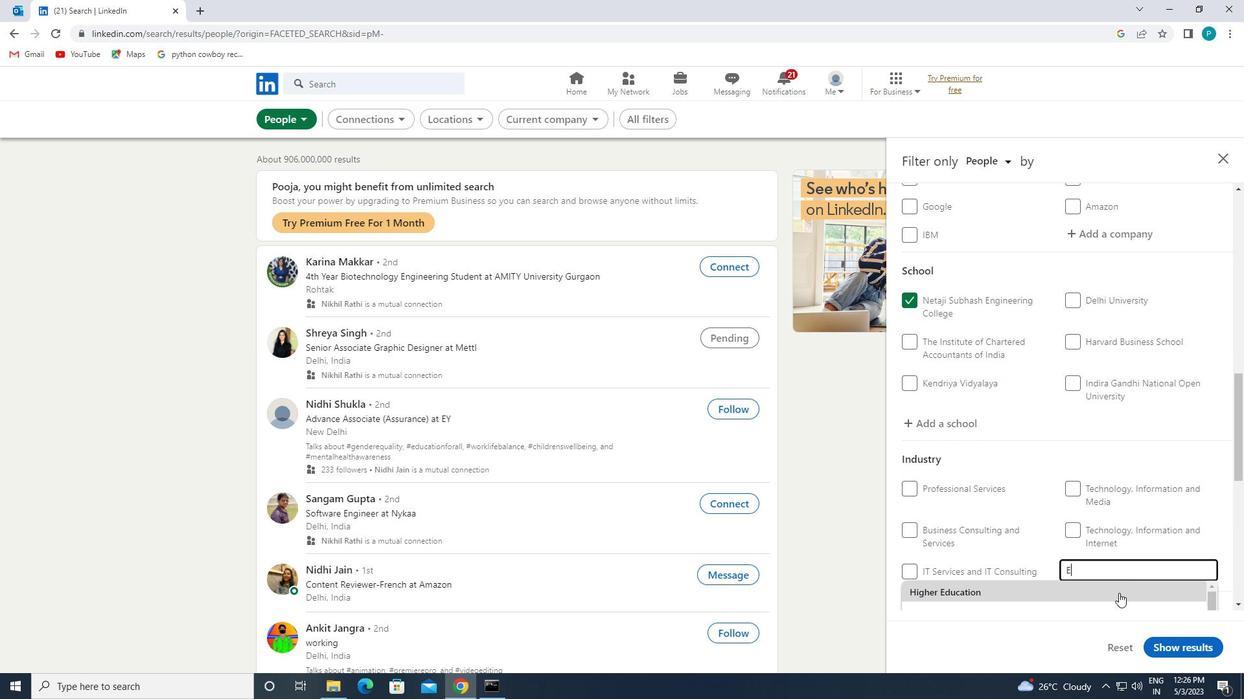 
Action: Mouse moved to (895, 417)
Screenshot: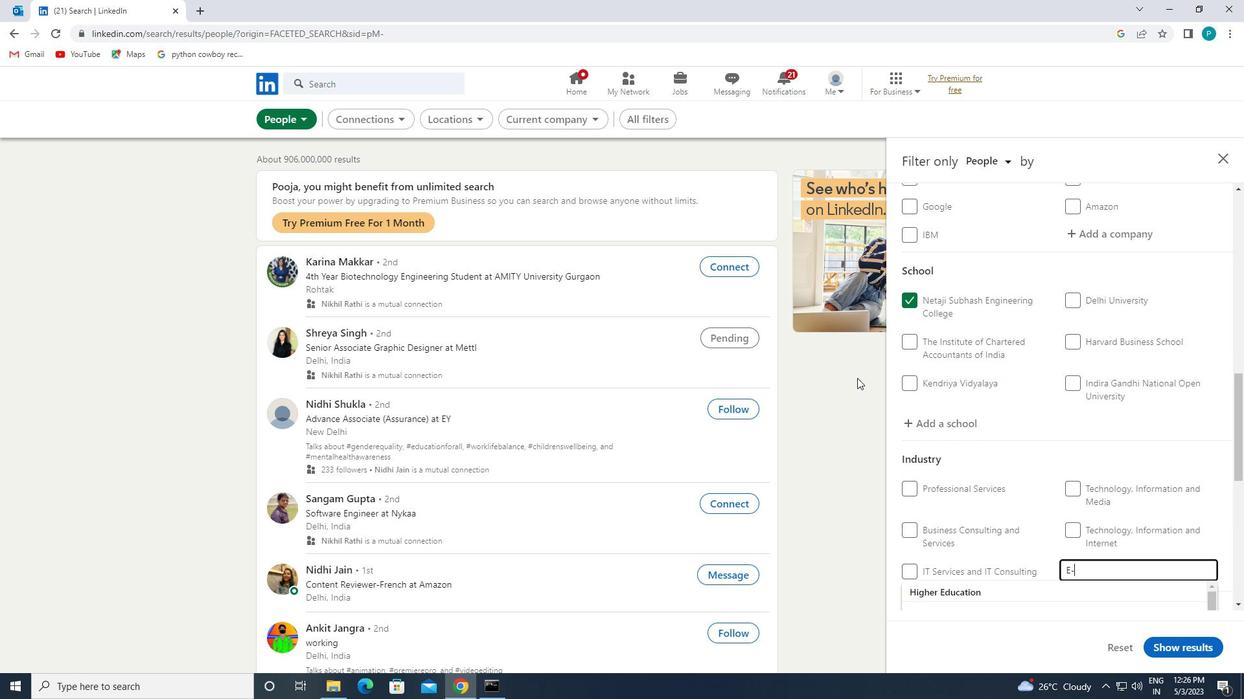 
Action: Mouse scrolled (895, 416) with delta (0, 0)
Screenshot: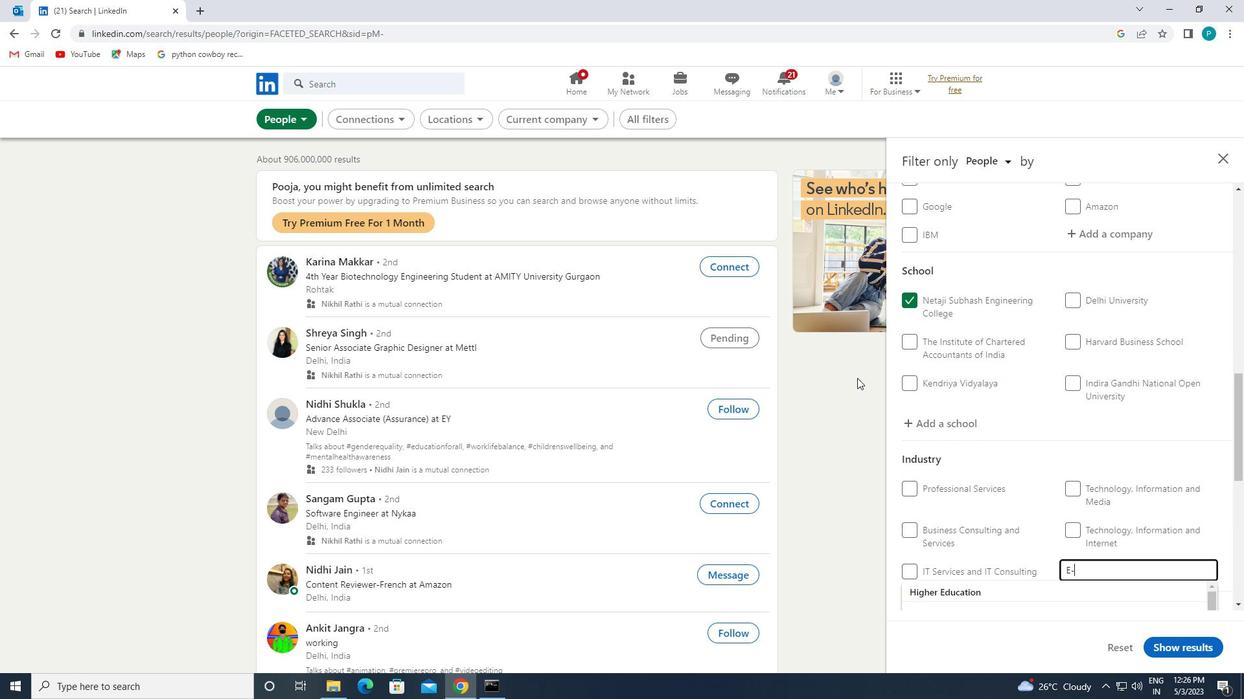 
Action: Mouse moved to (926, 445)
Screenshot: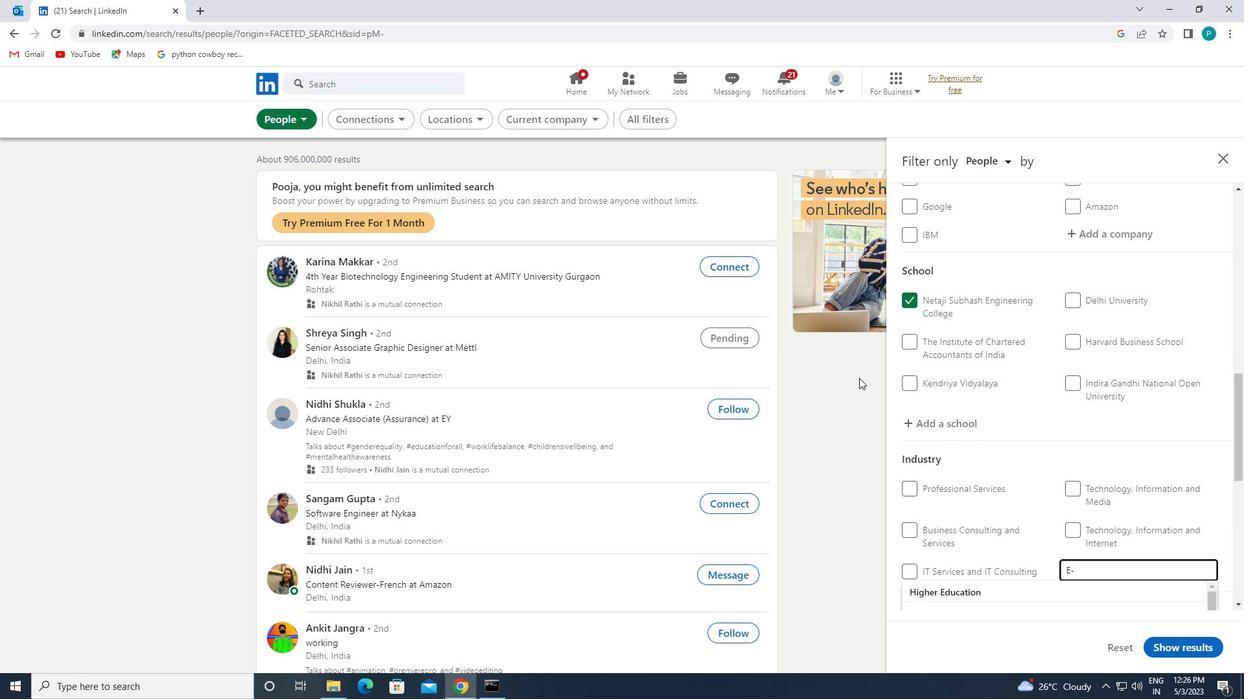 
Action: Mouse scrolled (926, 444) with delta (0, 0)
Screenshot: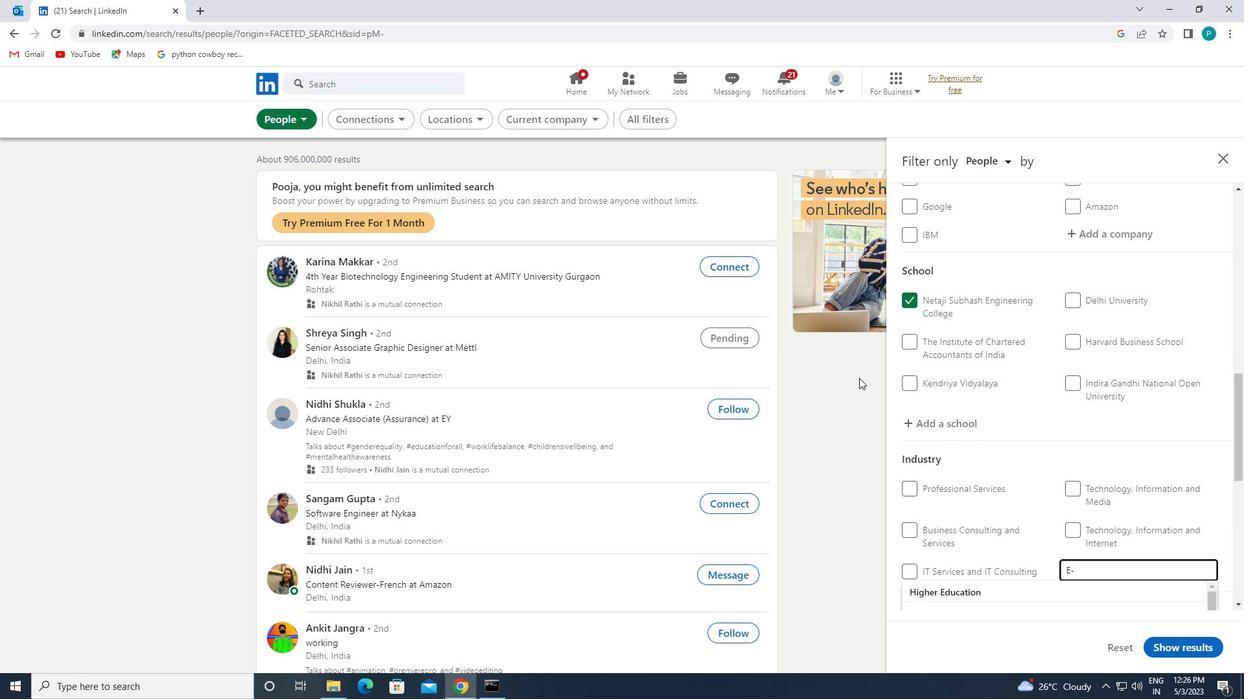 
Action: Mouse moved to (1060, 417)
Screenshot: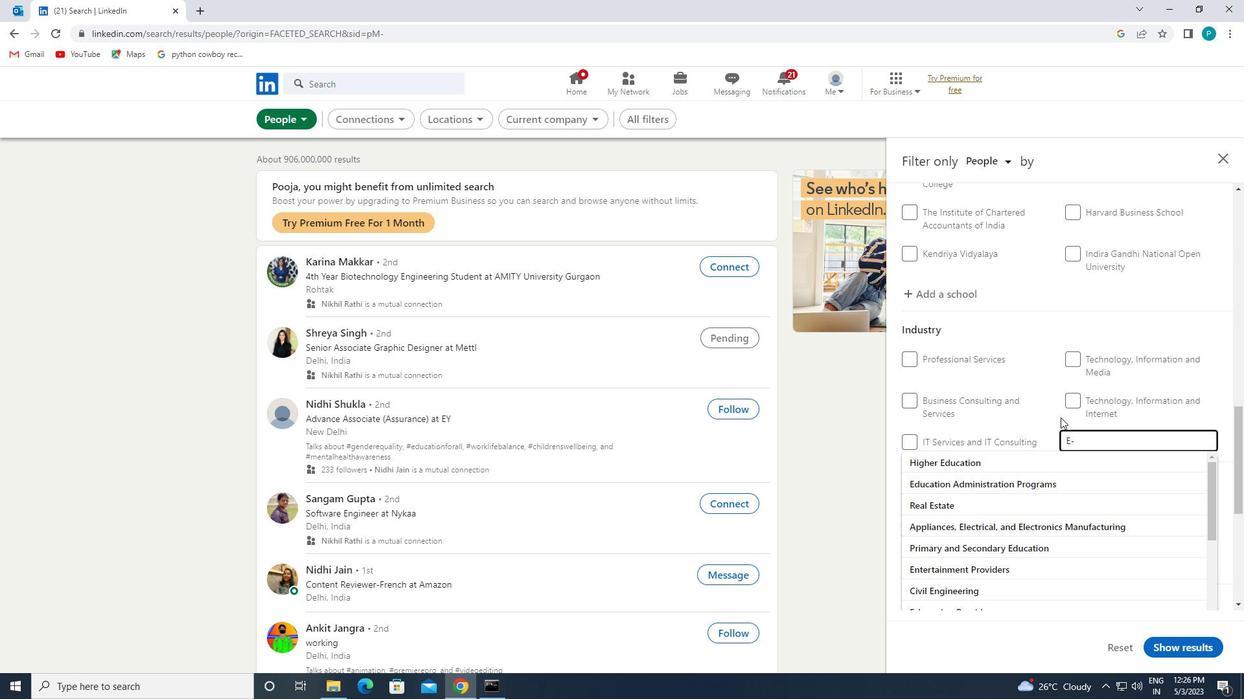 
Action: Key pressed <Key.caps_lock>L
Screenshot: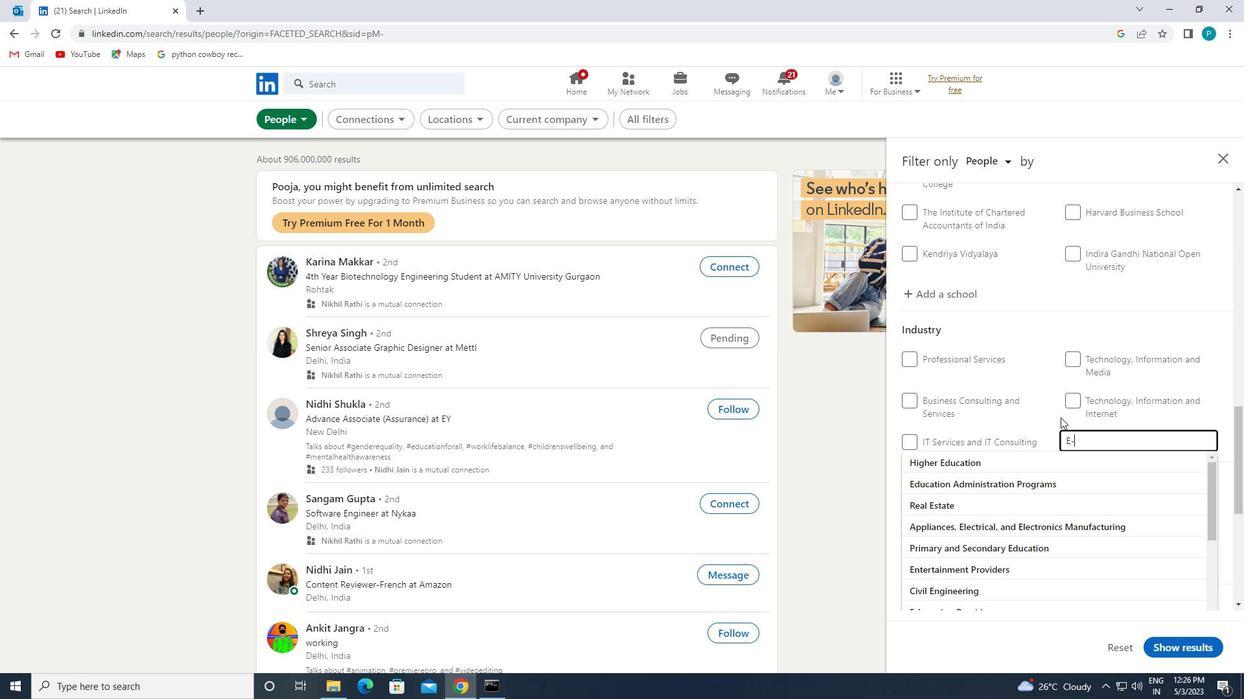 
Action: Mouse moved to (1078, 452)
Screenshot: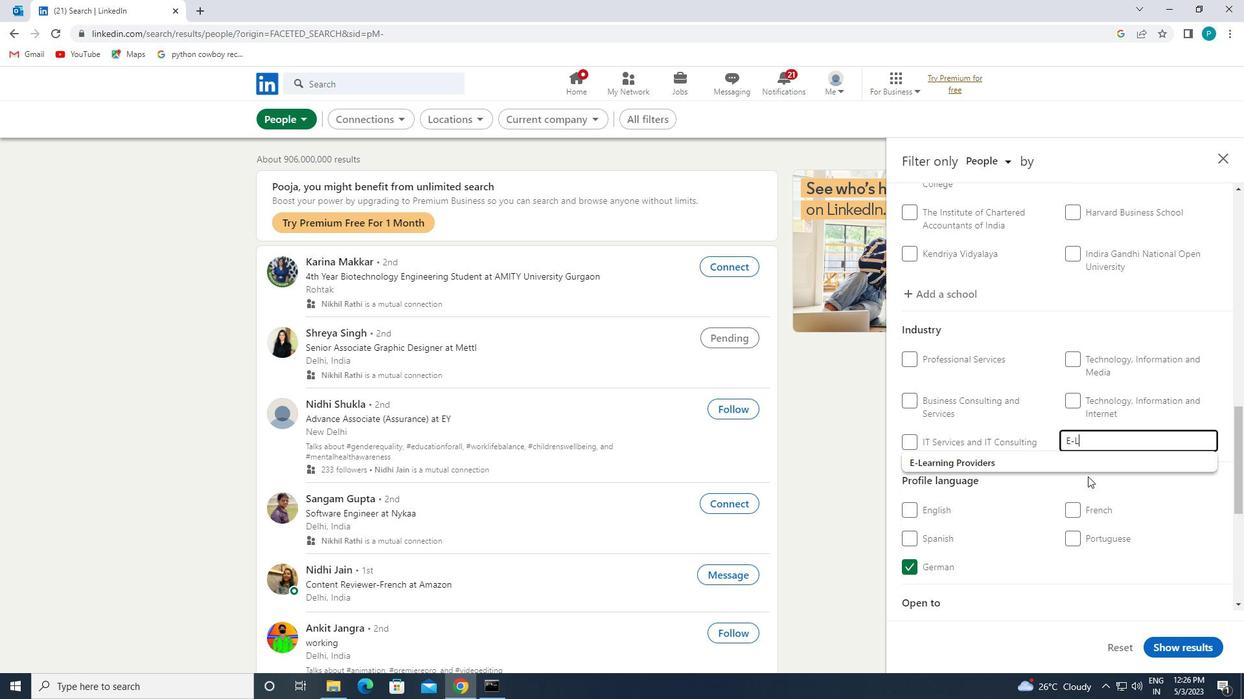 
Action: Mouse pressed left at (1078, 452)
Screenshot: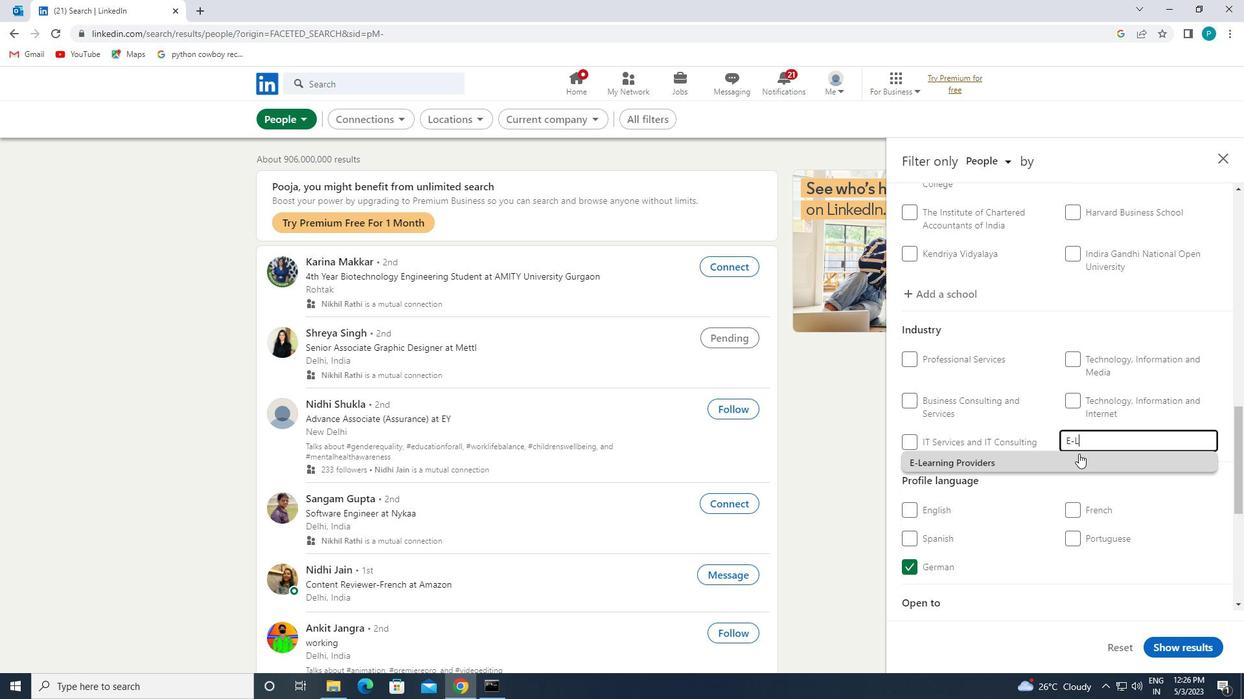 
Action: Mouse moved to (1074, 454)
Screenshot: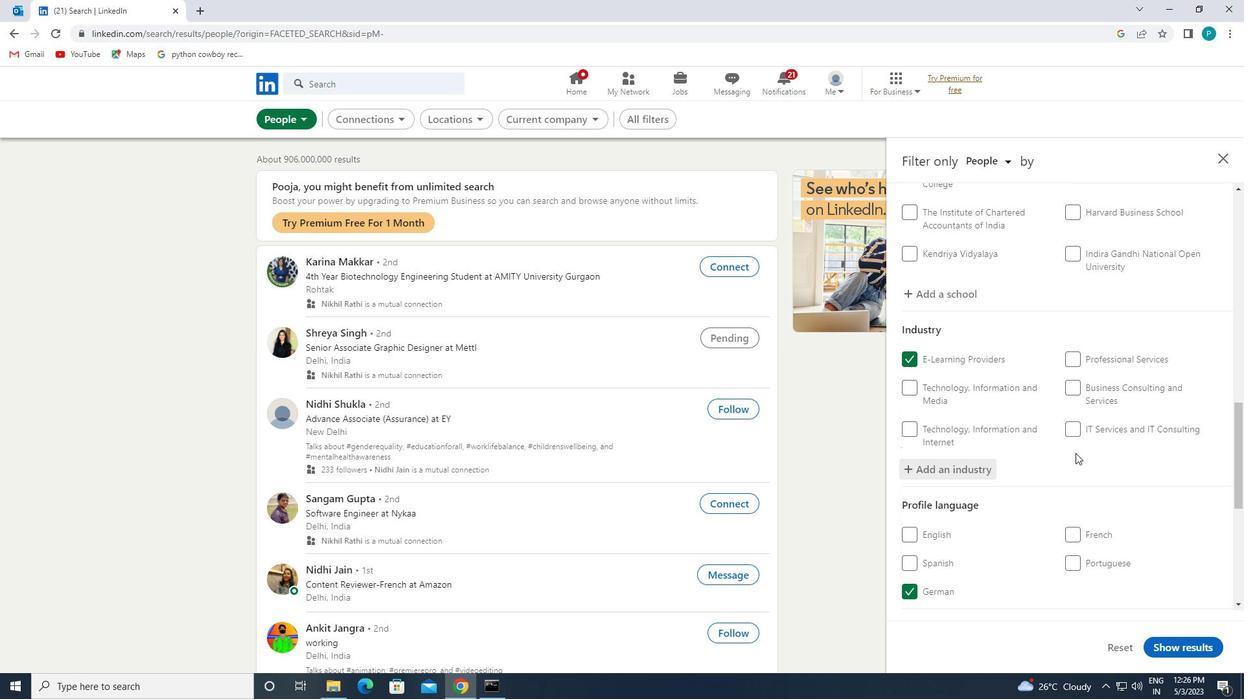 
Action: Mouse scrolled (1074, 453) with delta (0, 0)
Screenshot: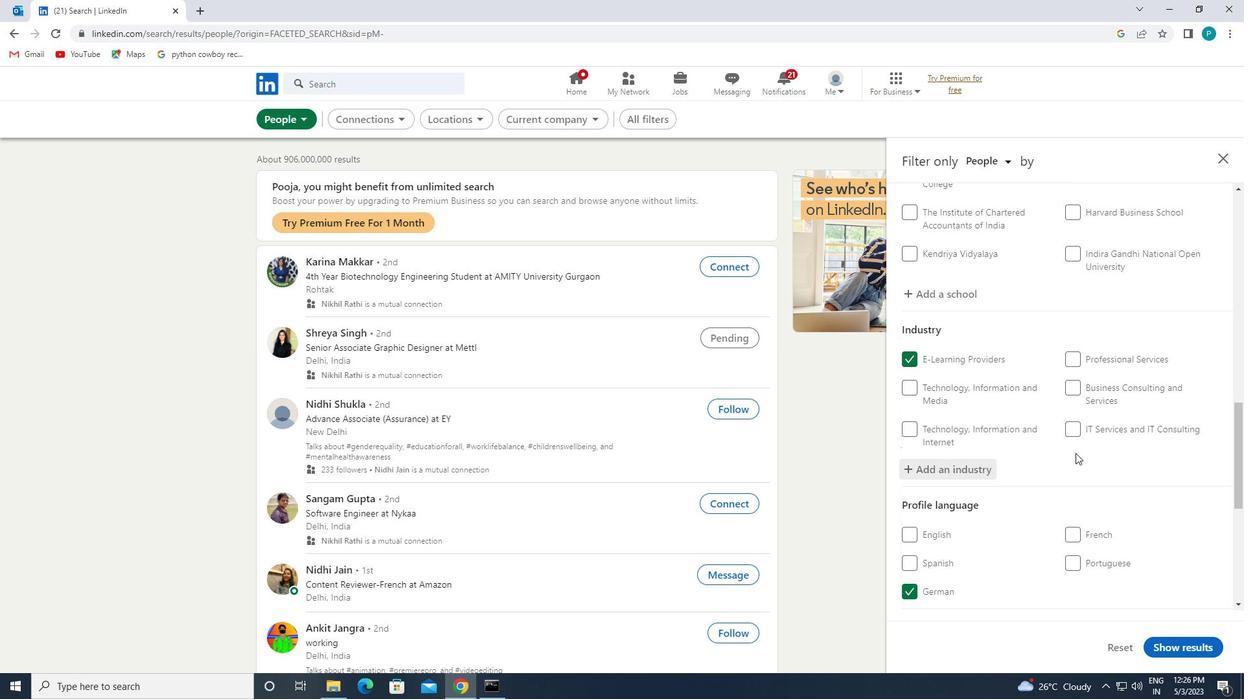 
Action: Mouse scrolled (1074, 453) with delta (0, 0)
Screenshot: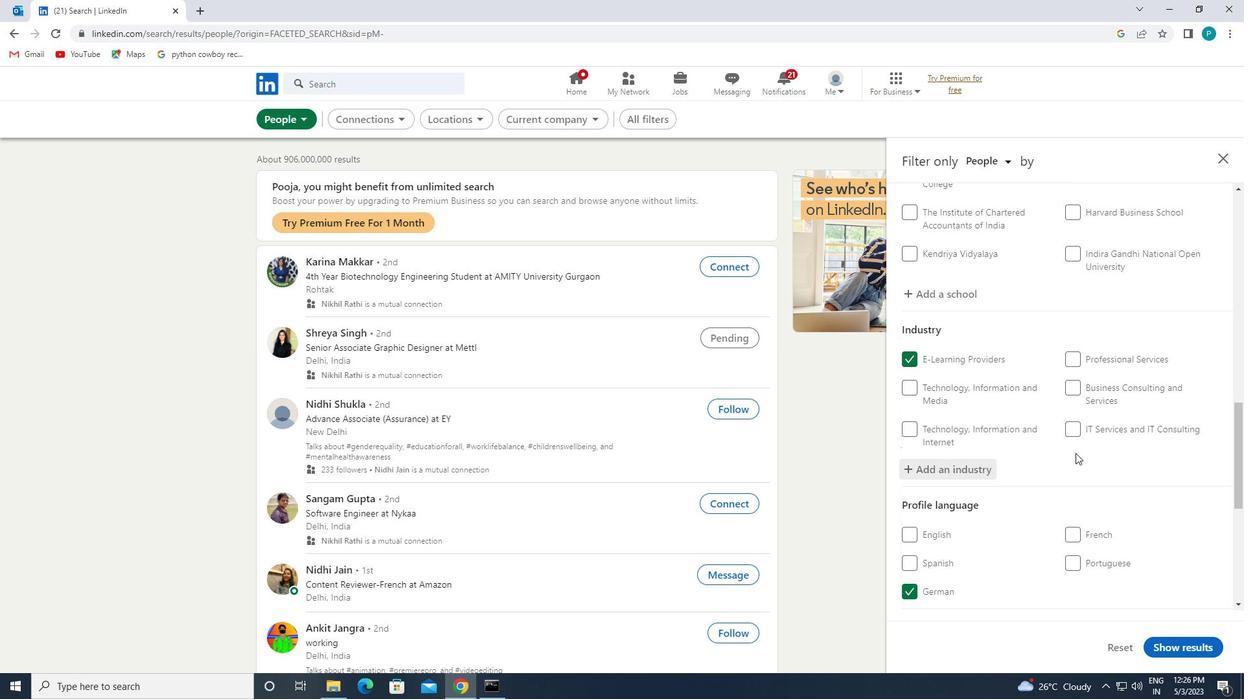 
Action: Mouse scrolled (1074, 453) with delta (0, 0)
Screenshot: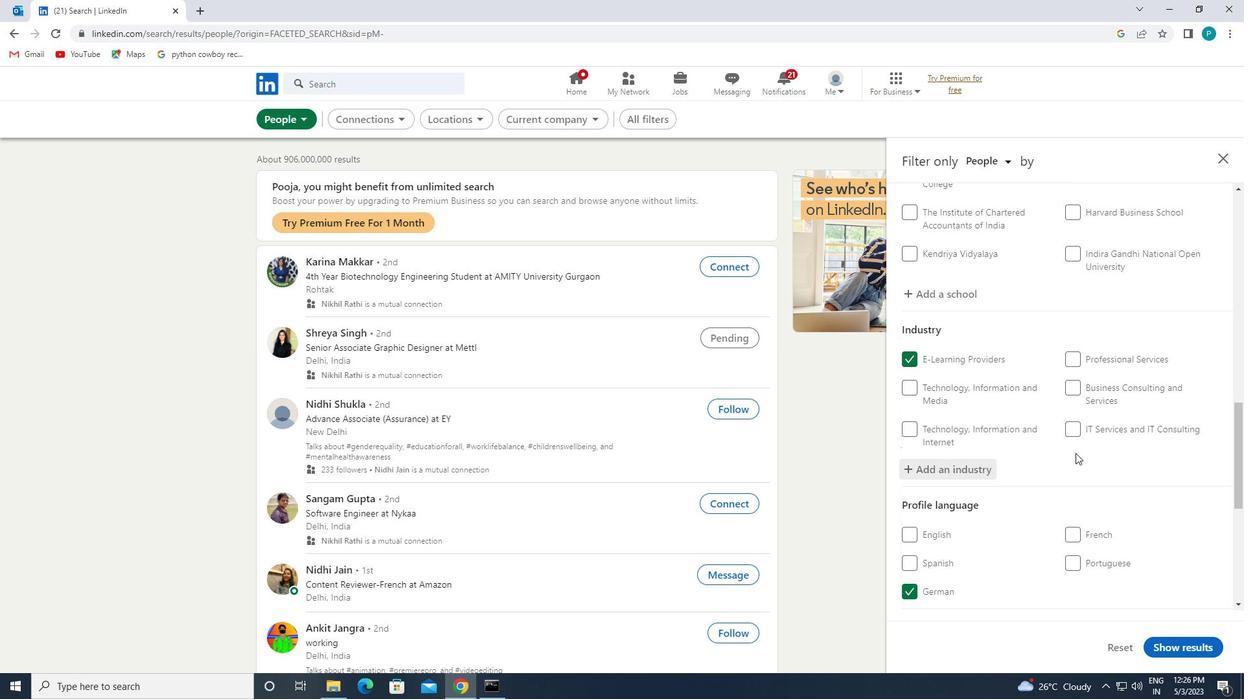 
Action: Mouse moved to (1074, 454)
Screenshot: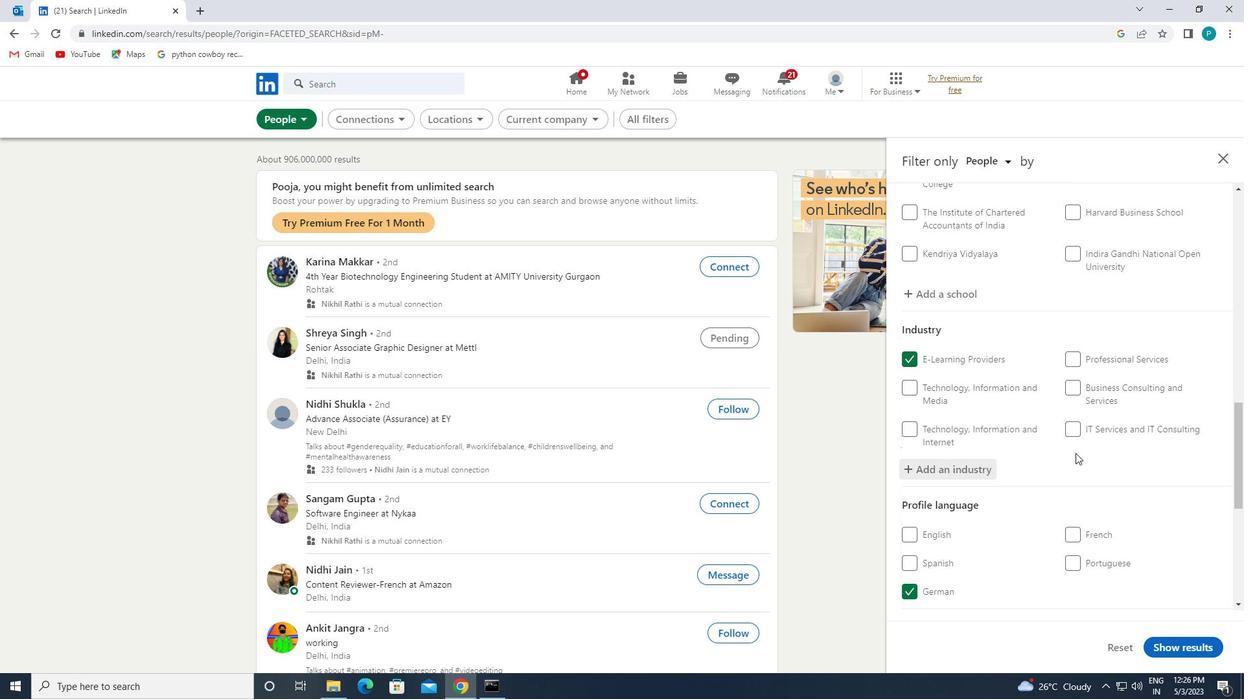
Action: Mouse scrolled (1074, 453) with delta (0, 0)
Screenshot: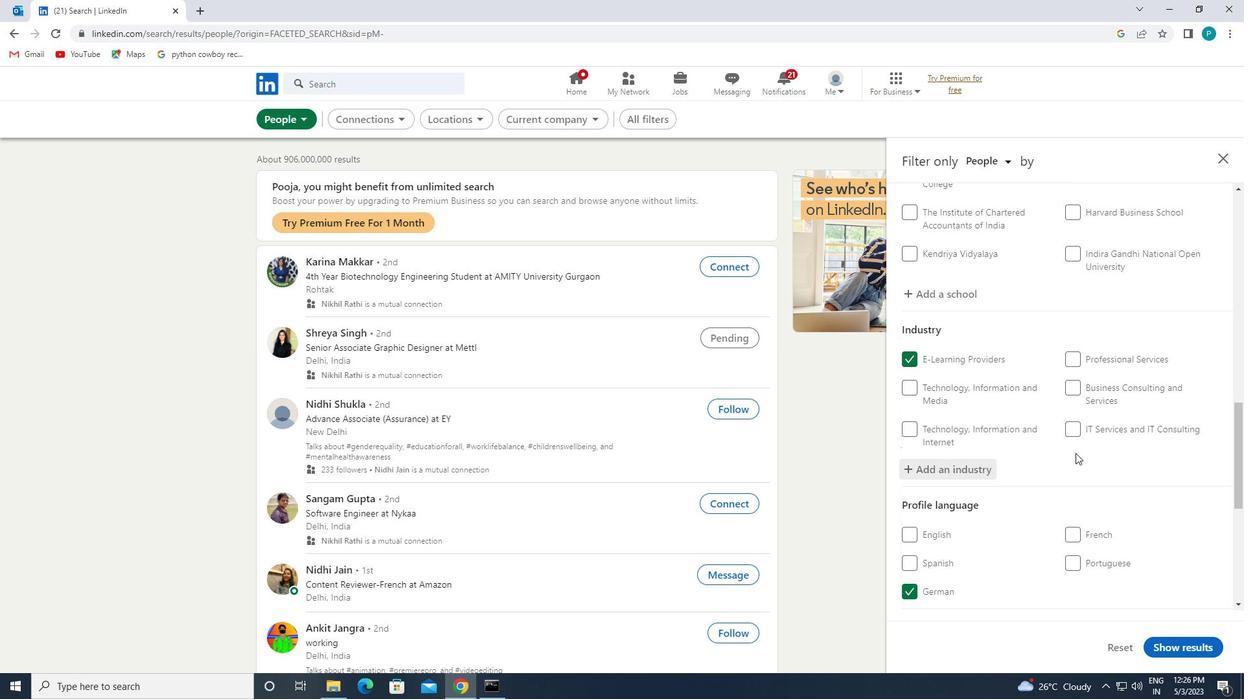 
Action: Mouse moved to (1070, 456)
Screenshot: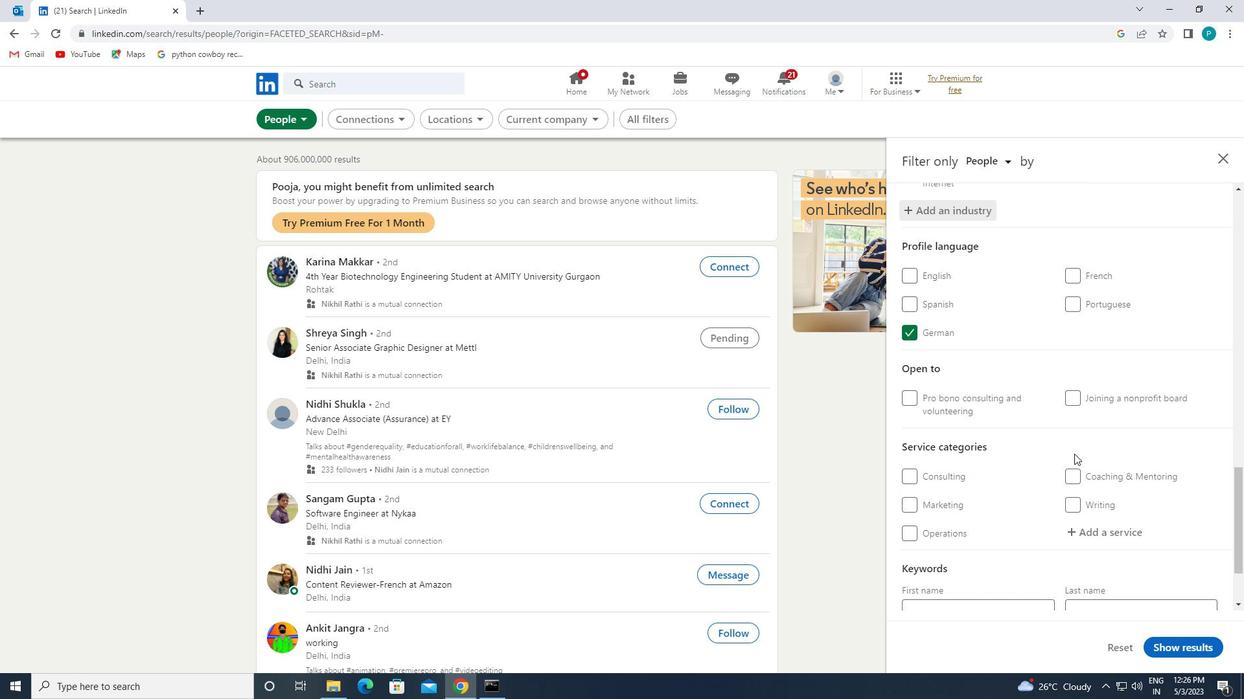 
Action: Mouse scrolled (1070, 455) with delta (0, 0)
Screenshot: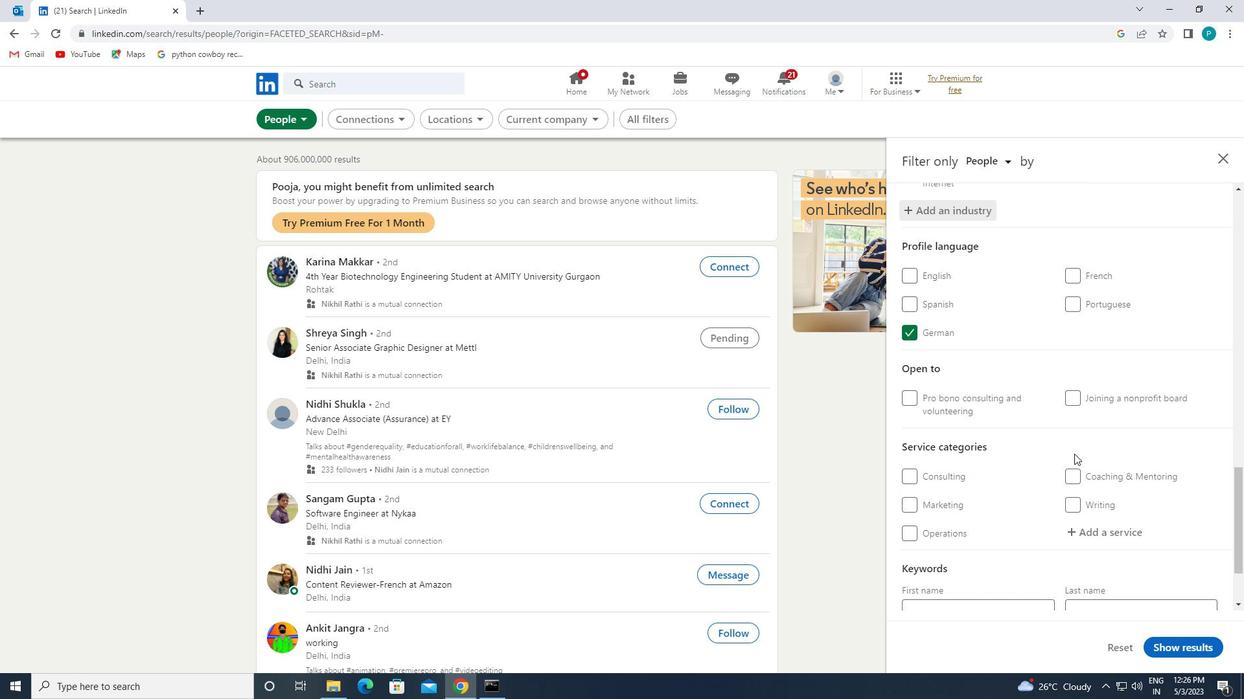 
Action: Mouse moved to (1085, 466)
Screenshot: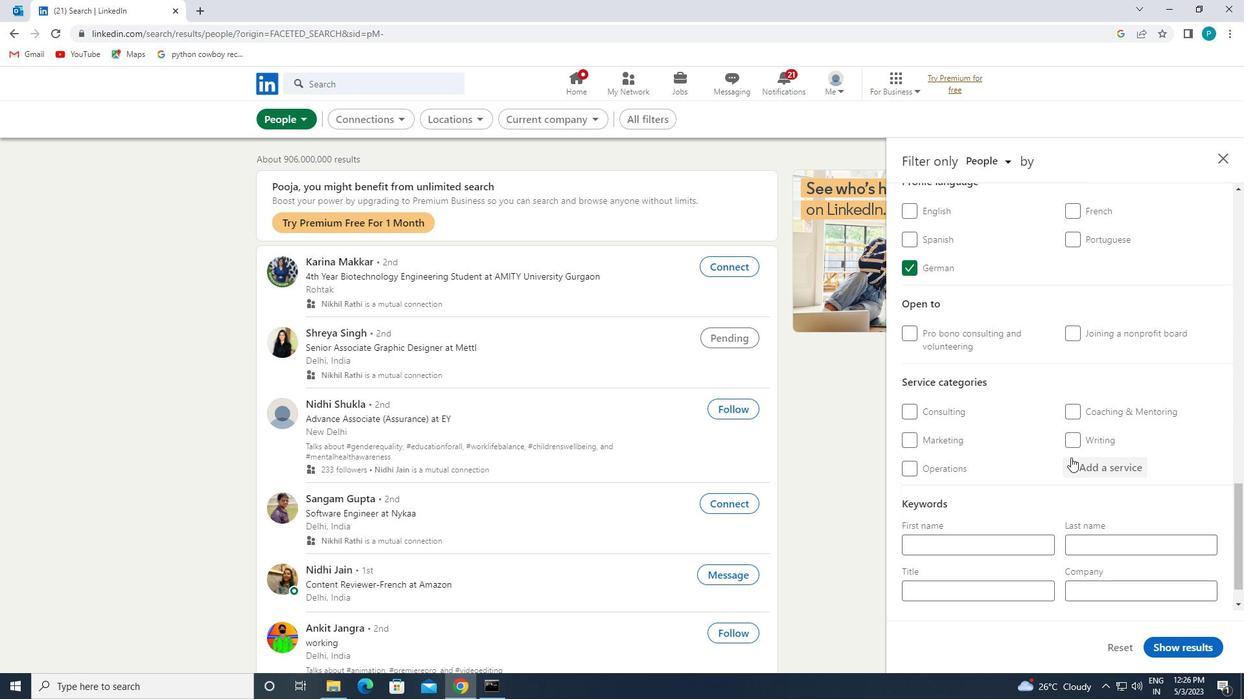 
Action: Mouse pressed left at (1085, 466)
Screenshot: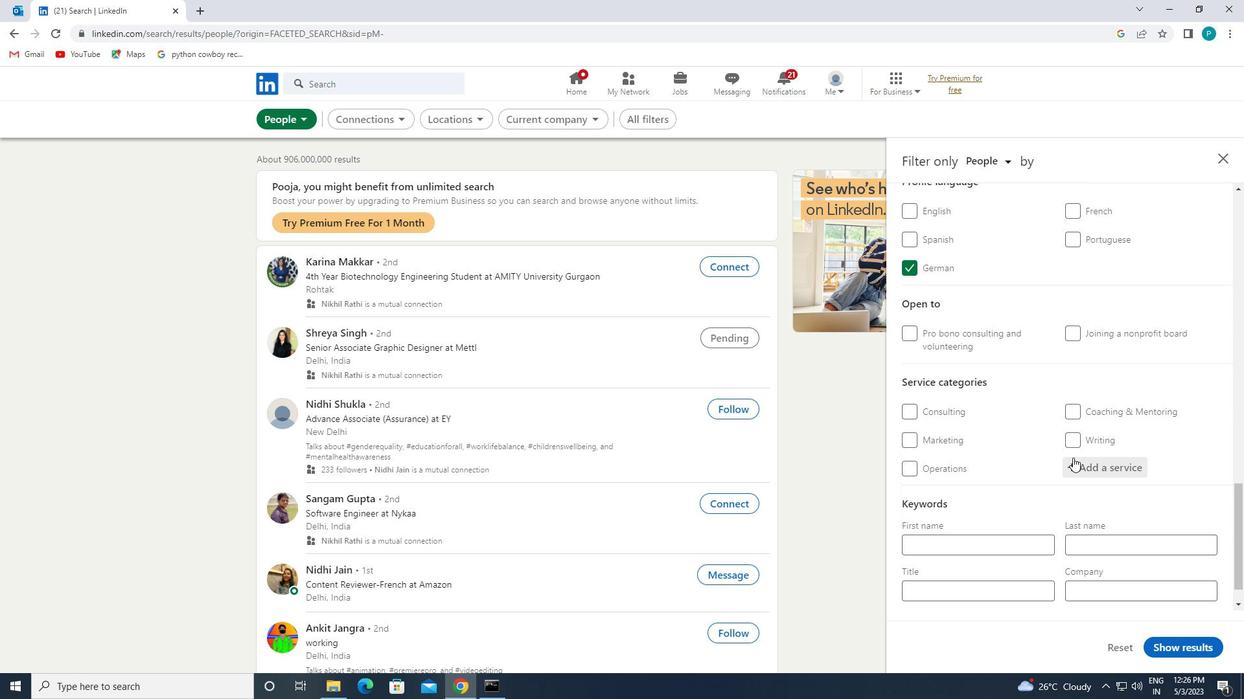 
Action: Mouse moved to (1100, 491)
Screenshot: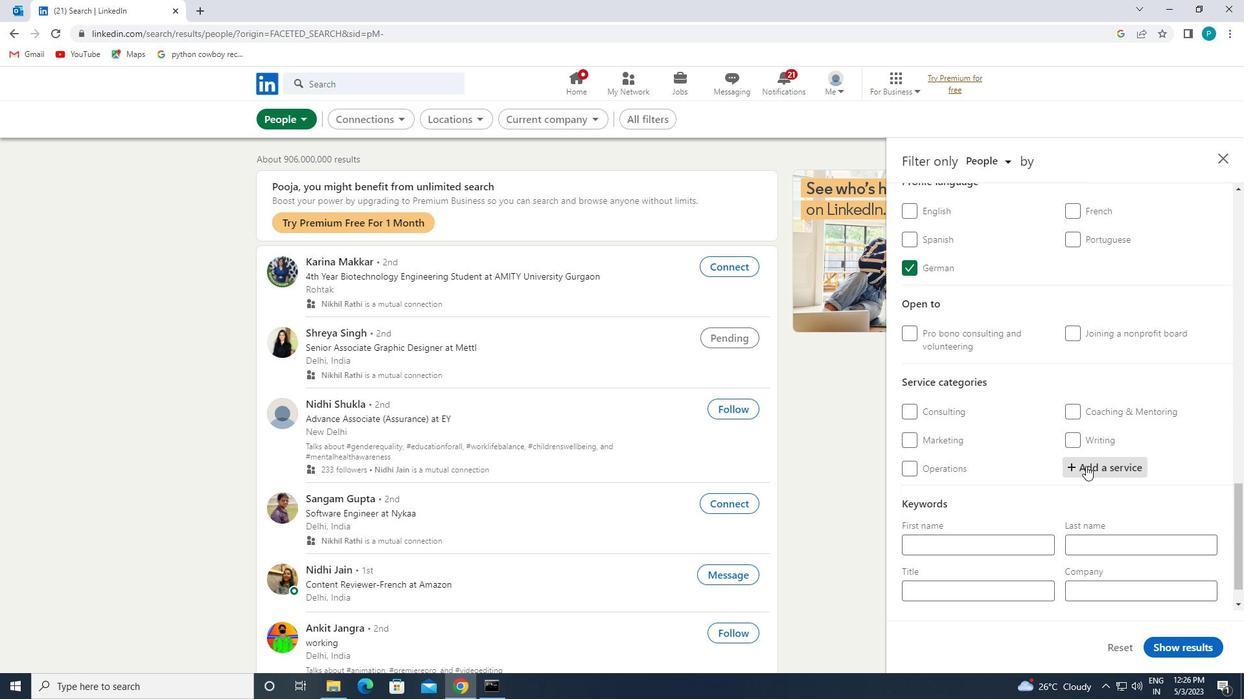 
Action: Key pressed P<Key.caps_lock>UBLIC
Screenshot: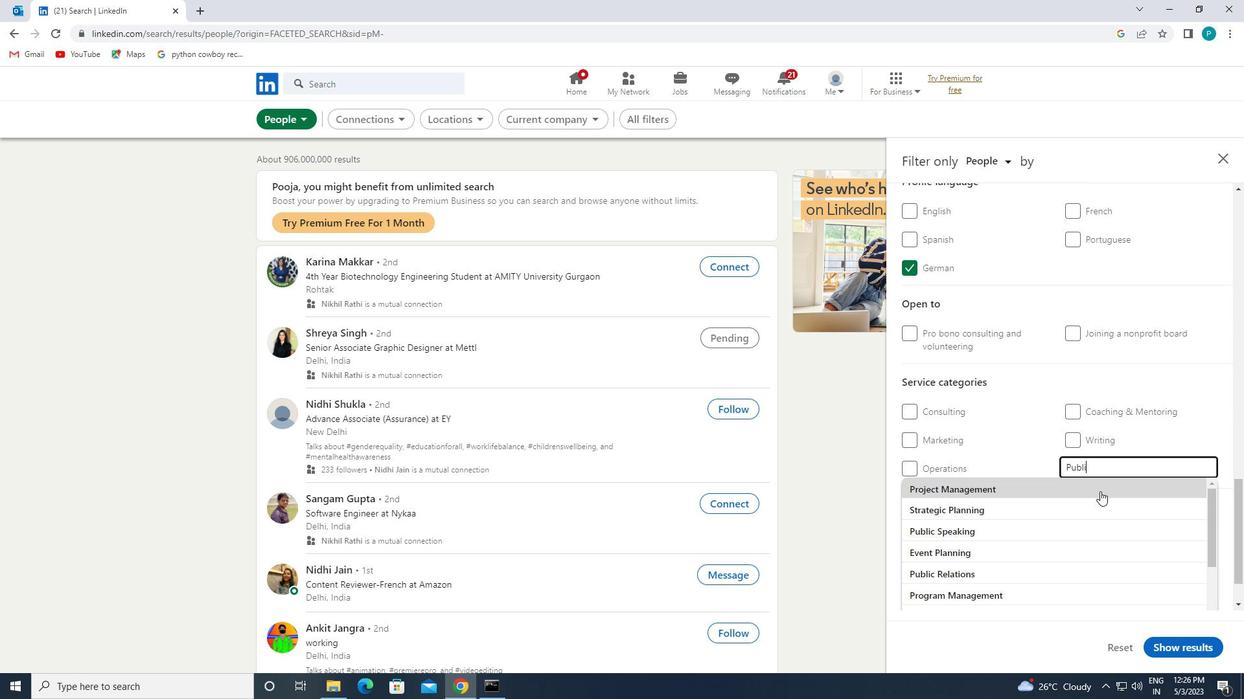 
Action: Mouse moved to (993, 502)
Screenshot: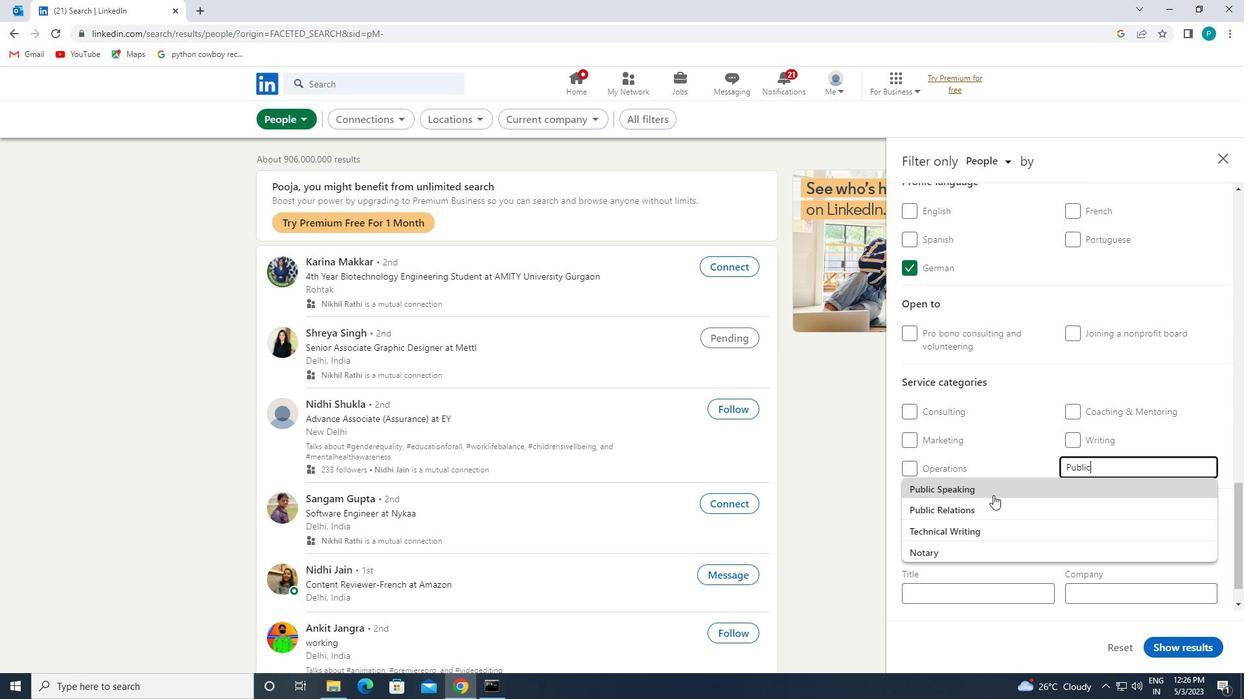 
Action: Mouse pressed left at (993, 502)
Screenshot: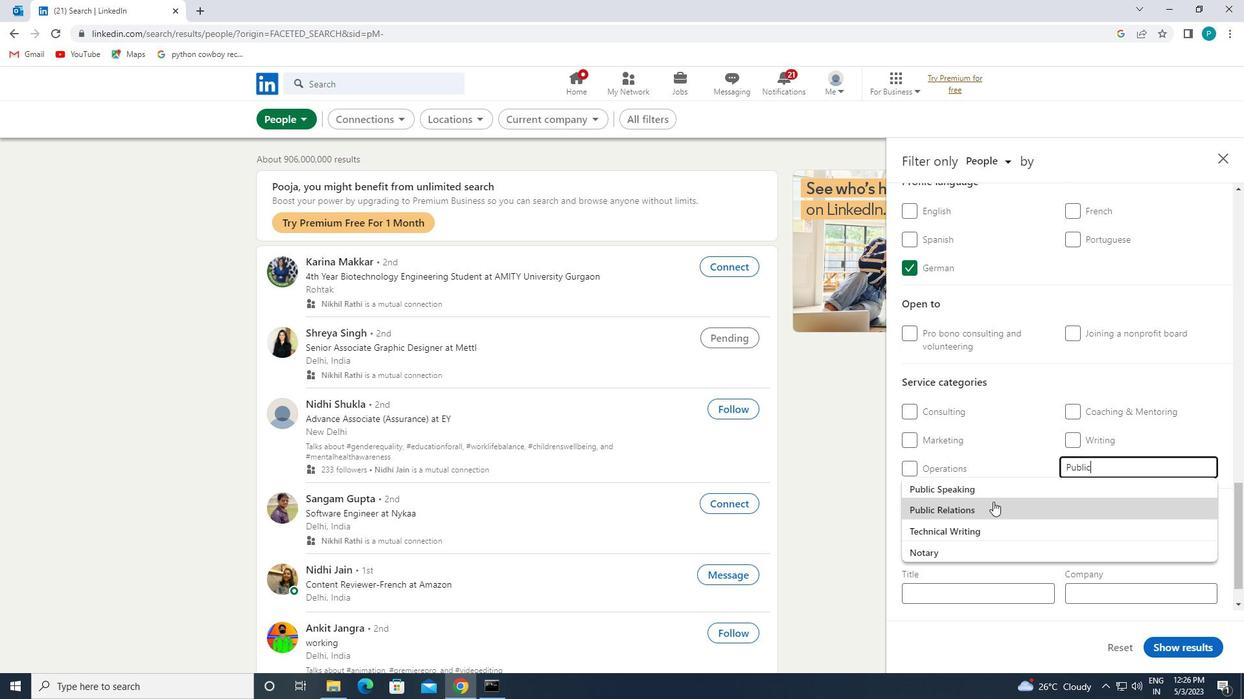 
Action: Mouse scrolled (993, 501) with delta (0, 0)
Screenshot: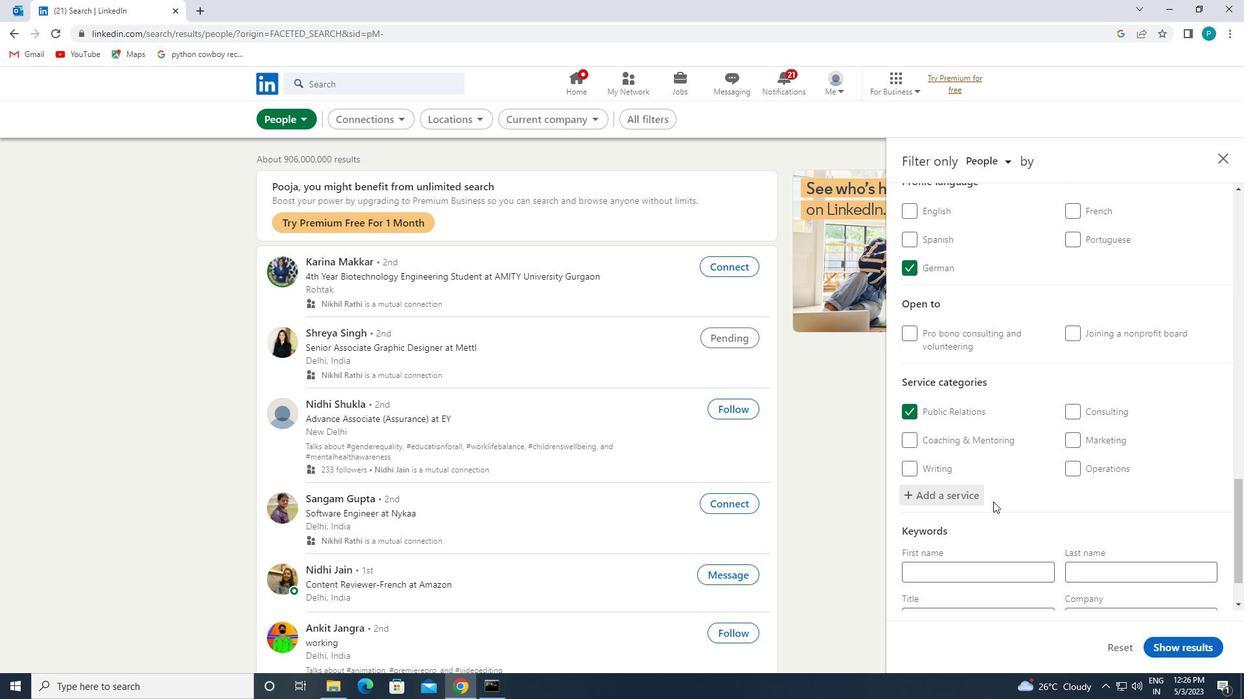 
Action: Mouse scrolled (993, 501) with delta (0, 0)
Screenshot: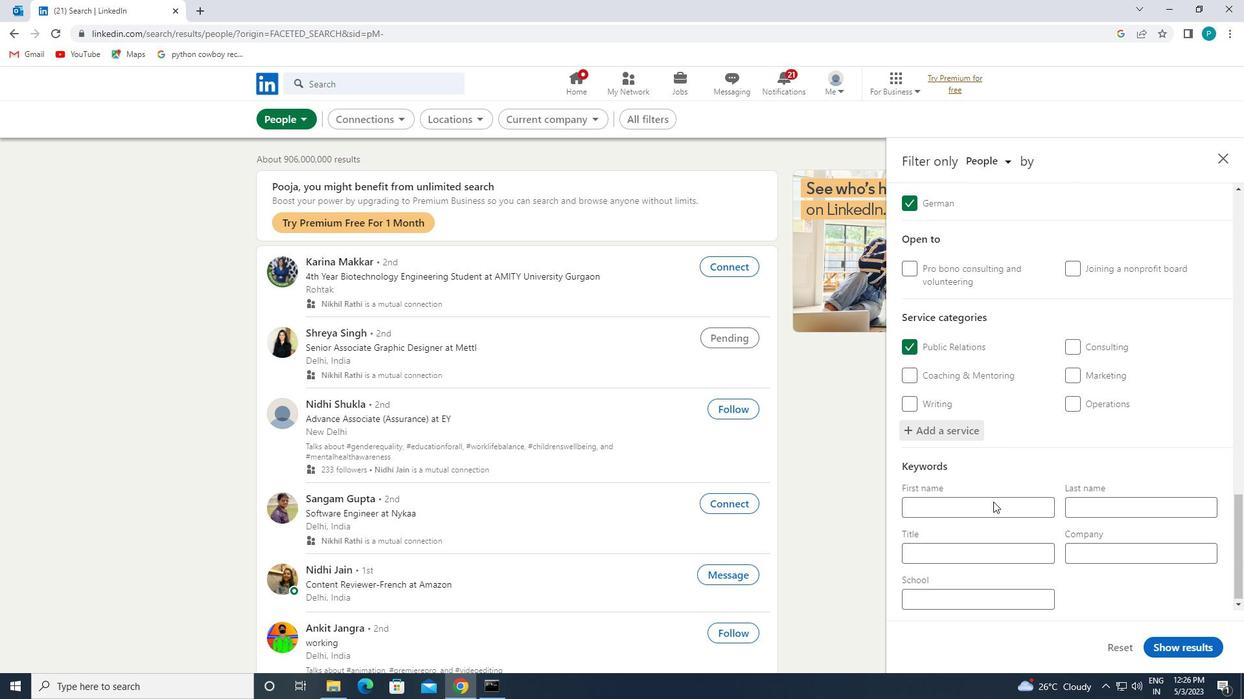 
Action: Mouse scrolled (993, 501) with delta (0, 0)
Screenshot: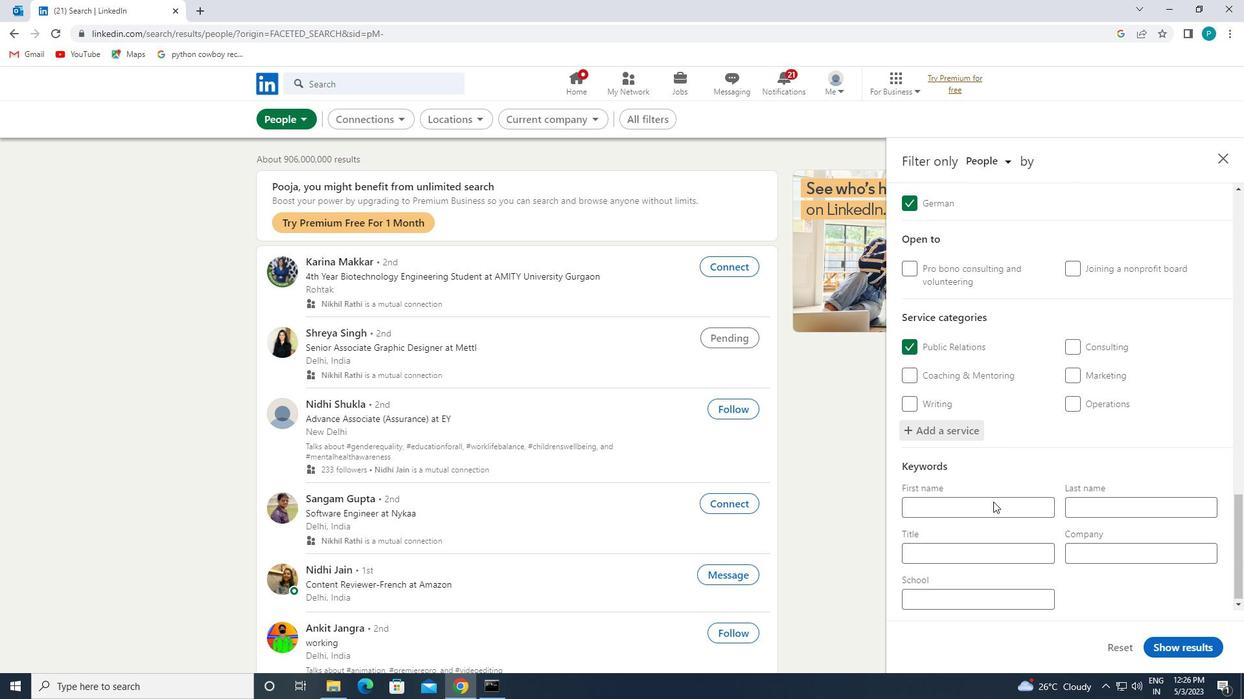 
Action: Mouse scrolled (993, 501) with delta (0, 0)
Screenshot: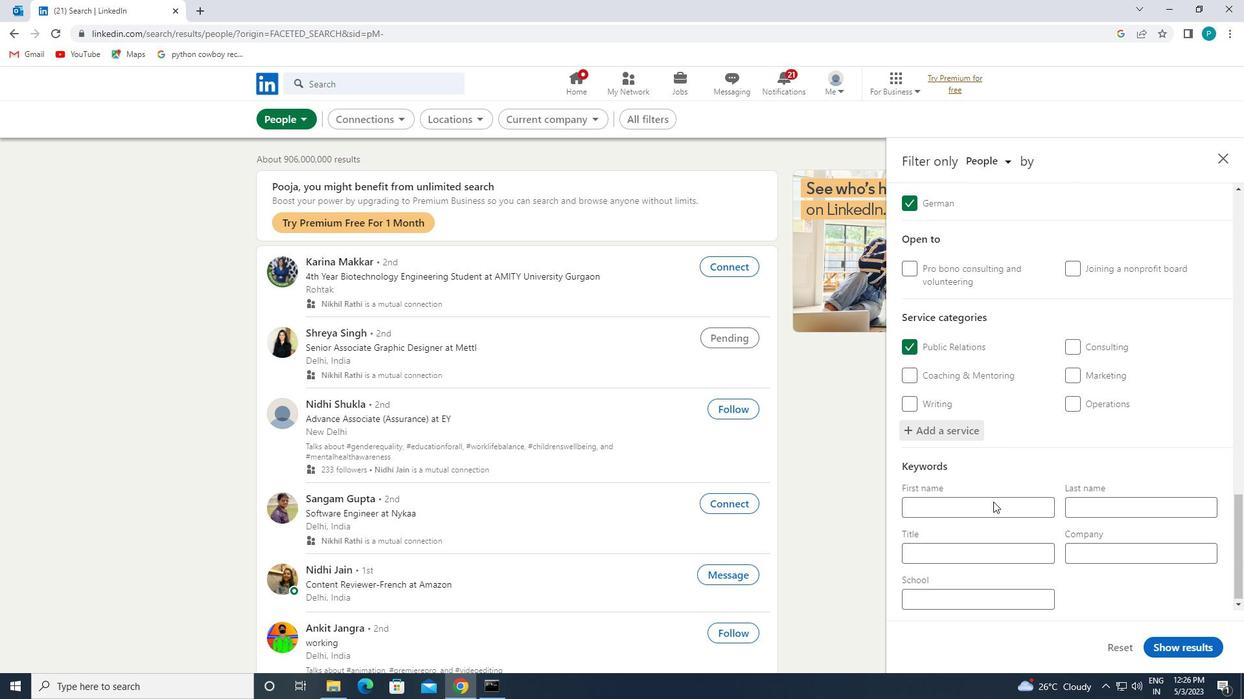 
Action: Mouse moved to (971, 548)
Screenshot: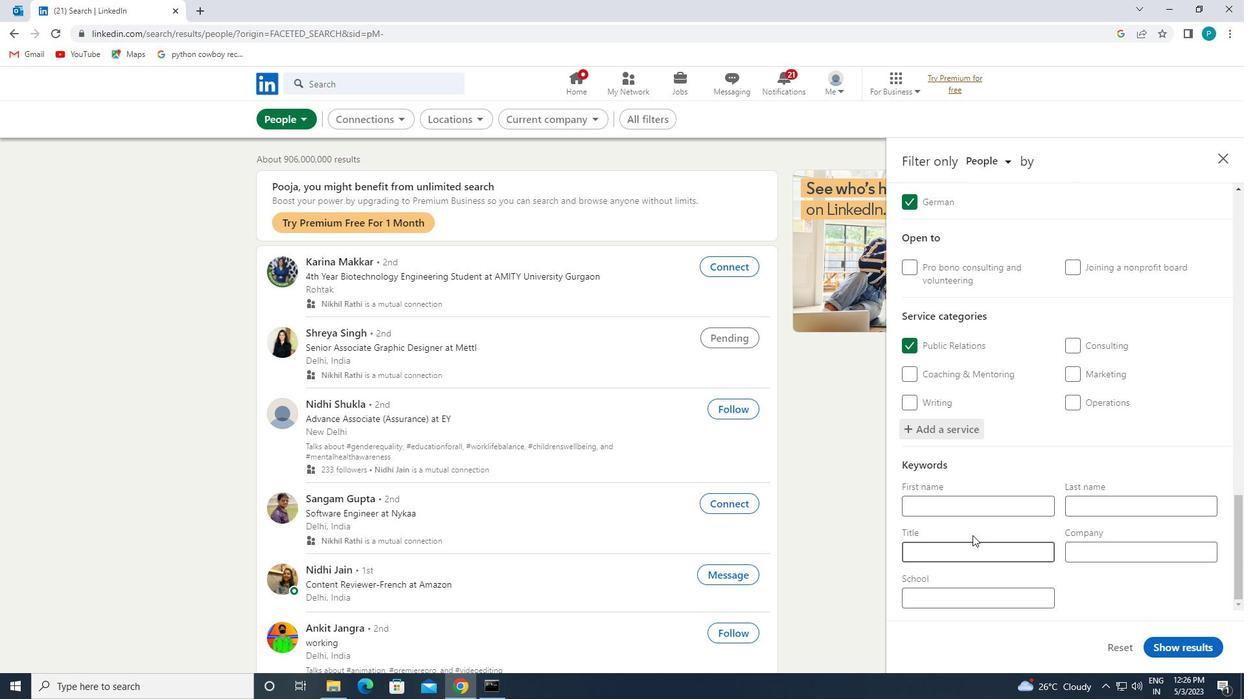 
Action: Mouse pressed left at (971, 548)
Screenshot: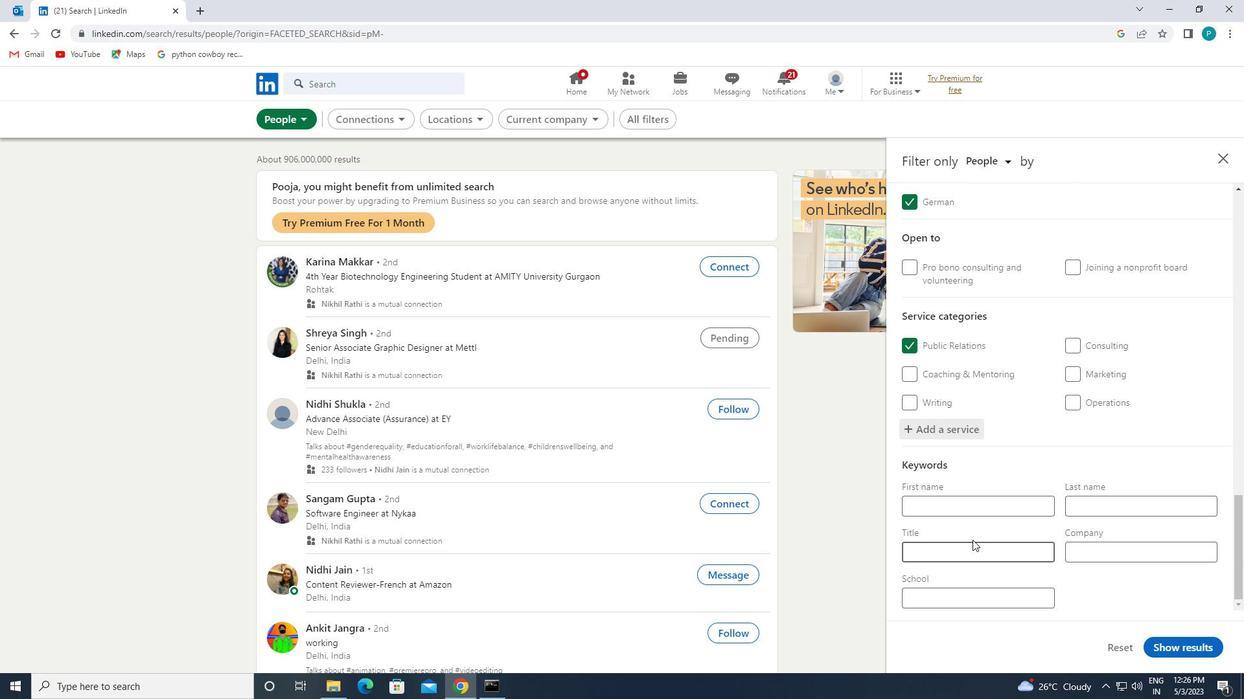 
Action: Mouse moved to (972, 548)
Screenshot: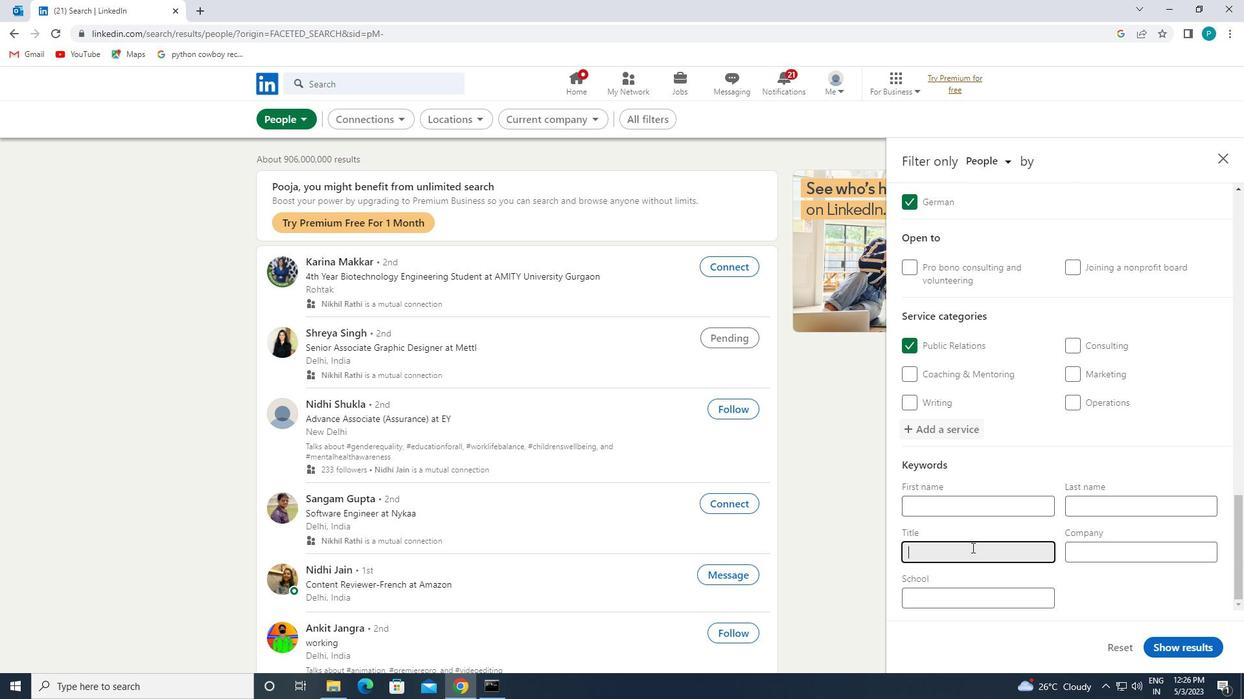 
Action: Key pressed <Key.caps_lock>D<Key.caps_lock>IRECTOR<Key.space>OF<Key.space><Key.caps_lock>E<Key.caps_lock>THICAL<Key.space><Key.caps_lock>H<Key.caps_lock>ACKING
Screenshot: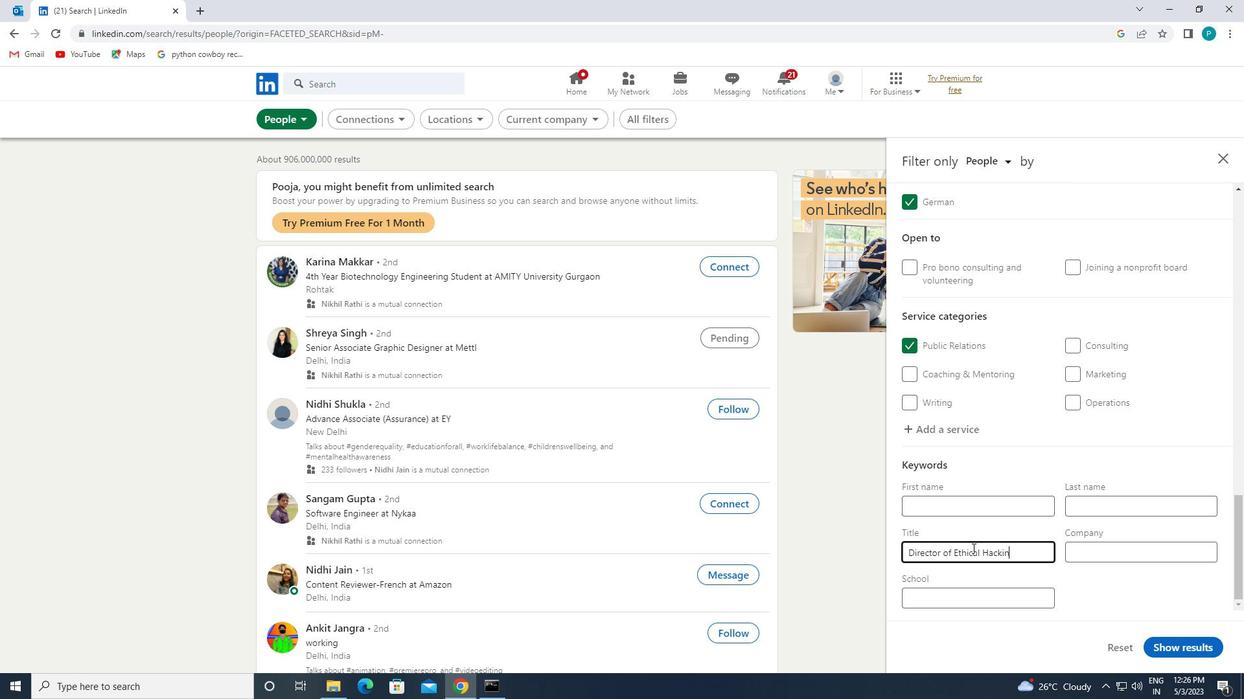 
Action: Mouse moved to (1170, 646)
Screenshot: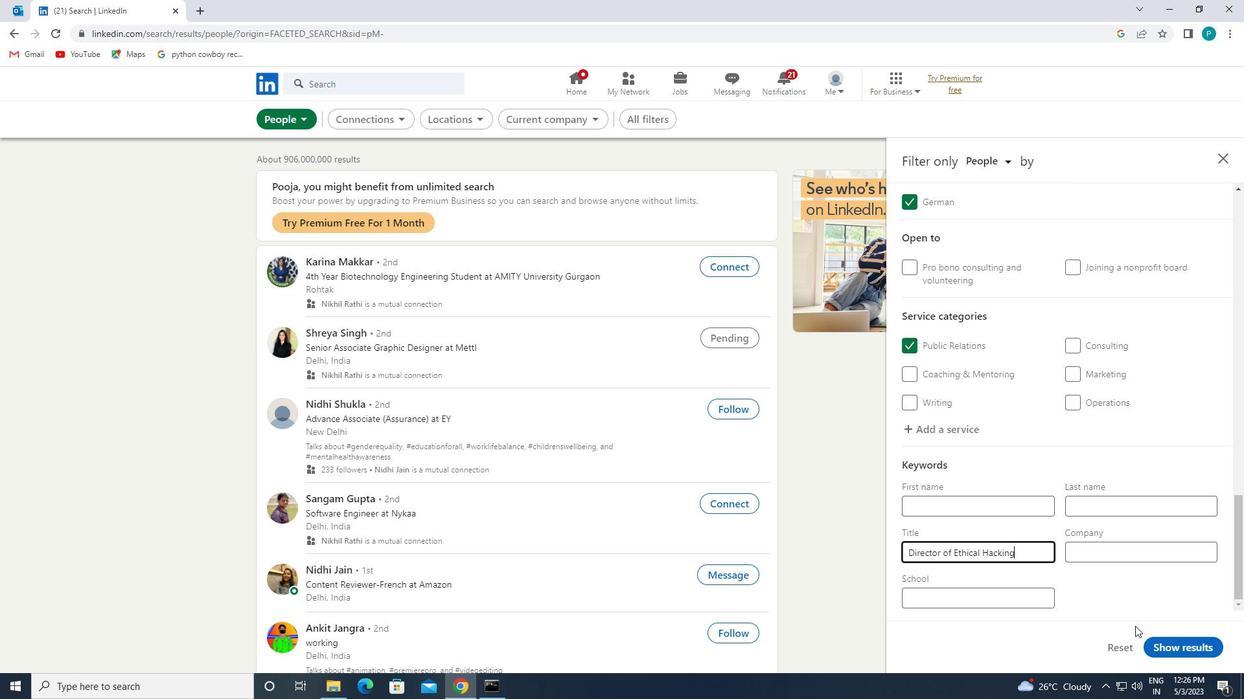 
Action: Mouse pressed left at (1170, 646)
Screenshot: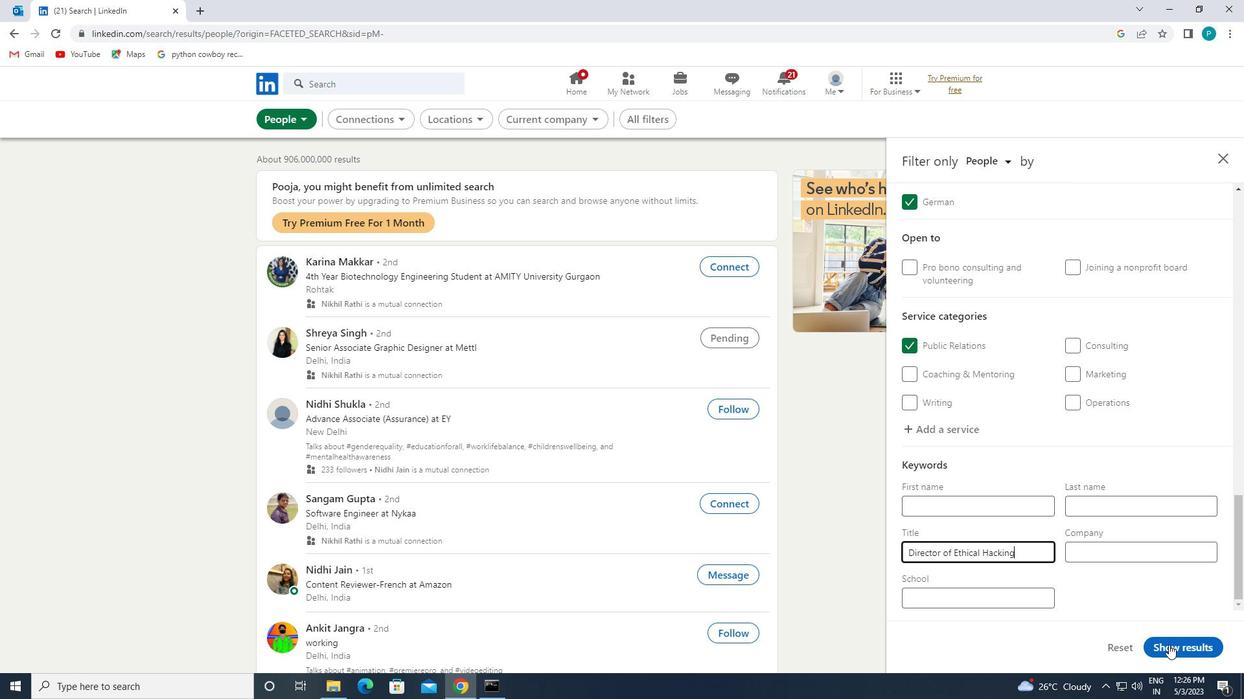 
